 Task: Find connections with filter location Uruçuca with filter topic #Humanresourcewith filter profile language English with filter current company Crompton Greaves Consumer Electricals Limited with filter school Kongu Engineering College  with filter industry Conservation Programs with filter service category Product Marketing with filter keywords title UX Designer & UI Developer
Action: Mouse moved to (661, 127)
Screenshot: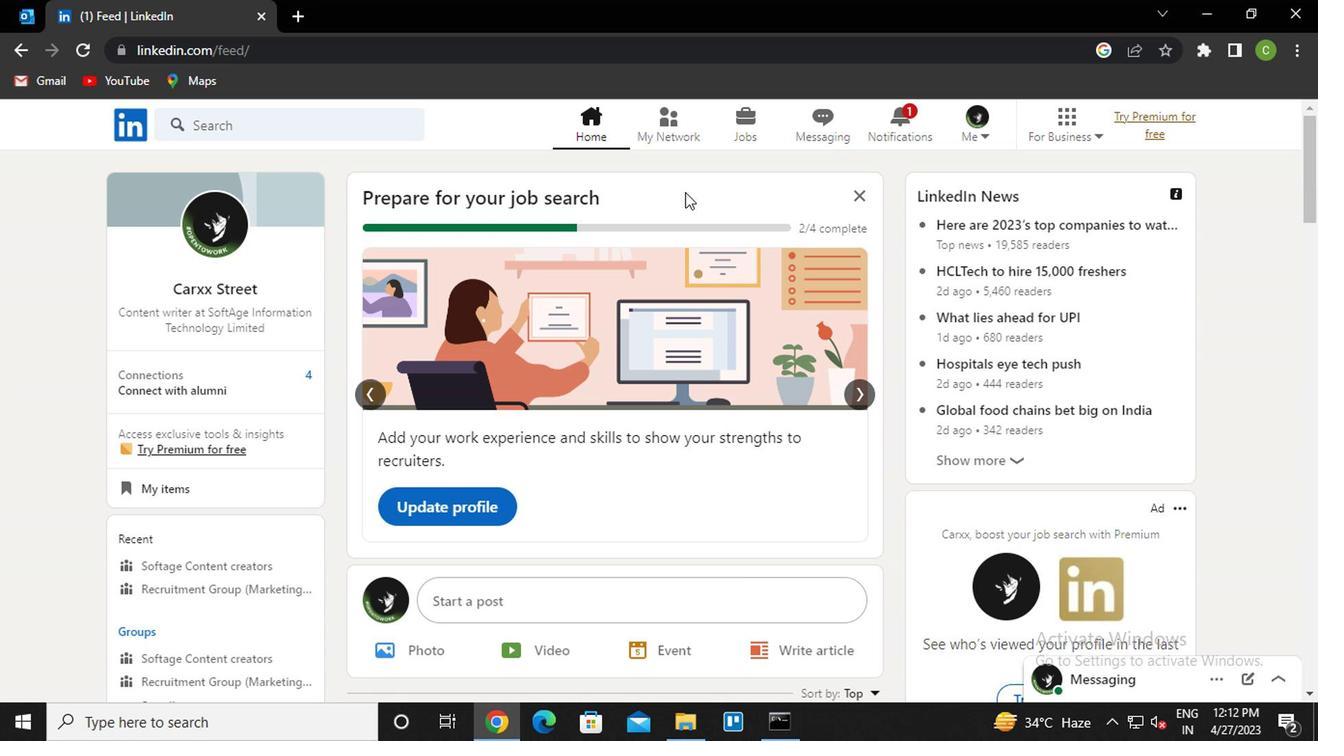 
Action: Mouse pressed left at (661, 127)
Screenshot: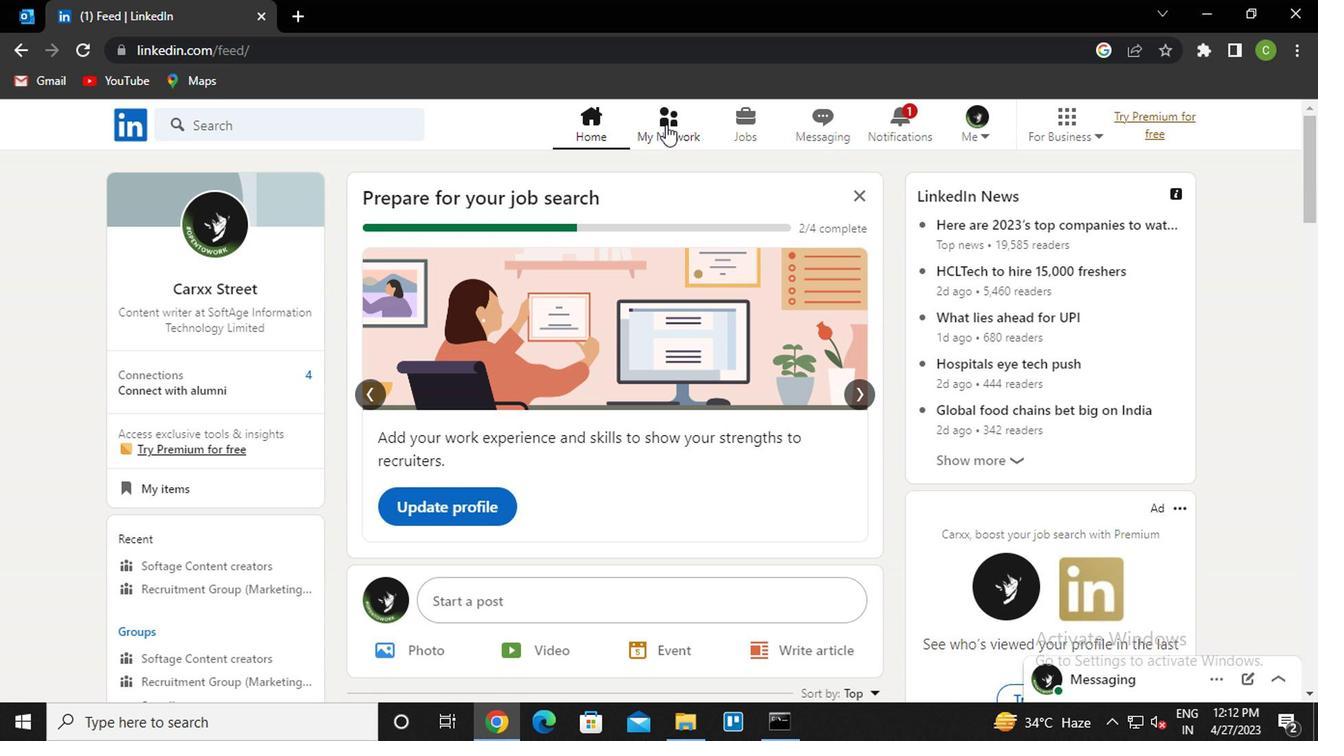
Action: Mouse moved to (341, 238)
Screenshot: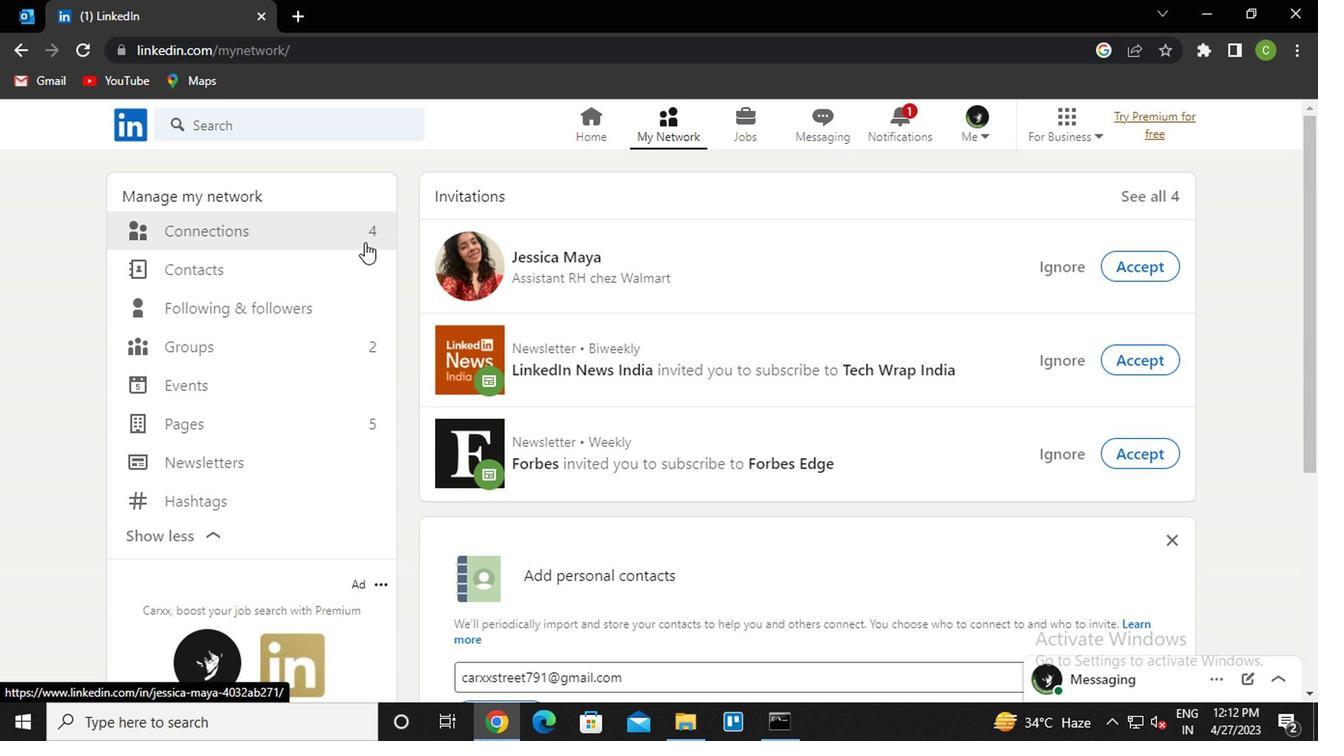 
Action: Mouse pressed left at (341, 238)
Screenshot: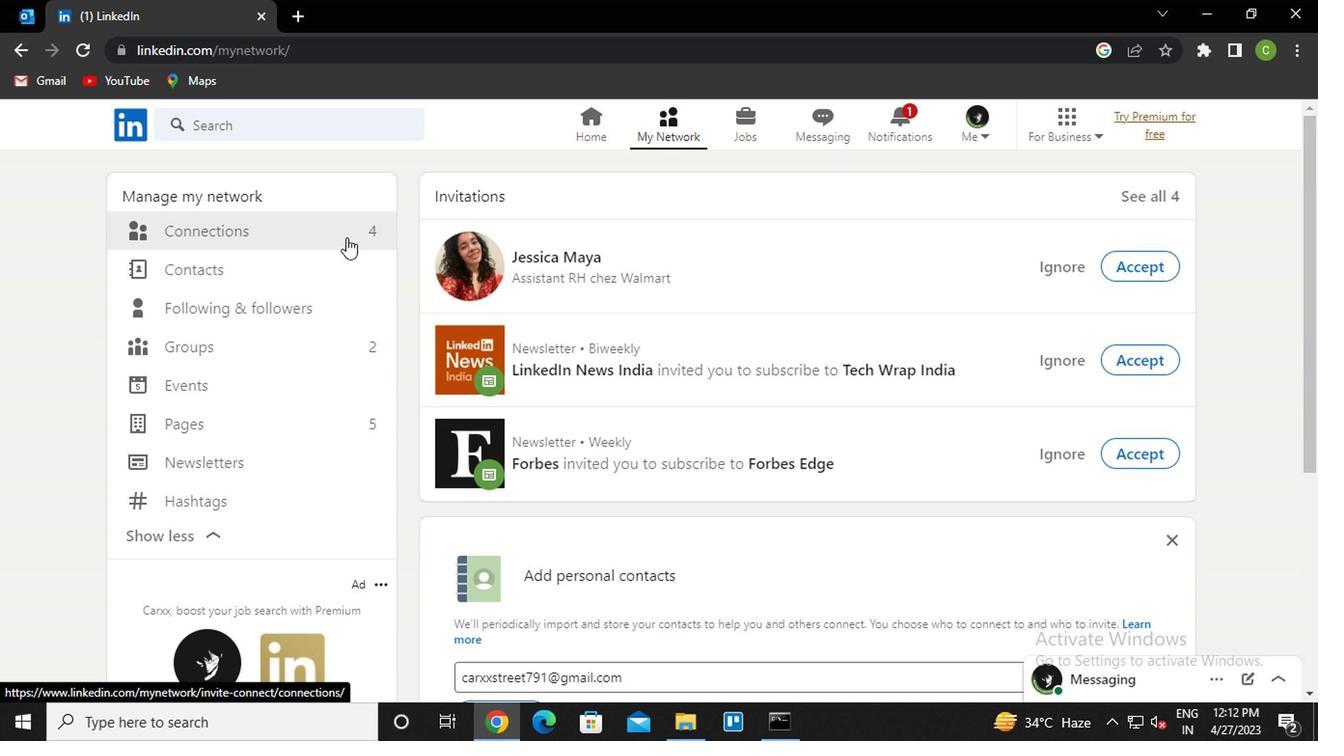 
Action: Mouse moved to (808, 219)
Screenshot: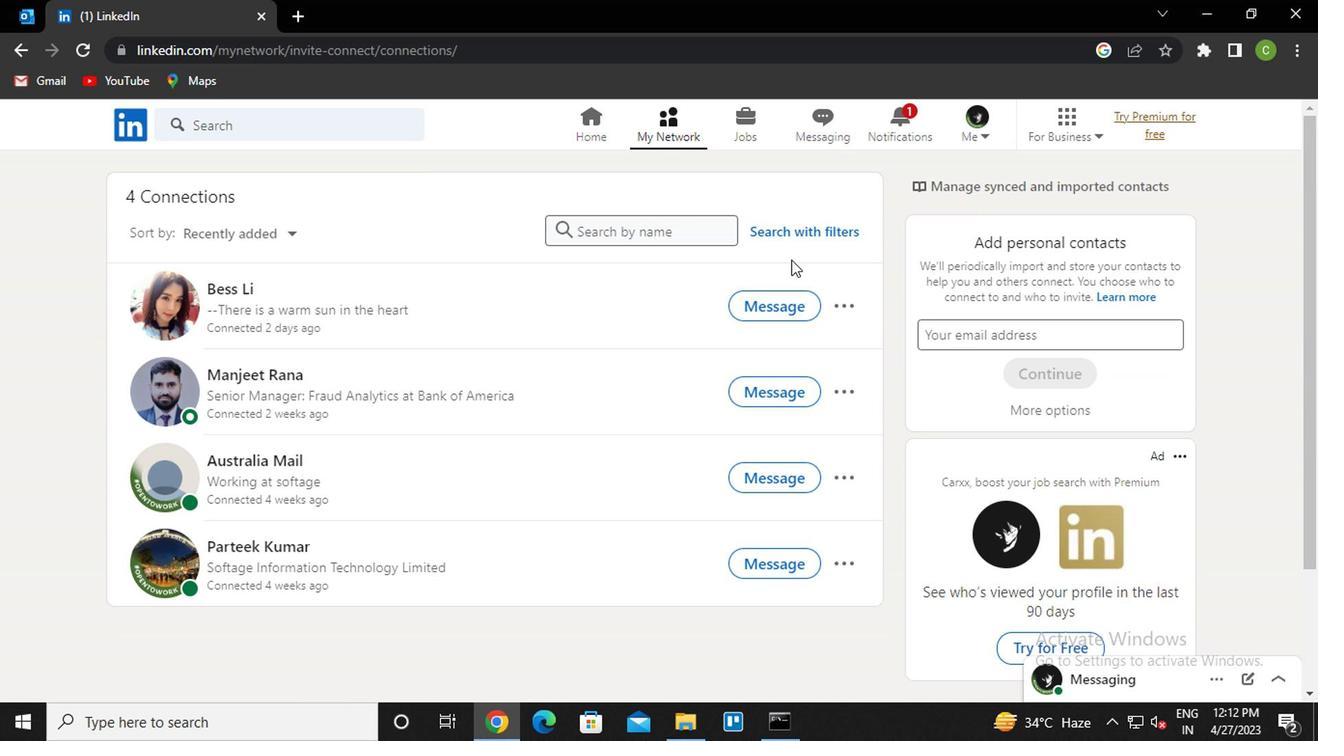 
Action: Mouse pressed left at (808, 219)
Screenshot: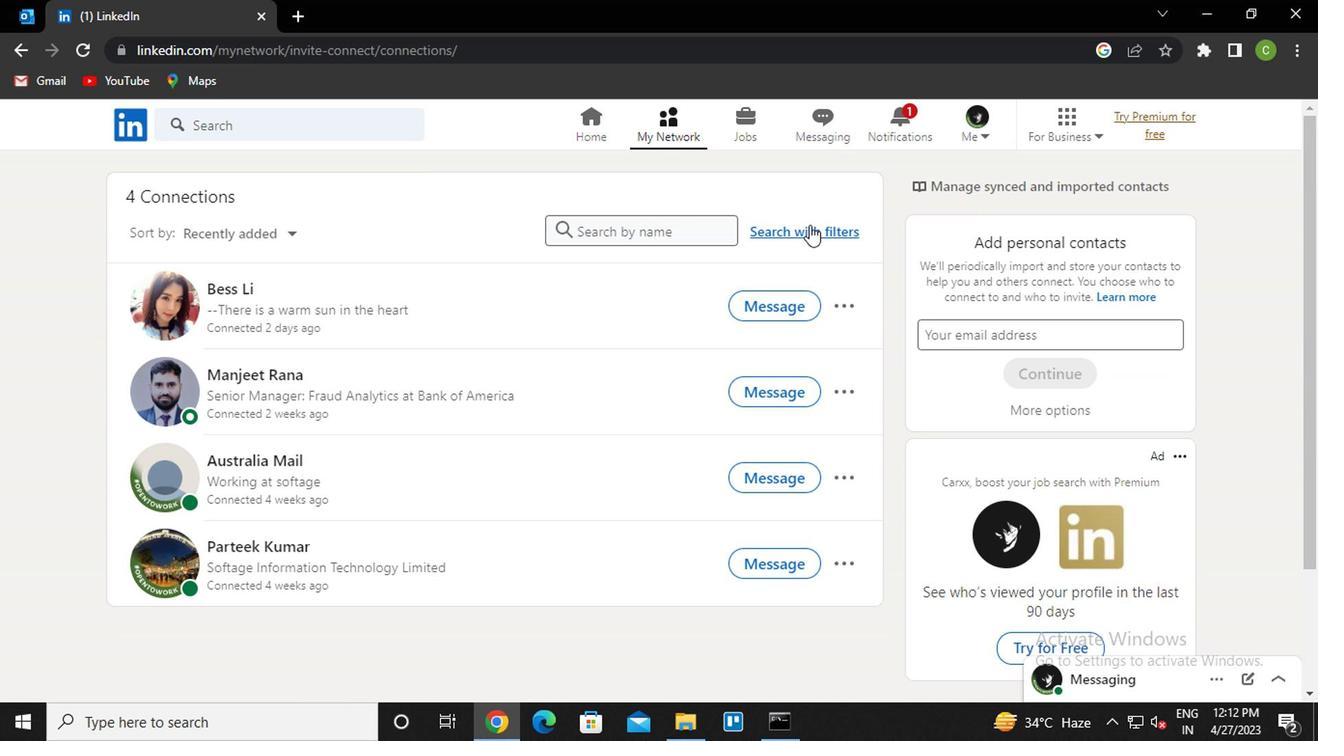 
Action: Mouse moved to (808, 230)
Screenshot: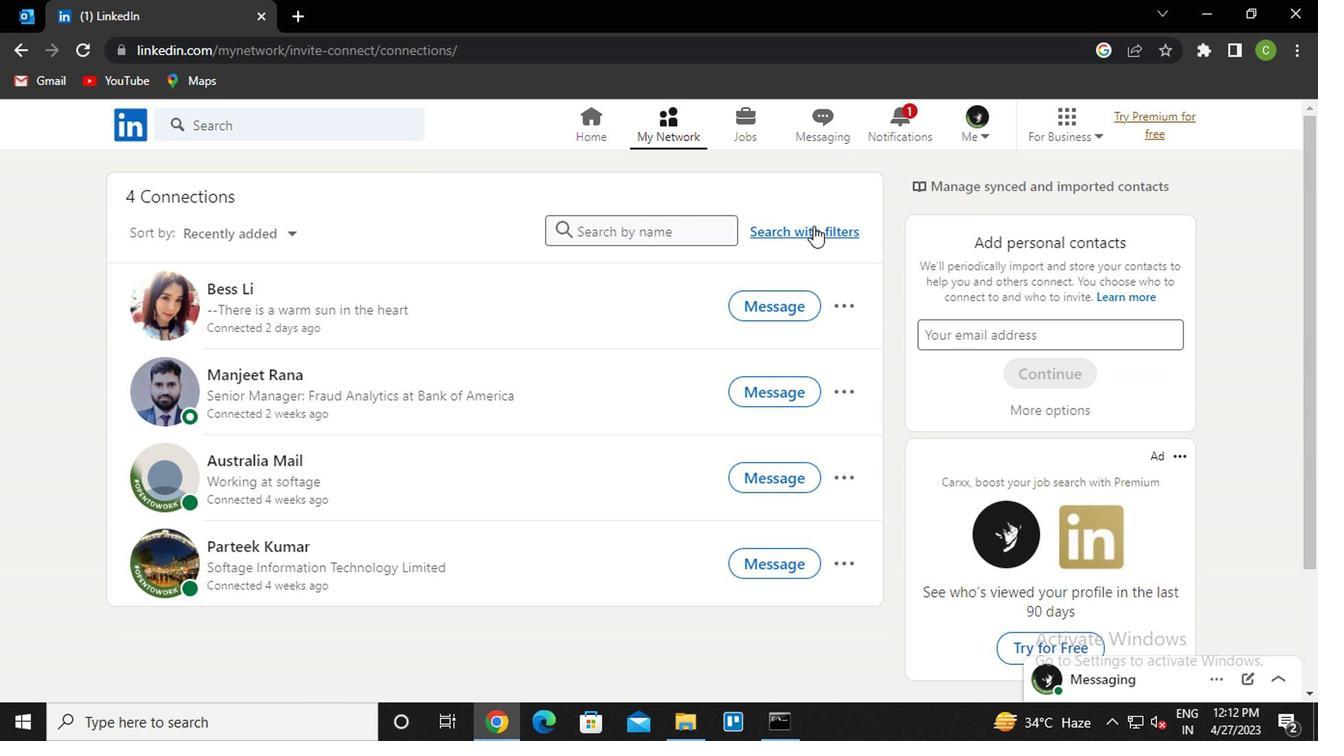 
Action: Mouse pressed left at (808, 230)
Screenshot: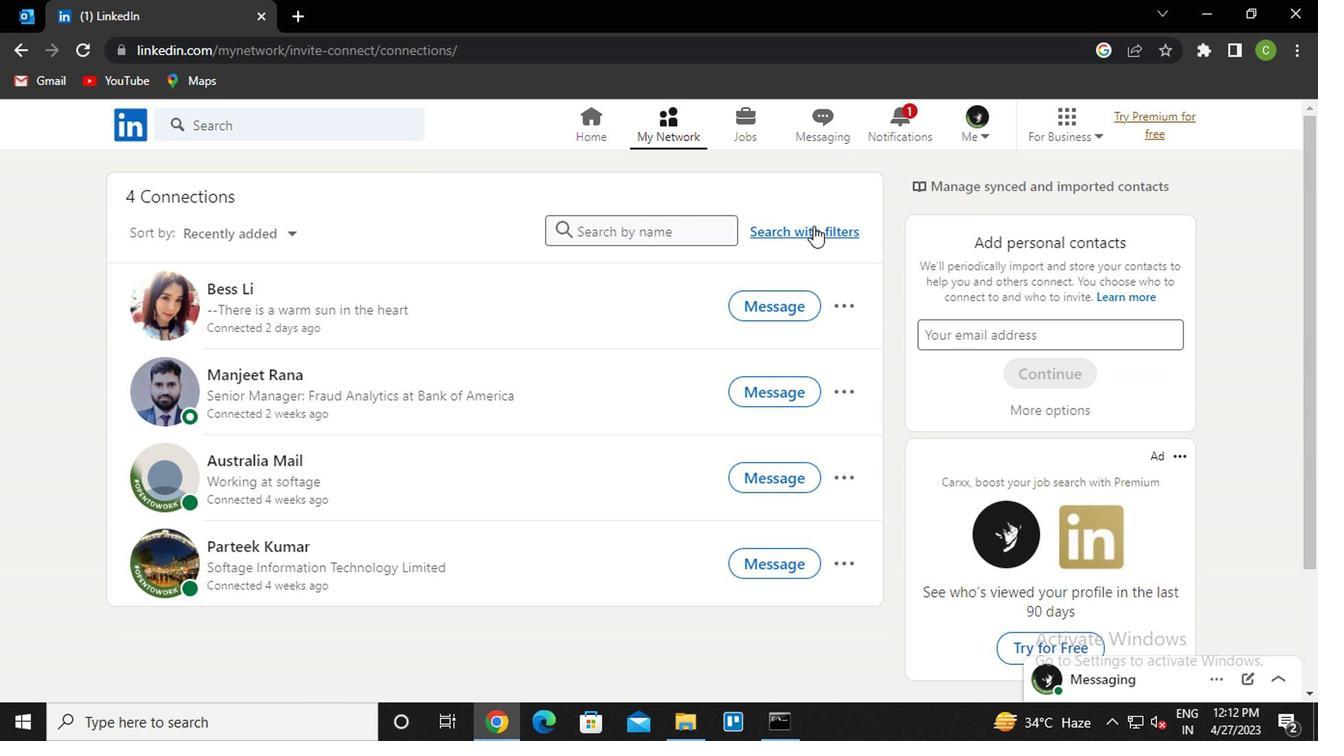 
Action: Mouse moved to (712, 186)
Screenshot: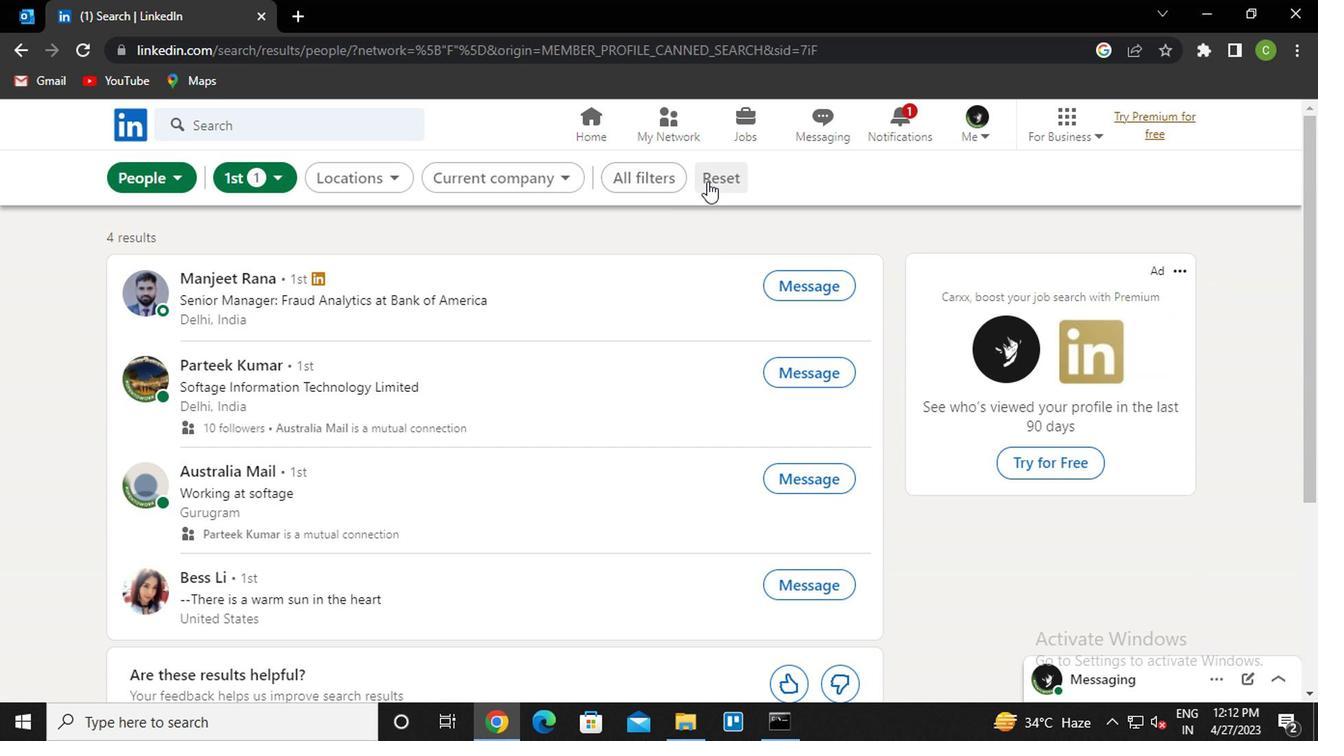 
Action: Mouse pressed left at (712, 186)
Screenshot: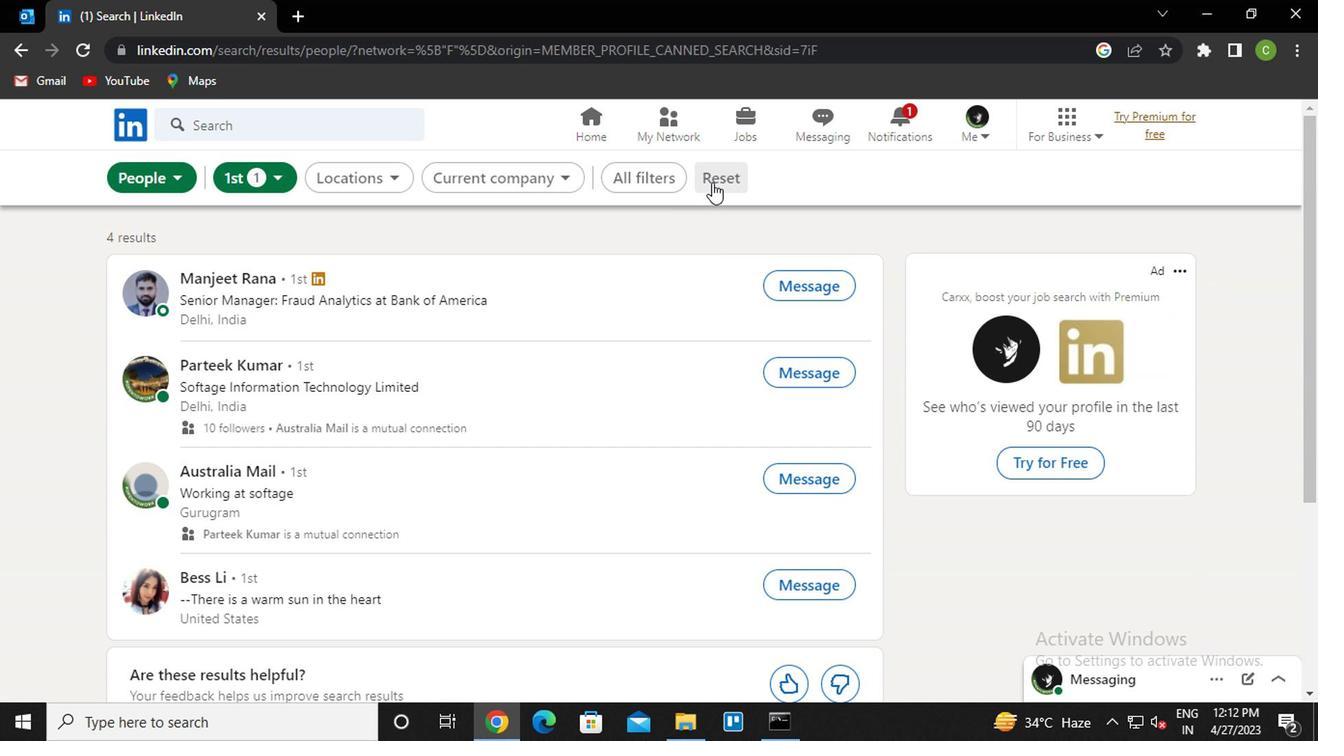 
Action: Mouse moved to (666, 177)
Screenshot: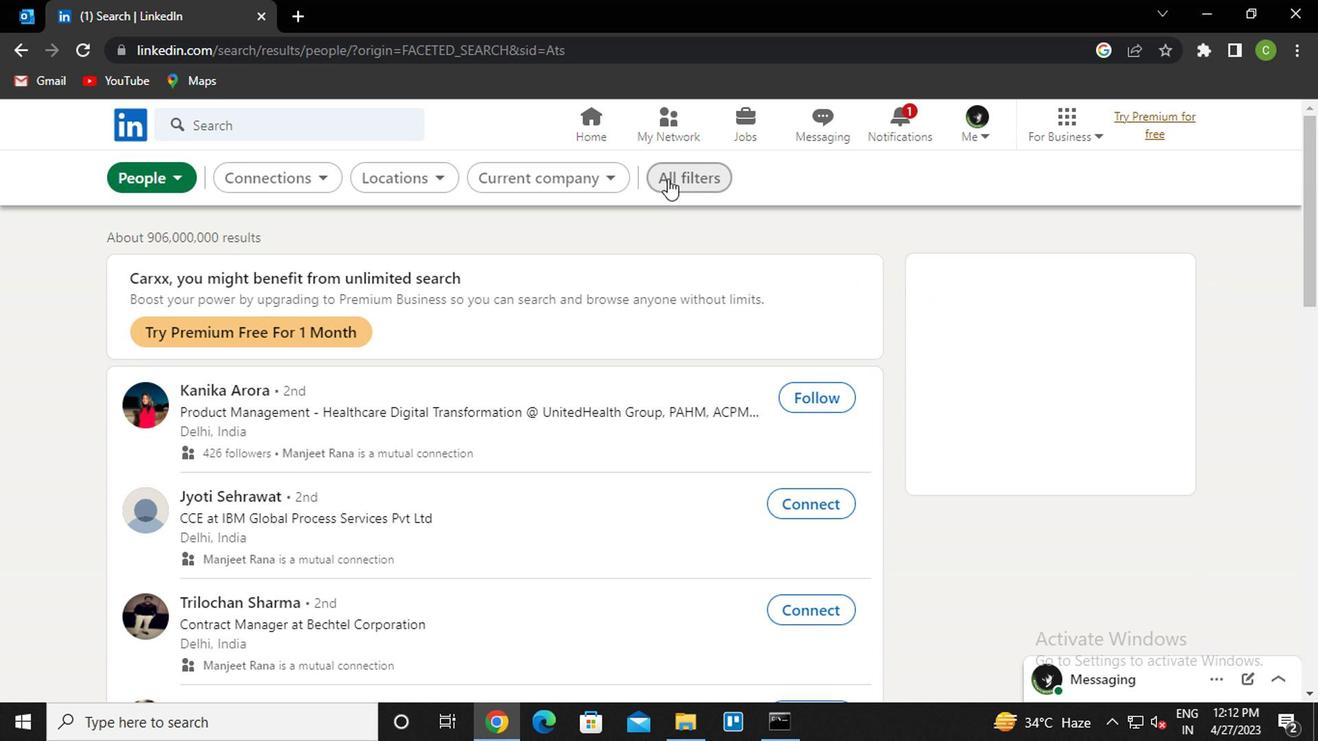 
Action: Mouse pressed left at (666, 177)
Screenshot: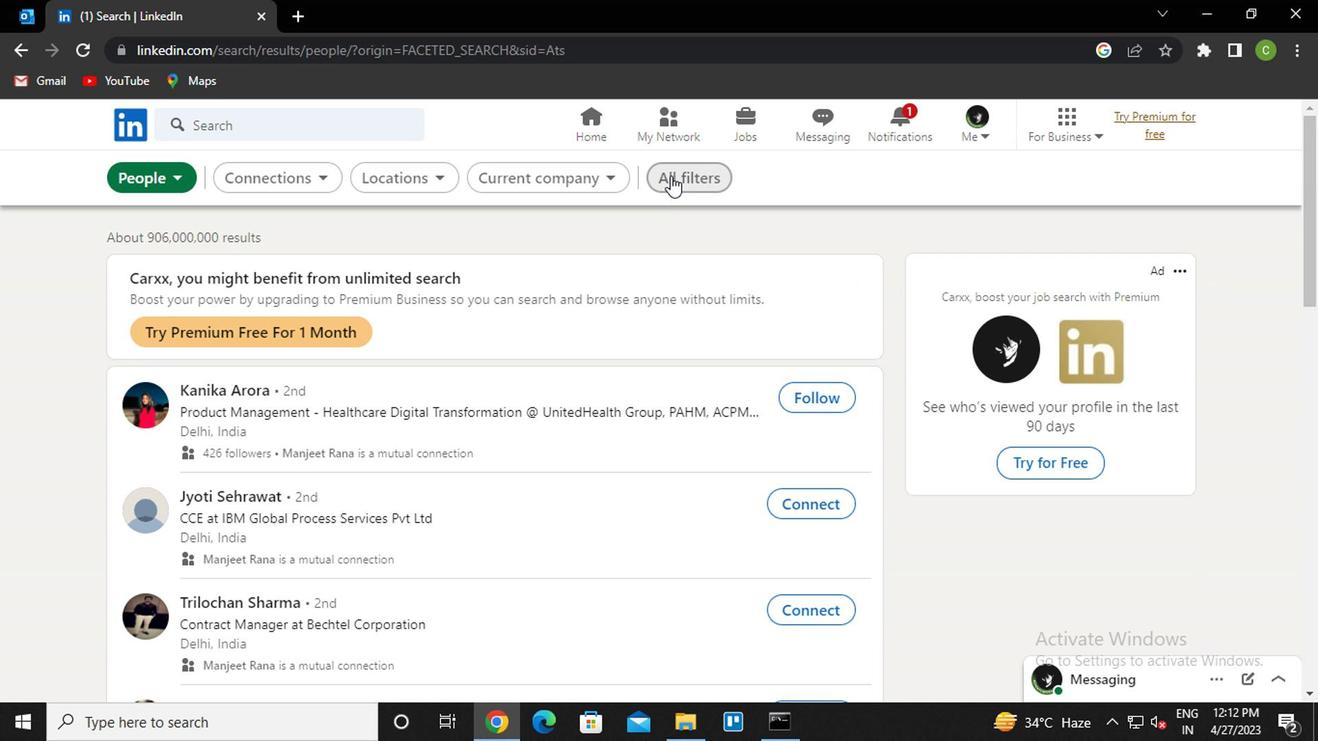 
Action: Mouse moved to (1121, 481)
Screenshot: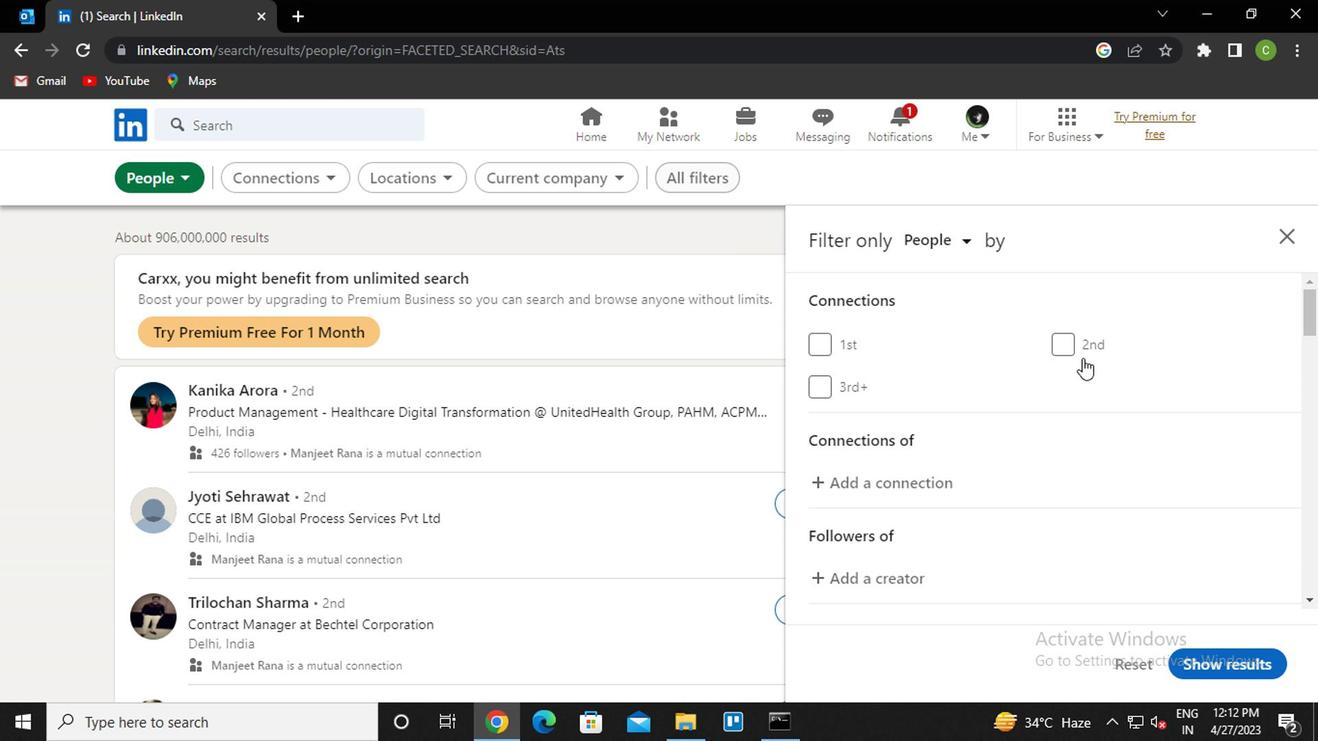 
Action: Mouse scrolled (1121, 480) with delta (0, 0)
Screenshot: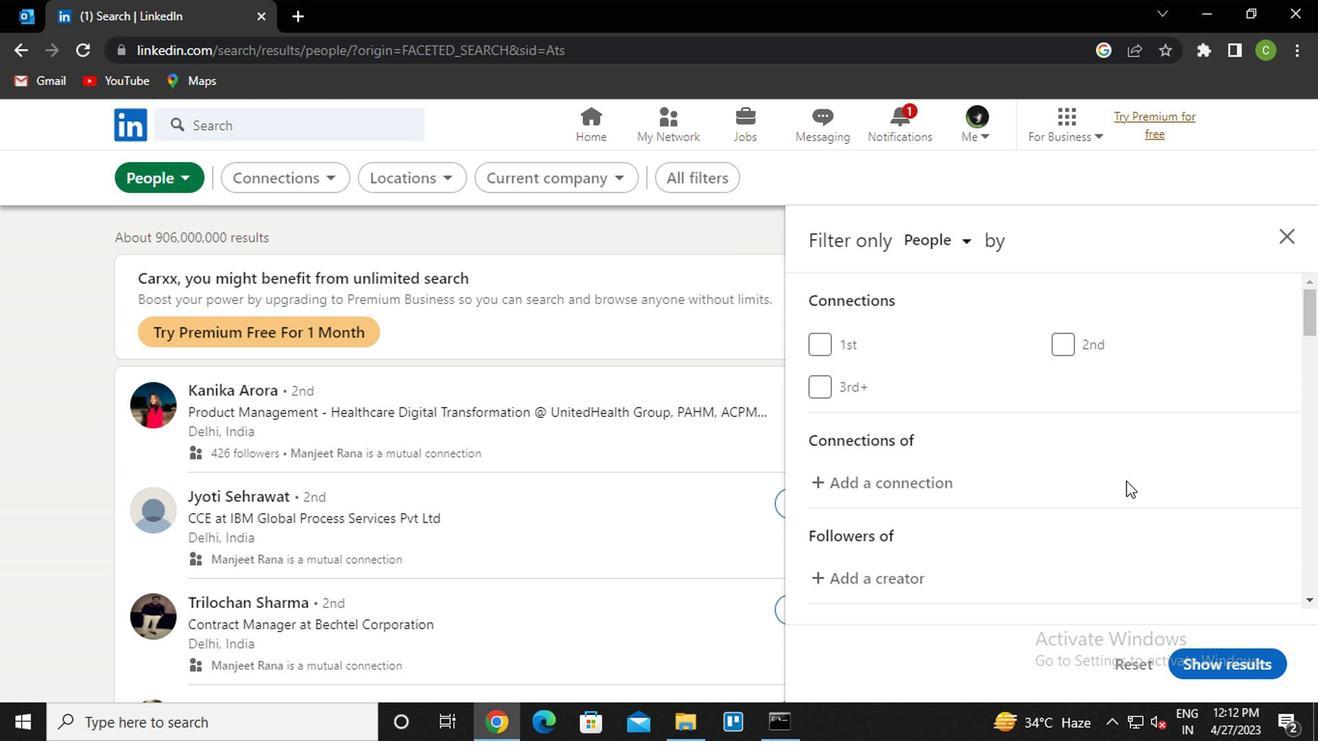 
Action: Mouse scrolled (1121, 480) with delta (0, 0)
Screenshot: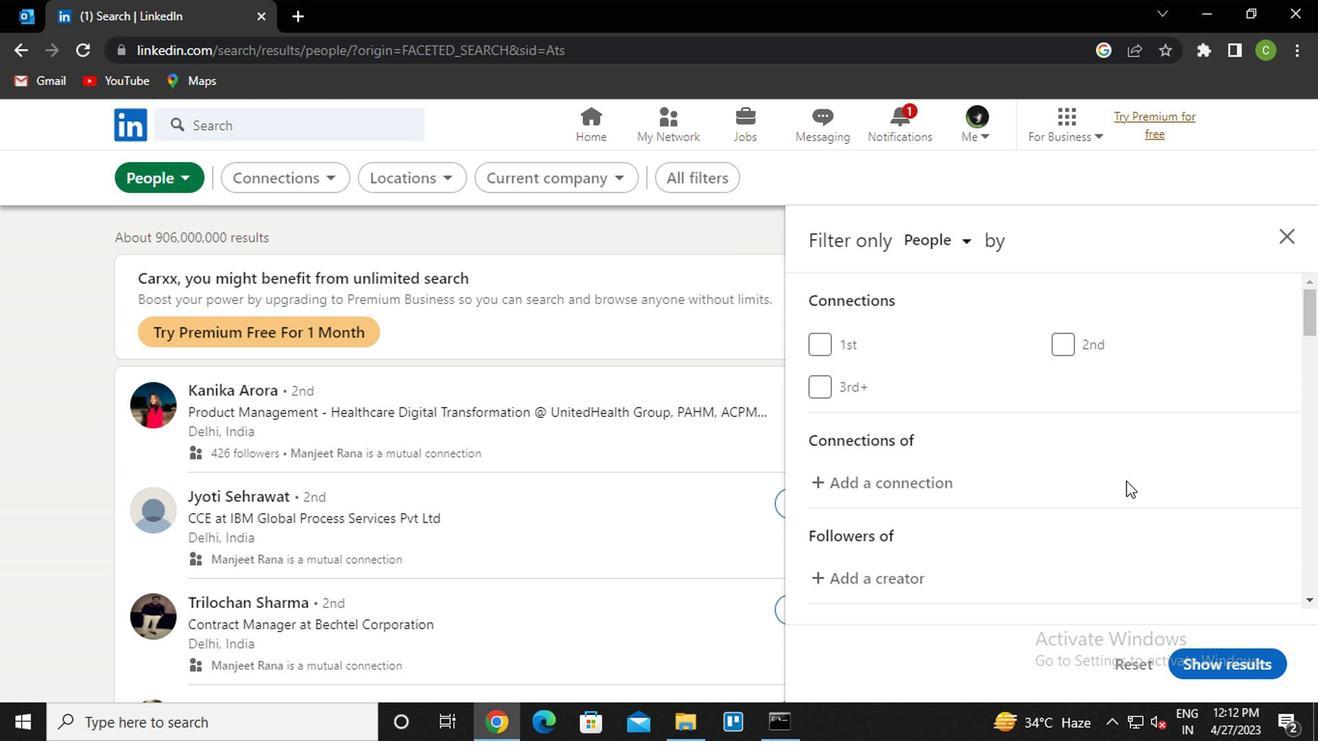 
Action: Mouse scrolled (1121, 480) with delta (0, 0)
Screenshot: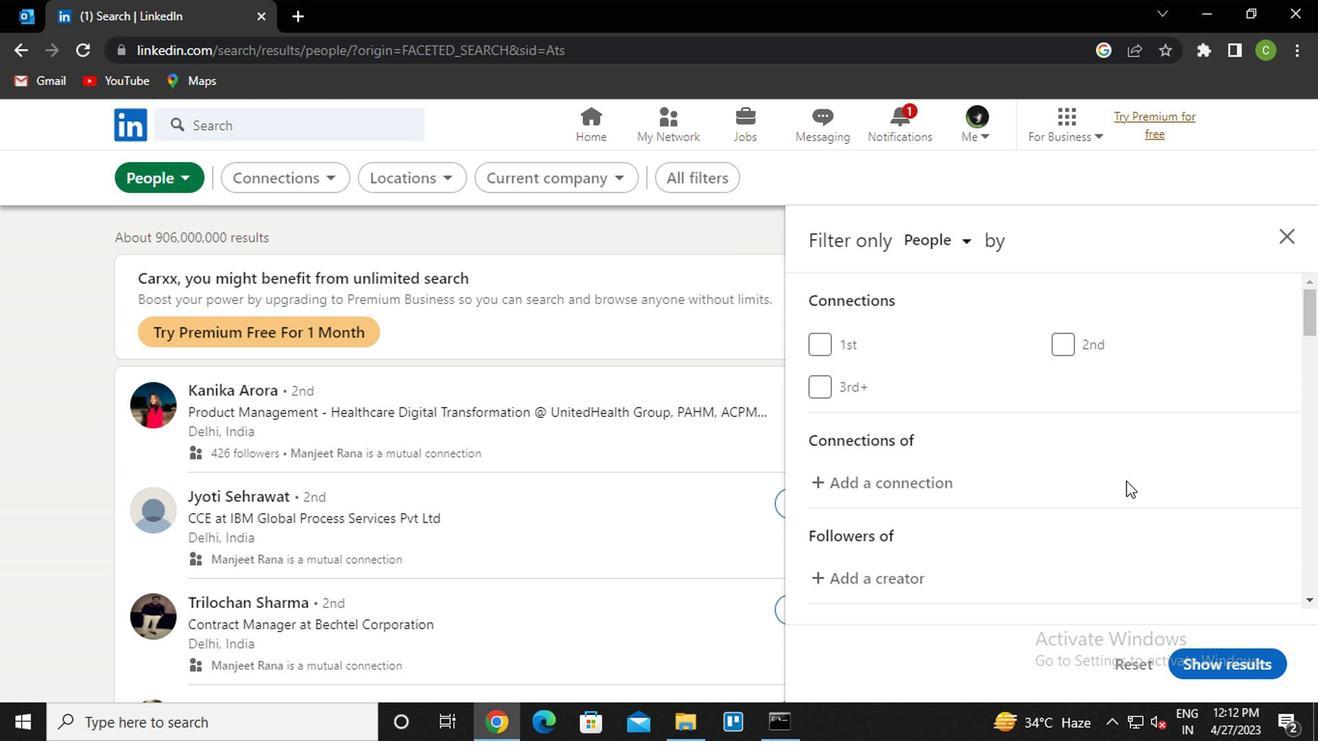 
Action: Mouse scrolled (1121, 480) with delta (0, 0)
Screenshot: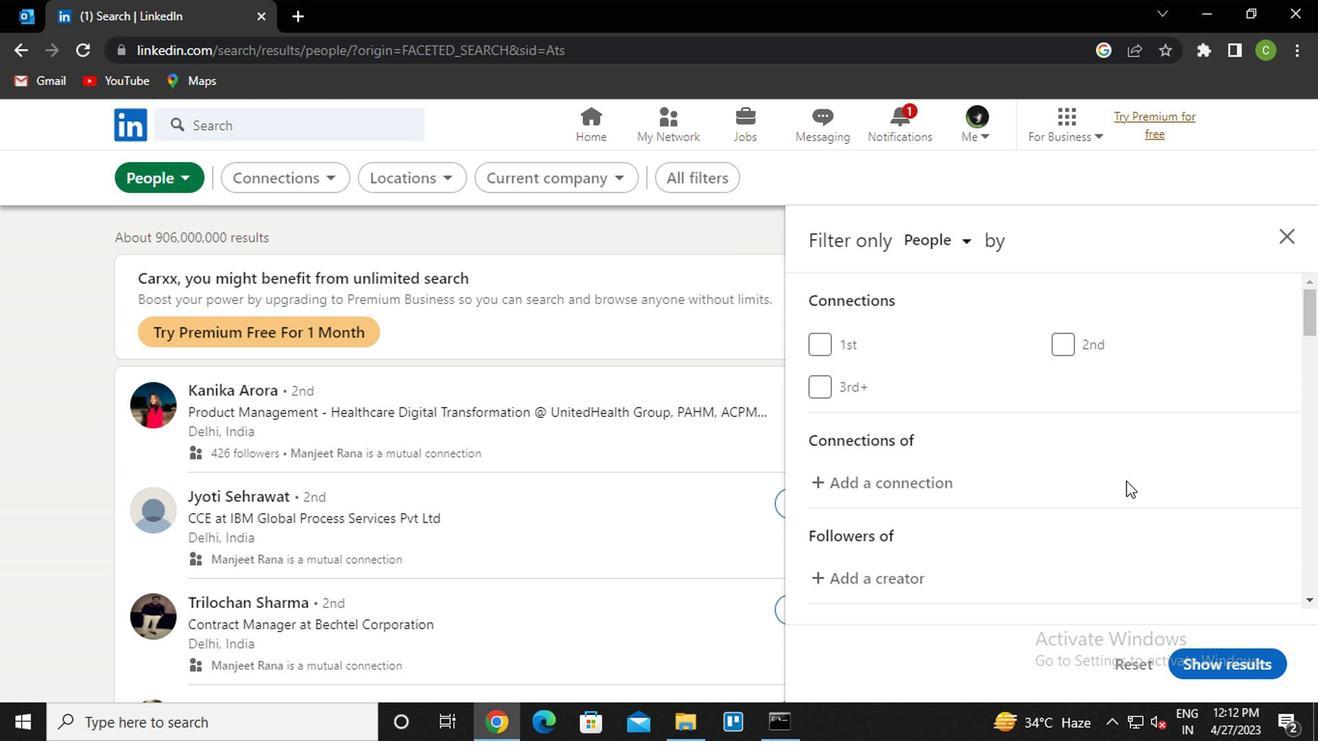 
Action: Mouse scrolled (1121, 480) with delta (0, 0)
Screenshot: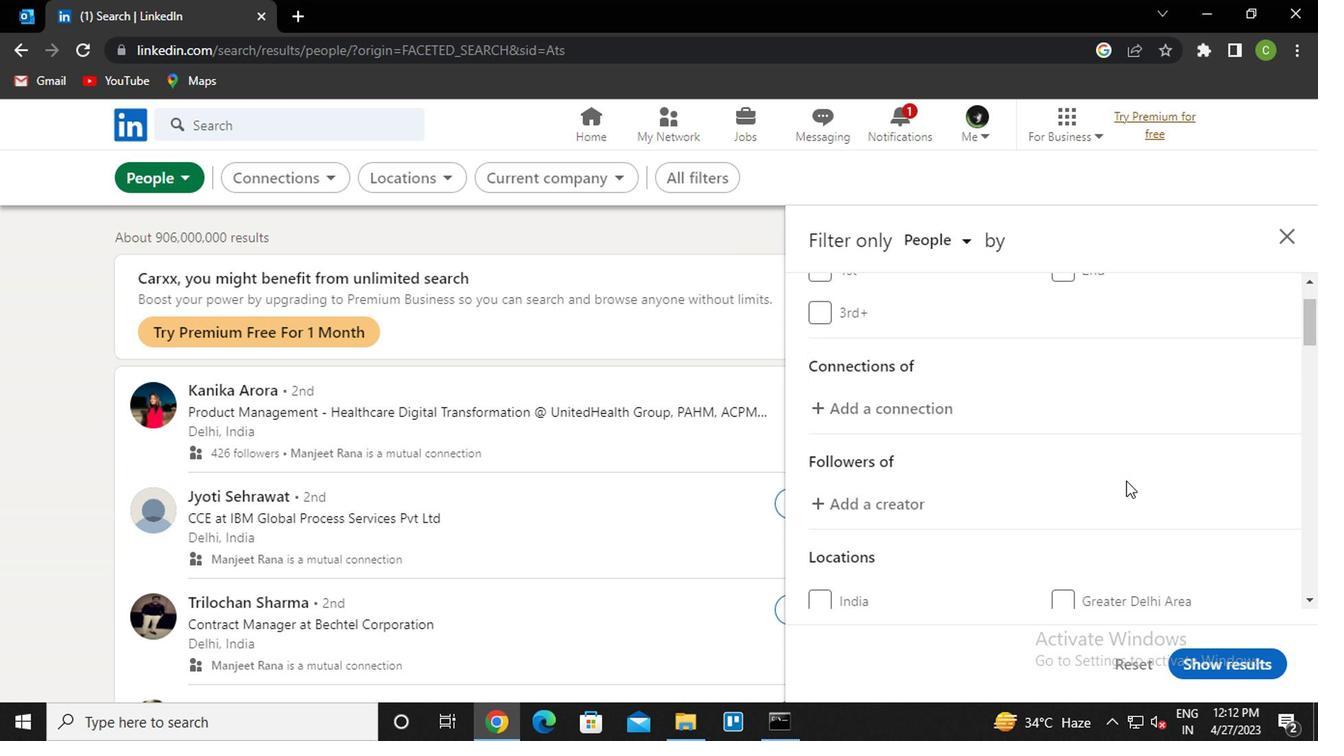 
Action: Mouse scrolled (1121, 482) with delta (0, 0)
Screenshot: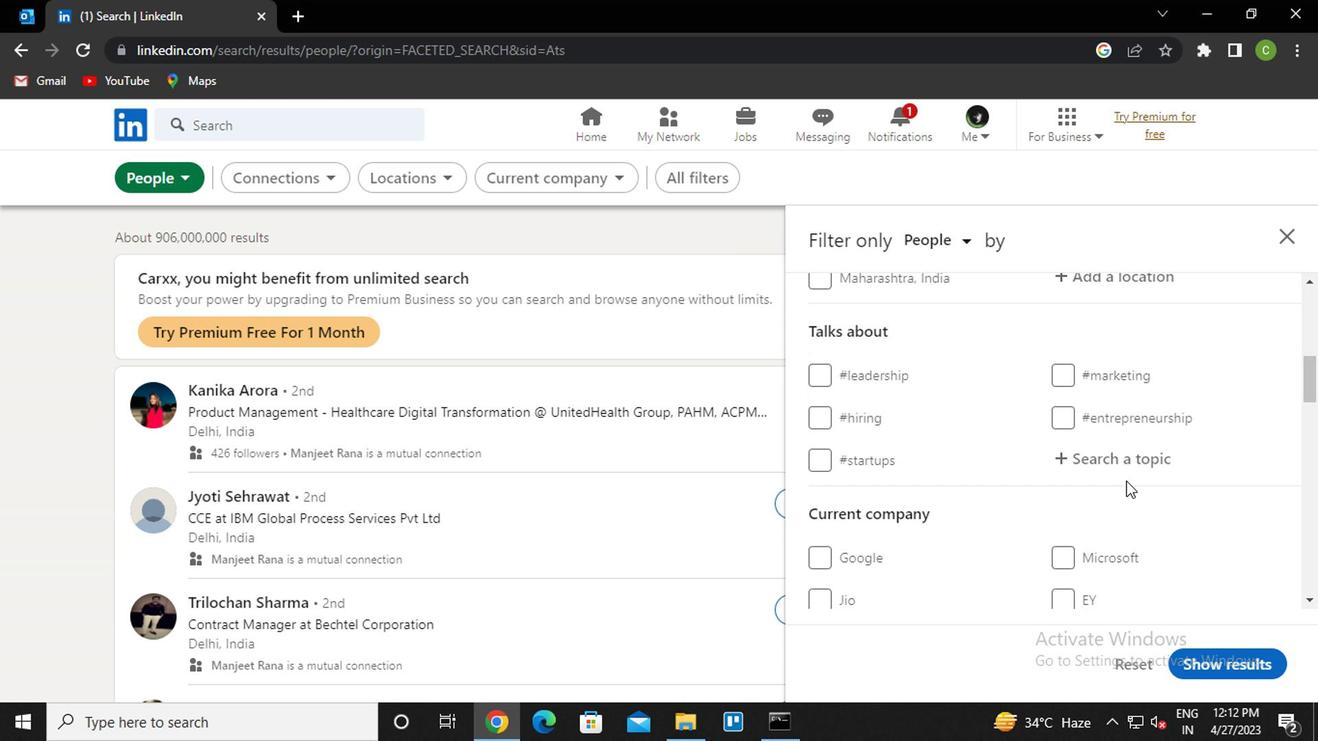 
Action: Mouse moved to (1106, 445)
Screenshot: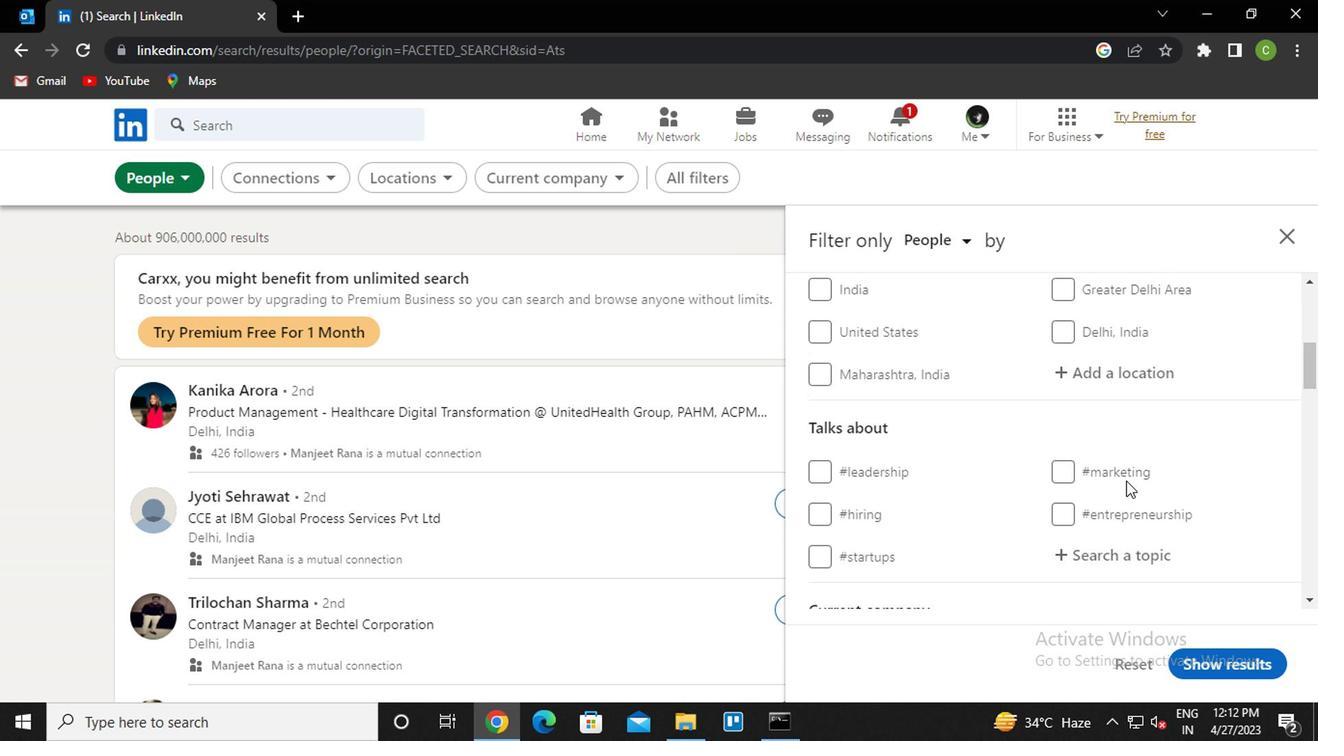 
Action: Mouse scrolled (1106, 447) with delta (0, 1)
Screenshot: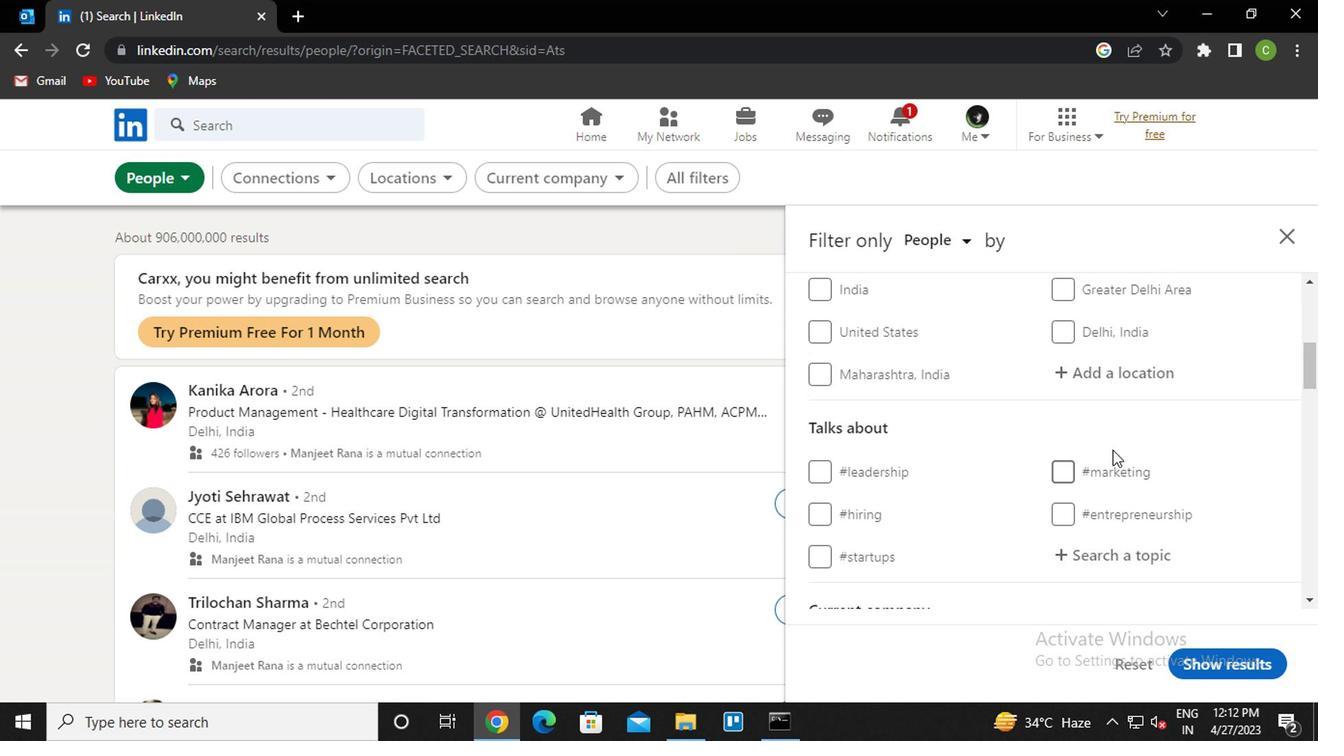 
Action: Mouse moved to (1112, 471)
Screenshot: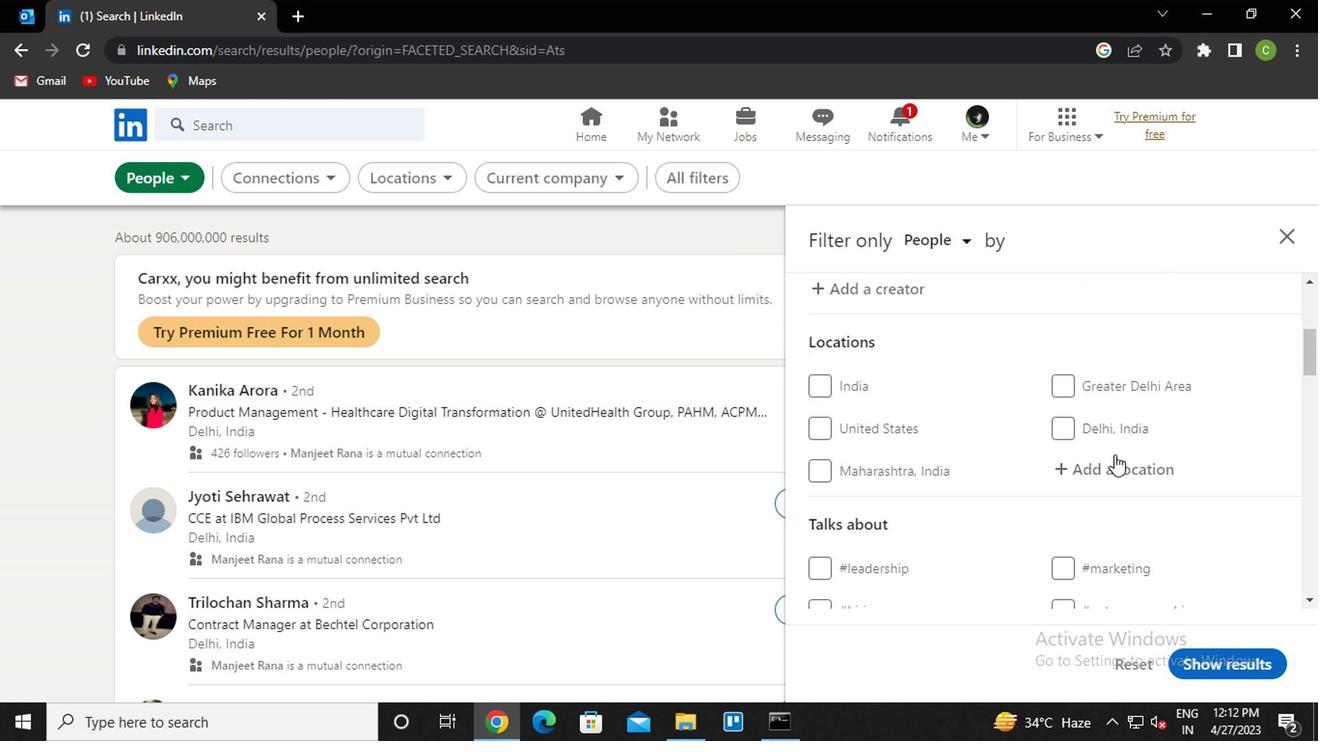 
Action: Mouse pressed left at (1112, 471)
Screenshot: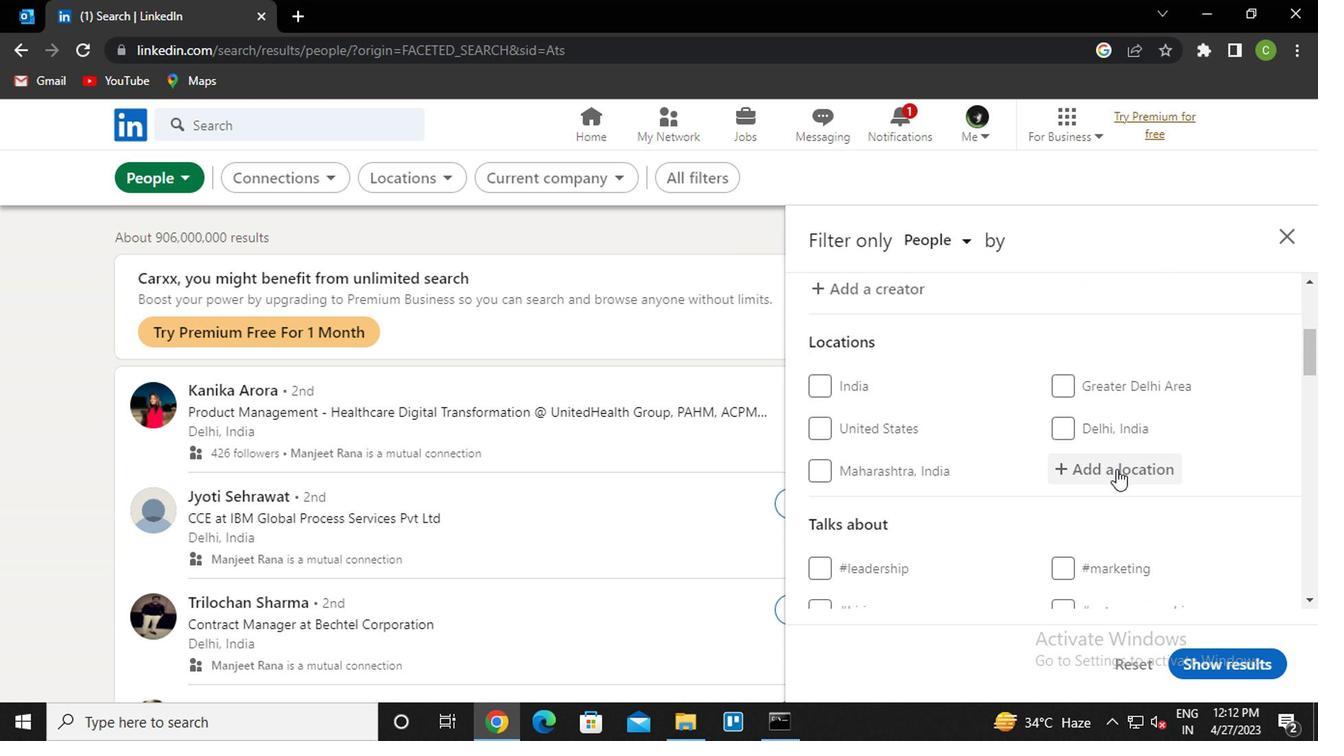 
Action: Key pressed <Key.caps_lock>u<Key.caps_lock>rucu<Key.down><Key.down><Key.down><Key.enter>
Screenshot: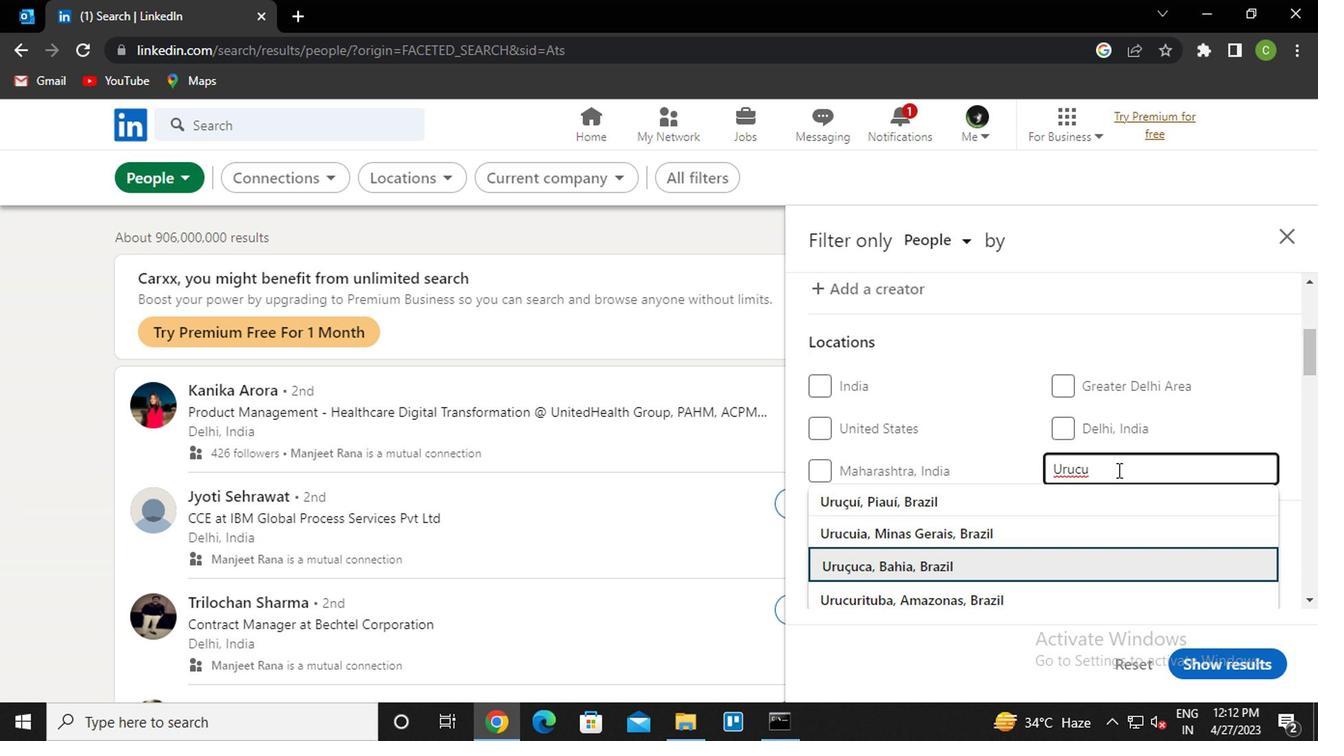 
Action: Mouse scrolled (1112, 469) with delta (0, -1)
Screenshot: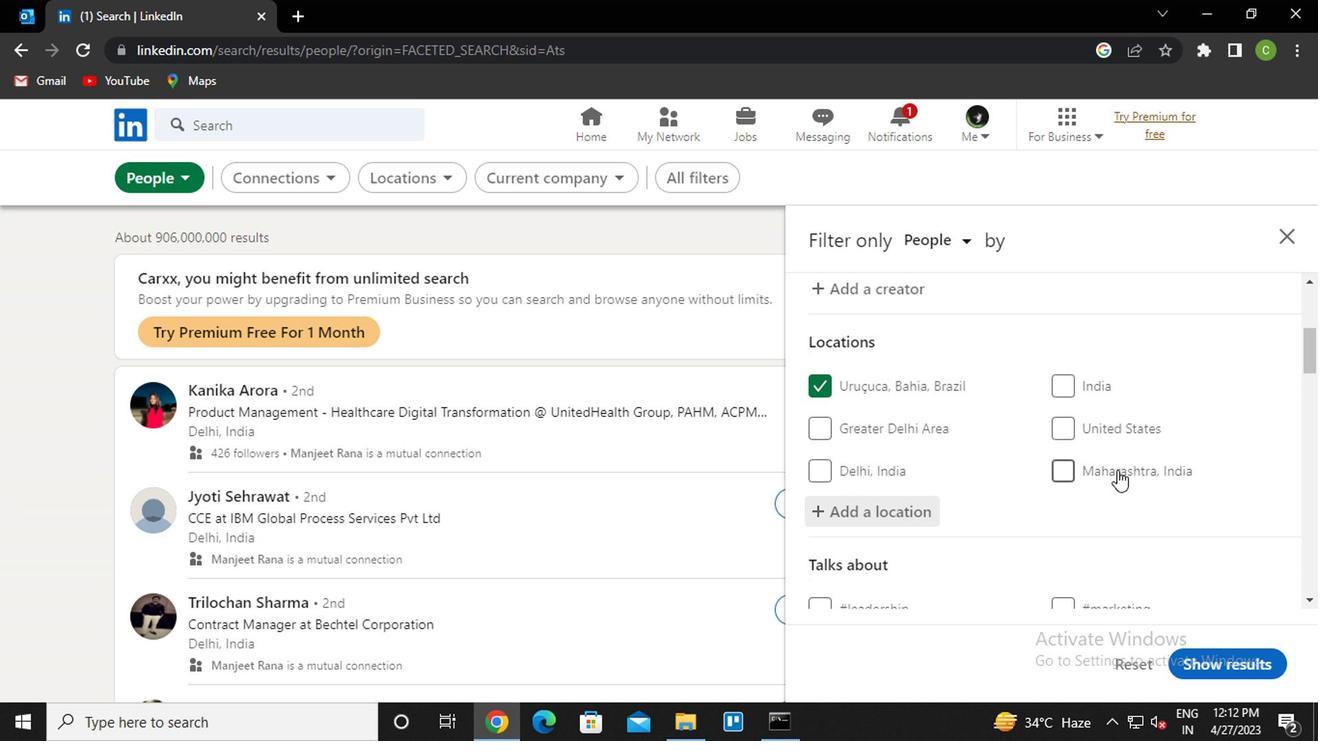 
Action: Mouse scrolled (1112, 469) with delta (0, -1)
Screenshot: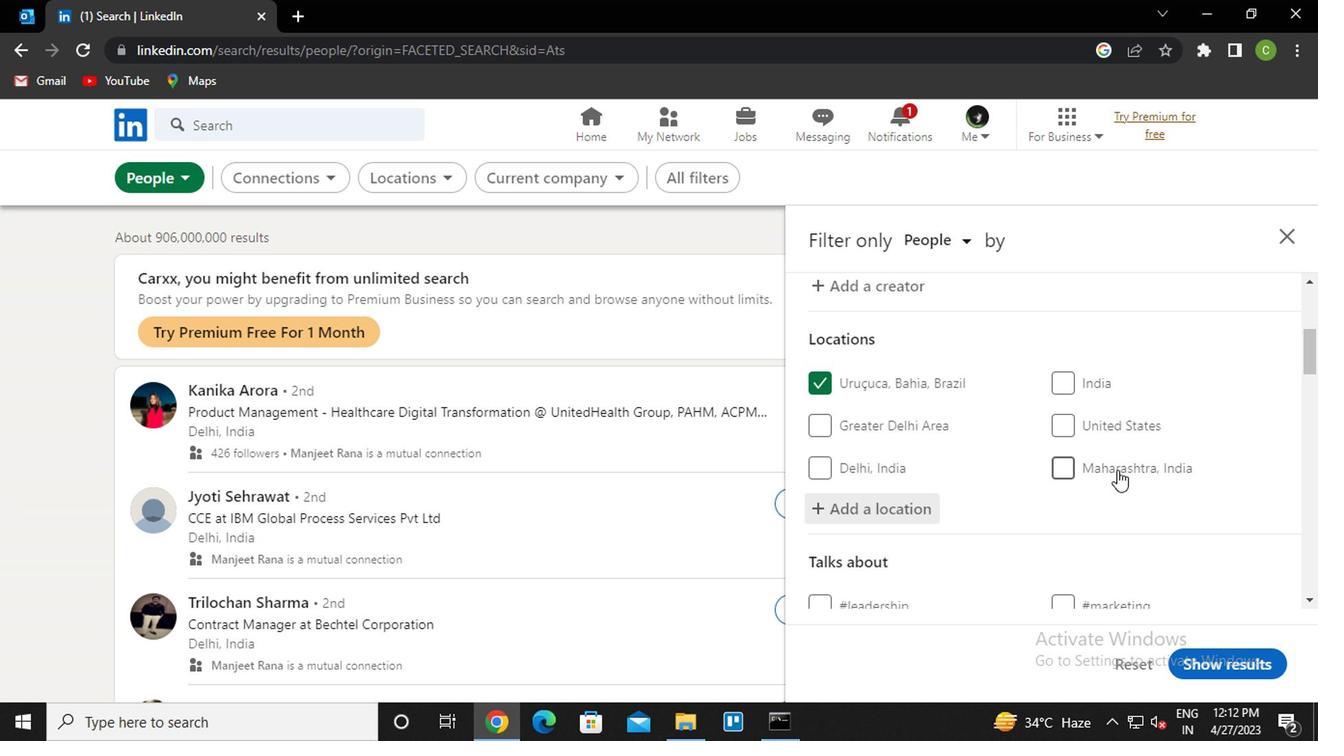
Action: Mouse moved to (1109, 493)
Screenshot: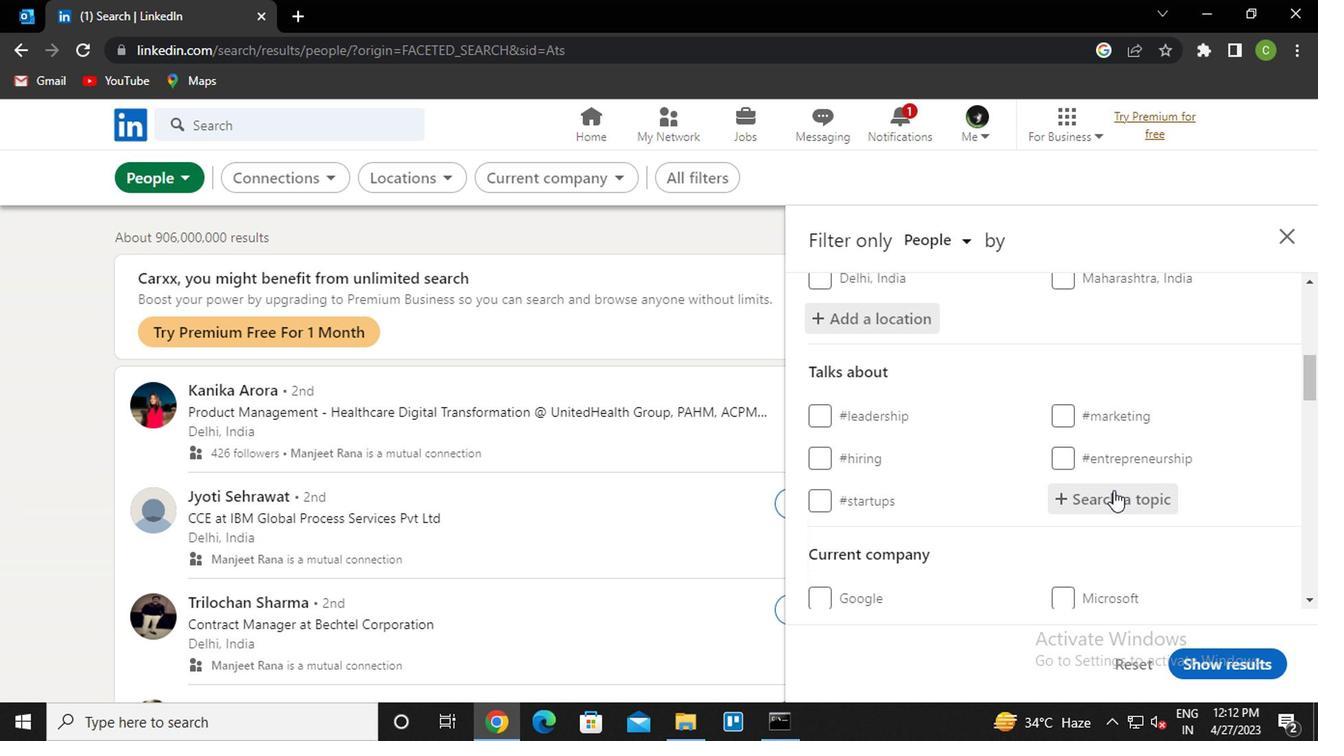 
Action: Mouse pressed left at (1109, 493)
Screenshot: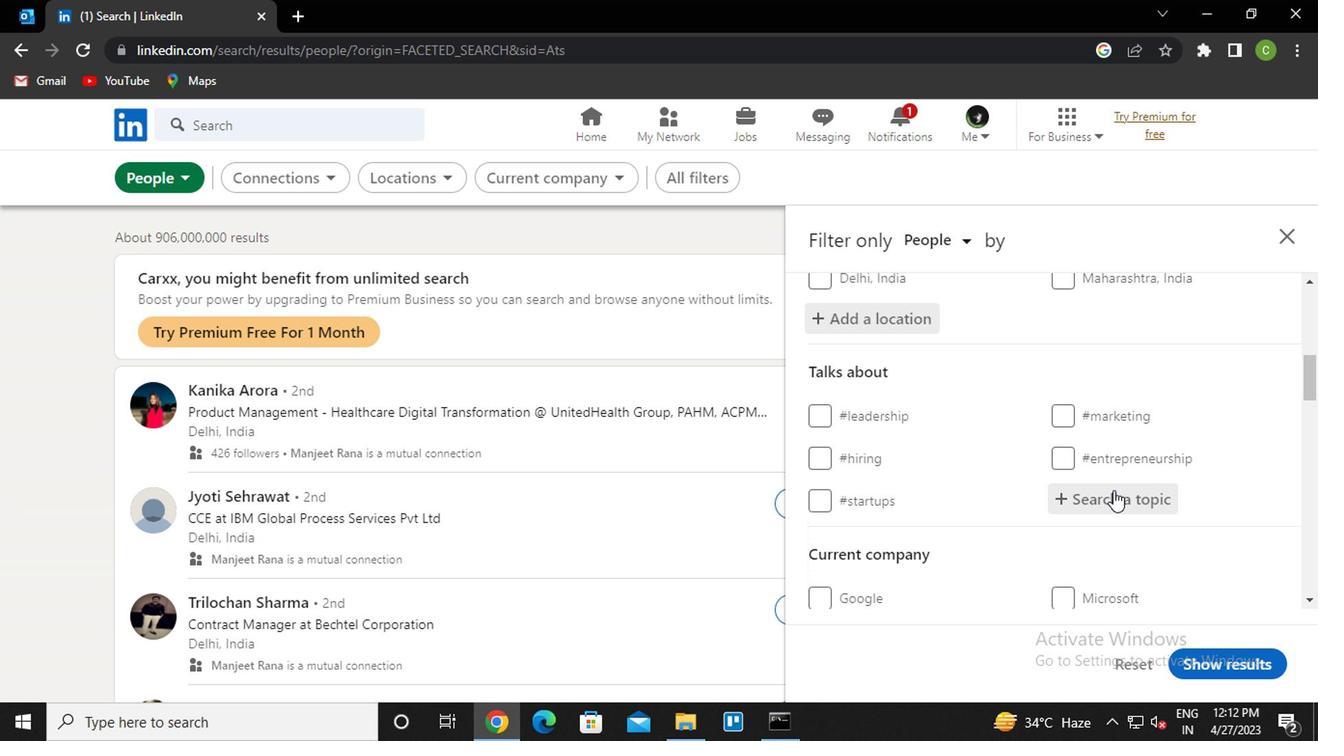 
Action: Key pressed <Key.caps_lock>h<Key.caps_lock>umar<Key.backspace>nre<Key.down><Key.down><Key.enter>
Screenshot: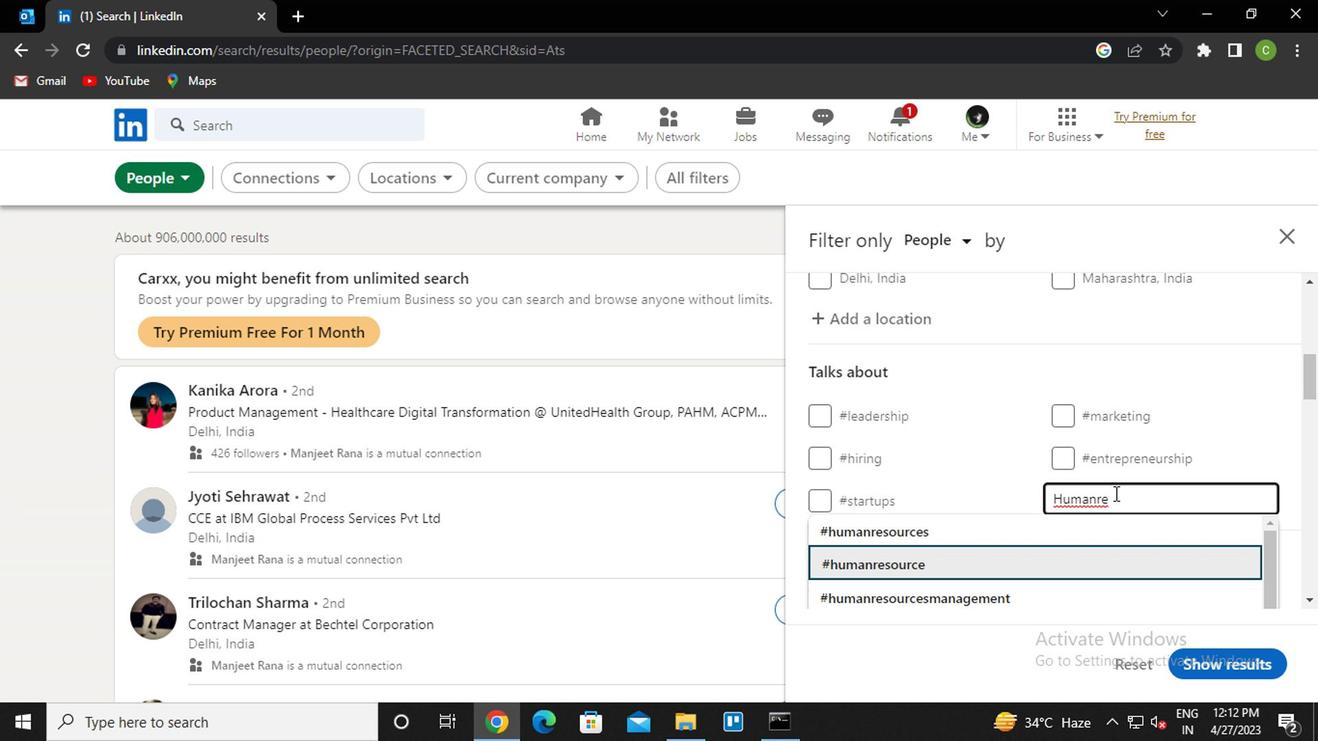 
Action: Mouse scrolled (1109, 493) with delta (0, 0)
Screenshot: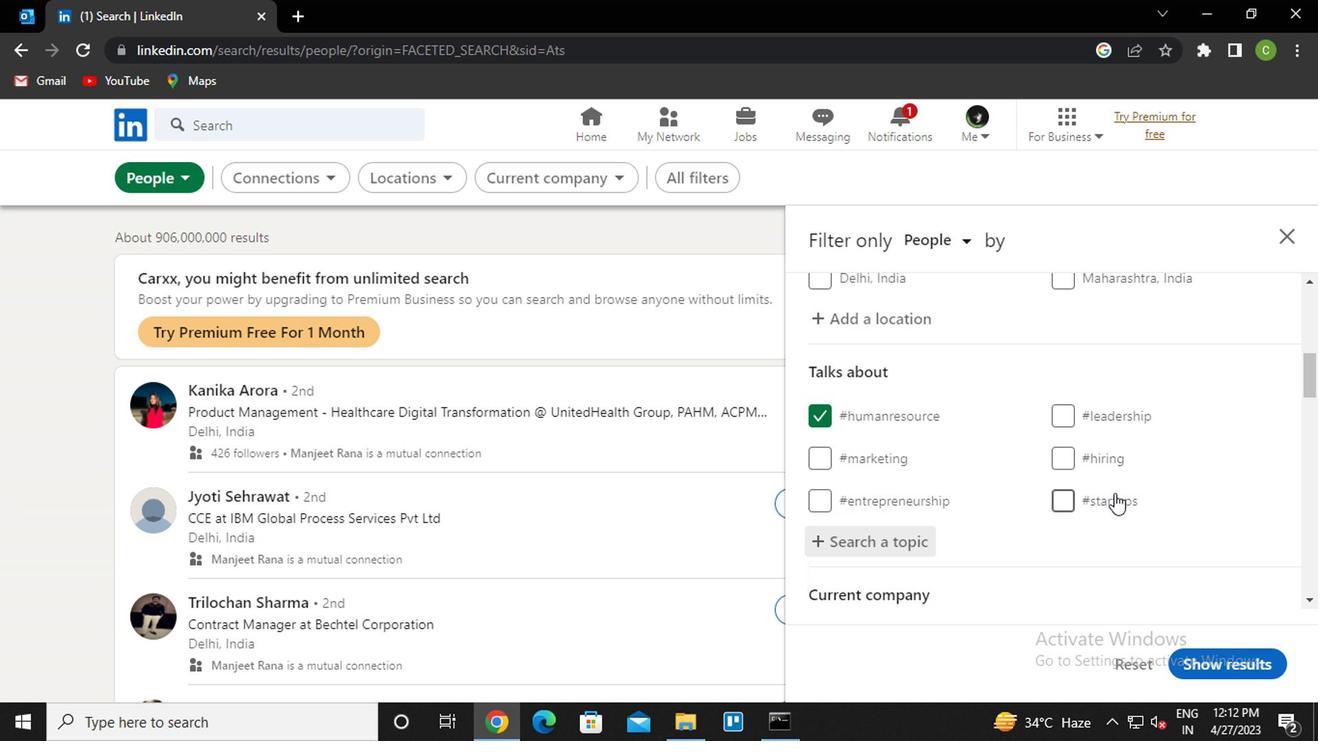 
Action: Mouse scrolled (1109, 493) with delta (0, 0)
Screenshot: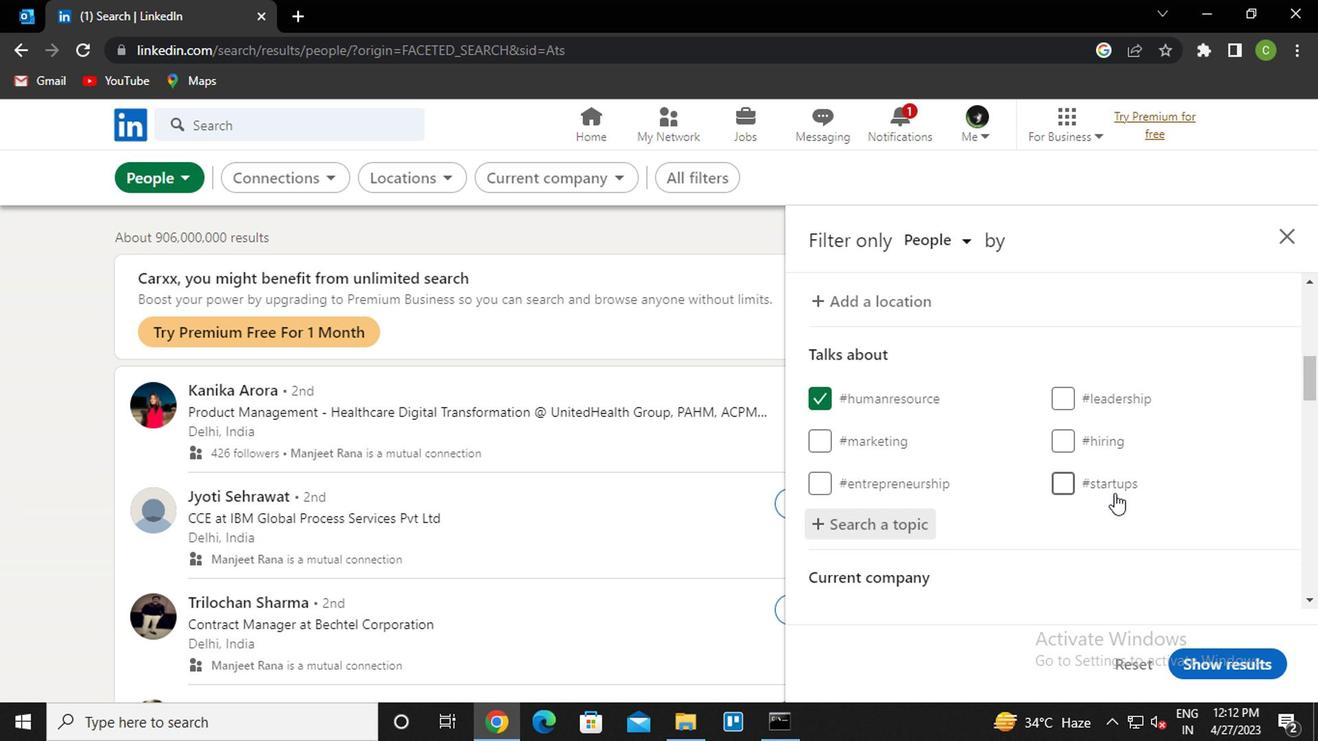 
Action: Mouse scrolled (1109, 493) with delta (0, 0)
Screenshot: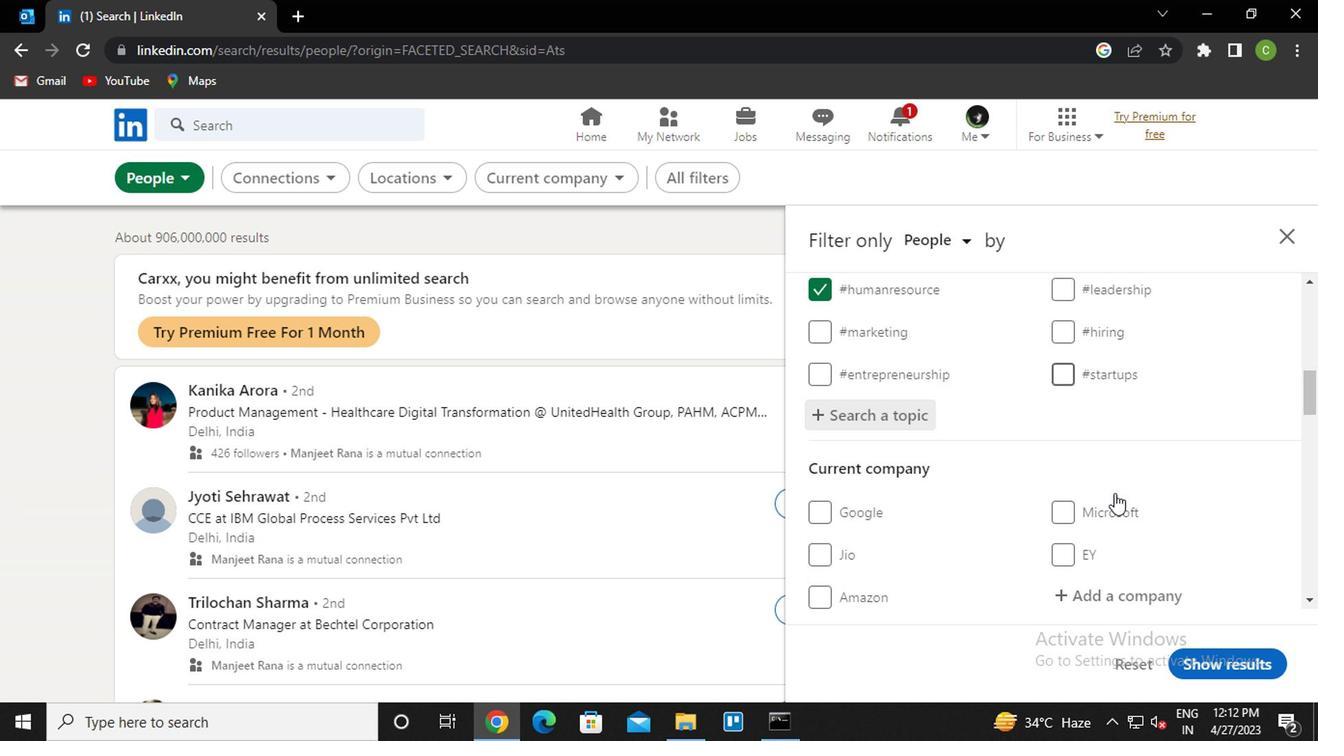 
Action: Mouse moved to (1109, 440)
Screenshot: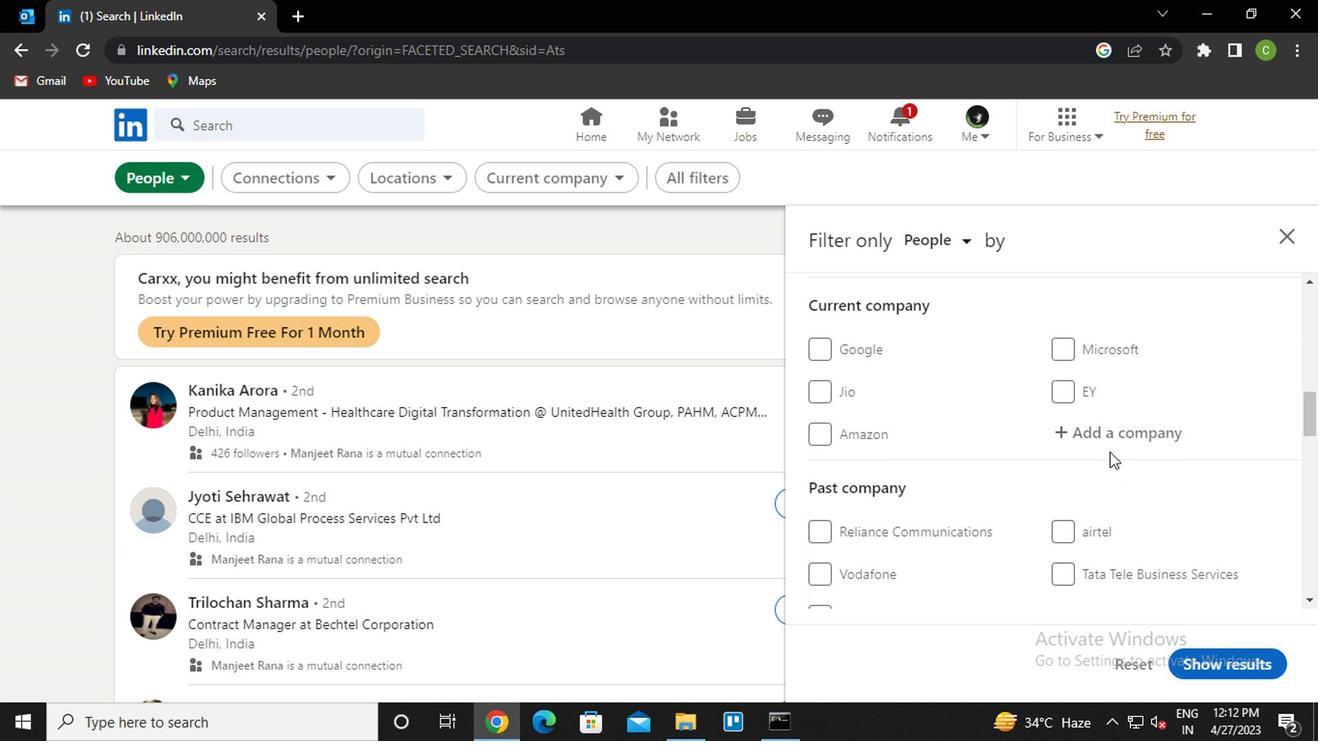 
Action: Mouse scrolled (1109, 440) with delta (0, 0)
Screenshot: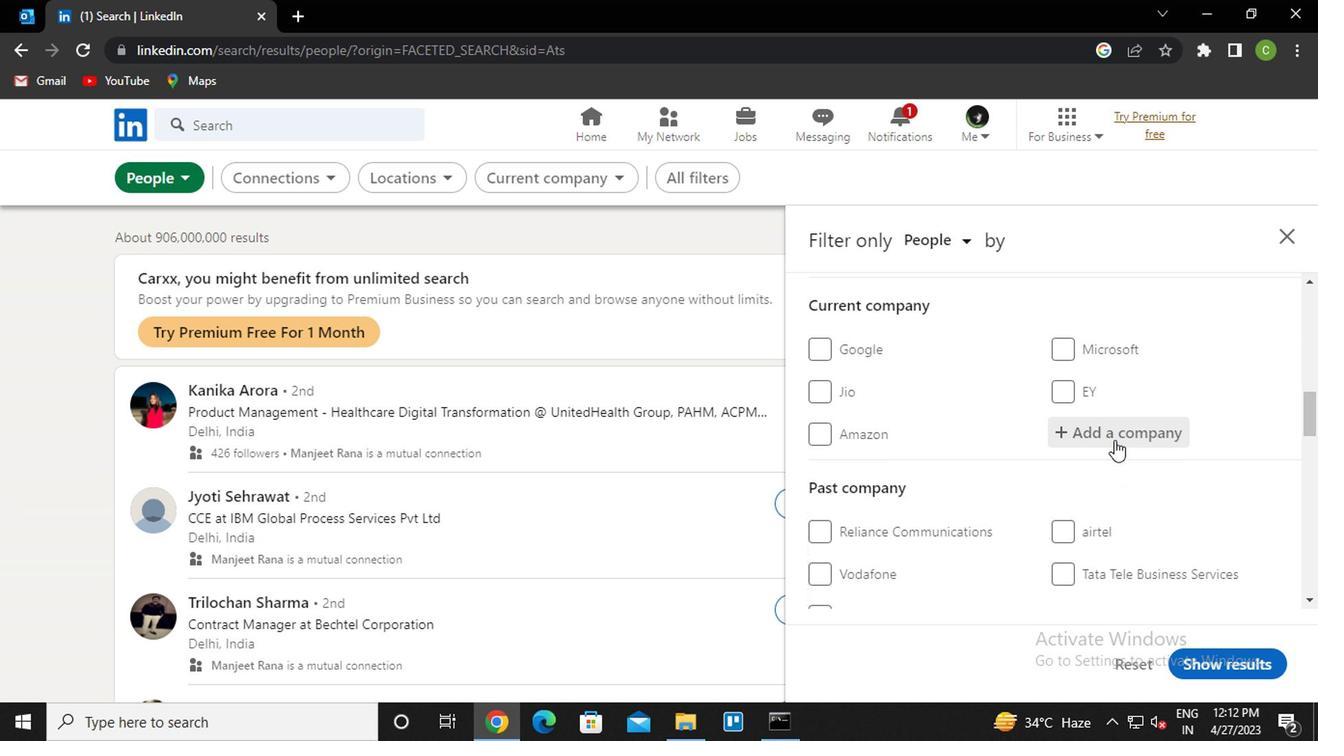 
Action: Mouse scrolled (1109, 440) with delta (0, 0)
Screenshot: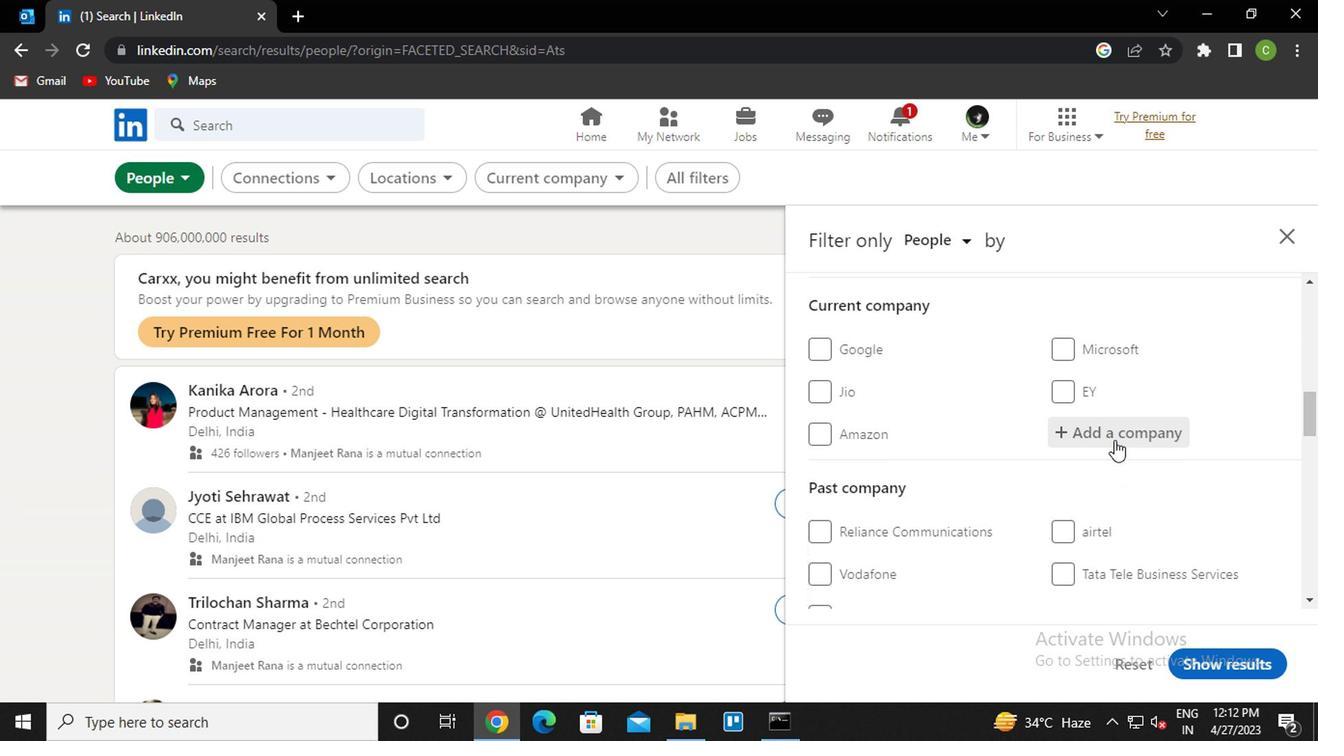 
Action: Mouse scrolled (1109, 440) with delta (0, 0)
Screenshot: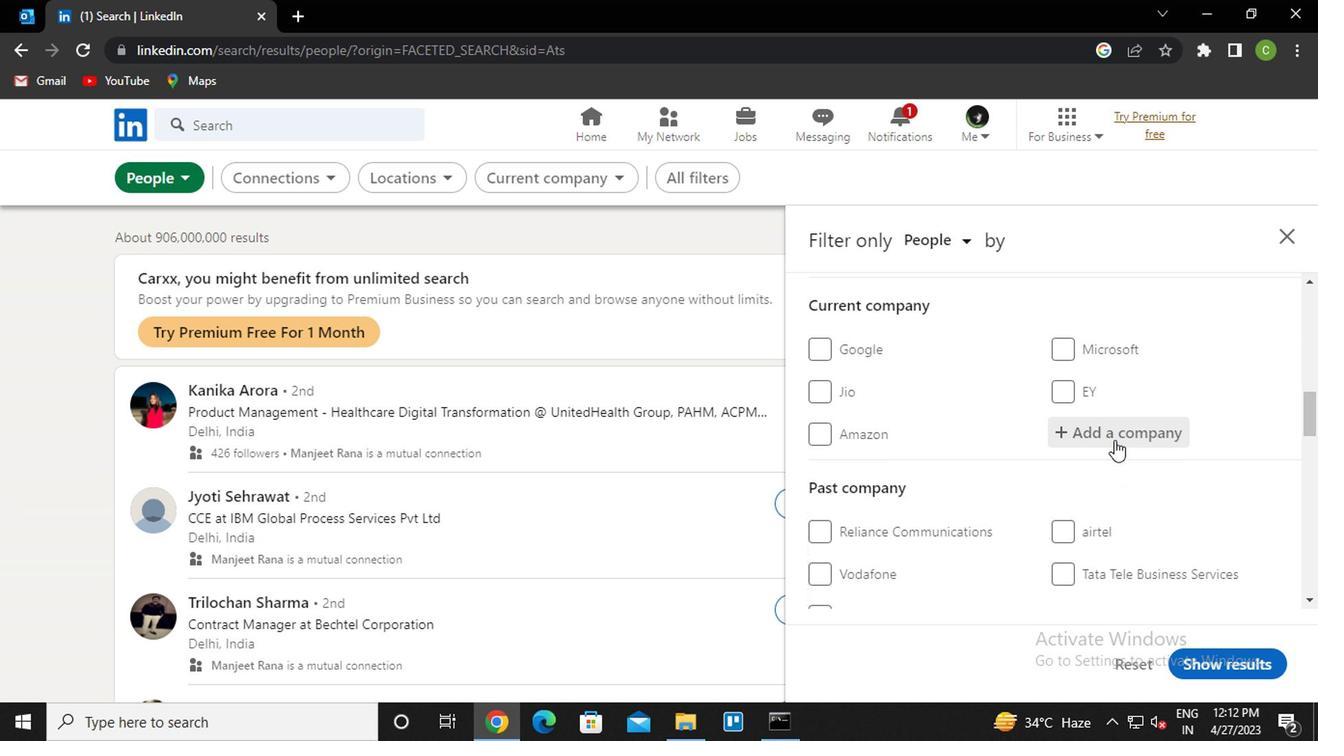 
Action: Mouse scrolled (1109, 440) with delta (0, 0)
Screenshot: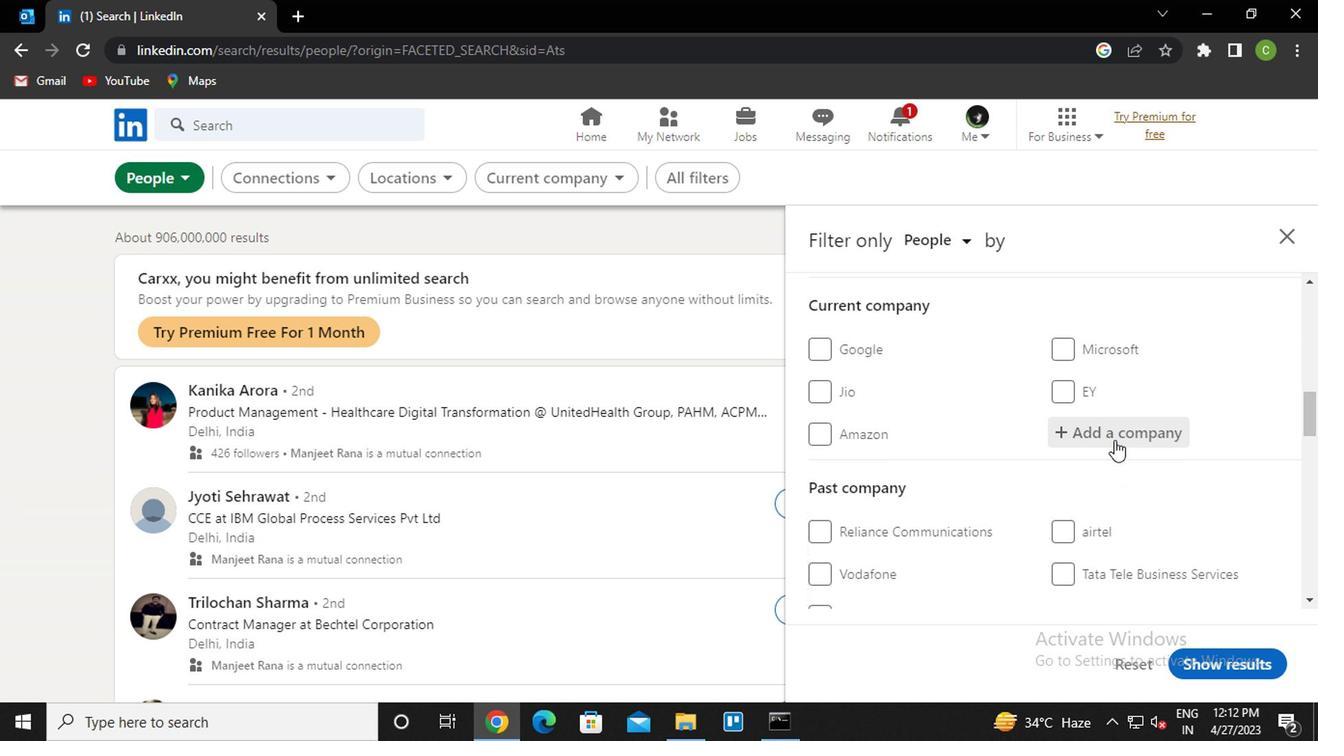 
Action: Mouse scrolled (1109, 440) with delta (0, 0)
Screenshot: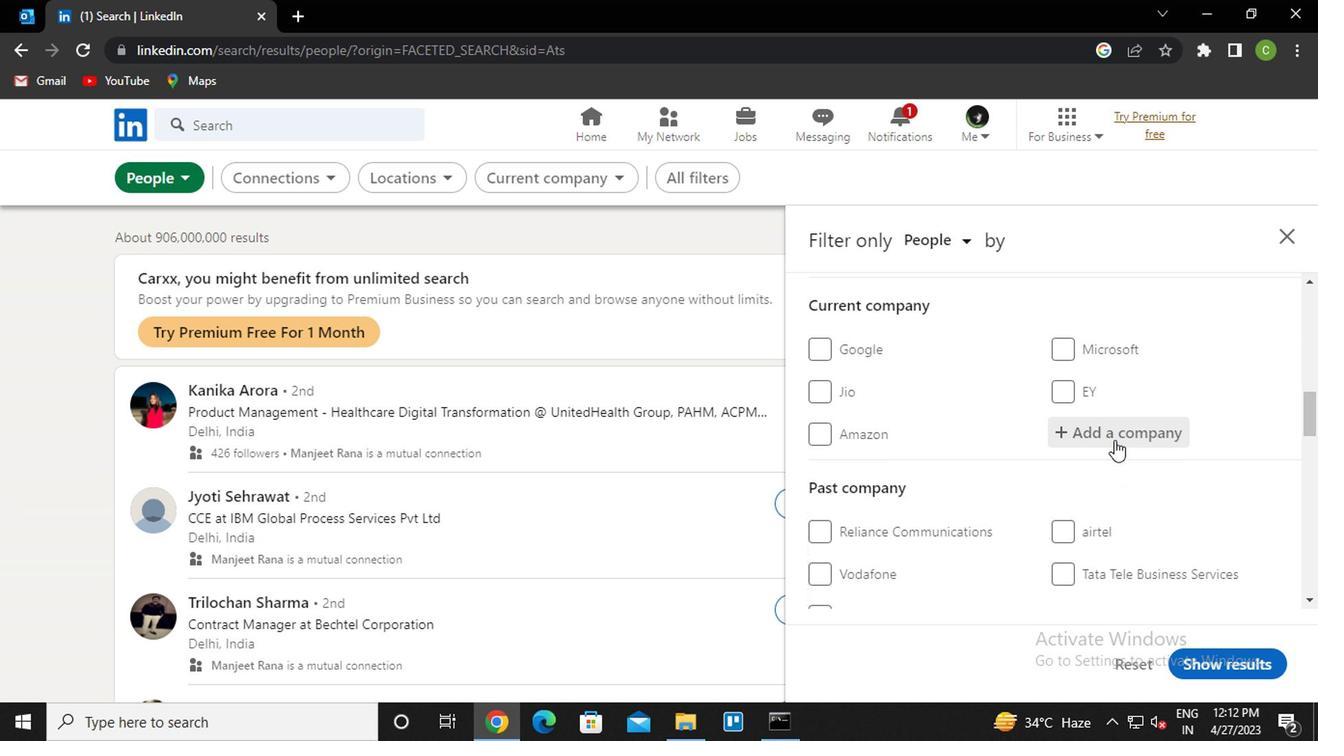 
Action: Mouse scrolled (1109, 440) with delta (0, 0)
Screenshot: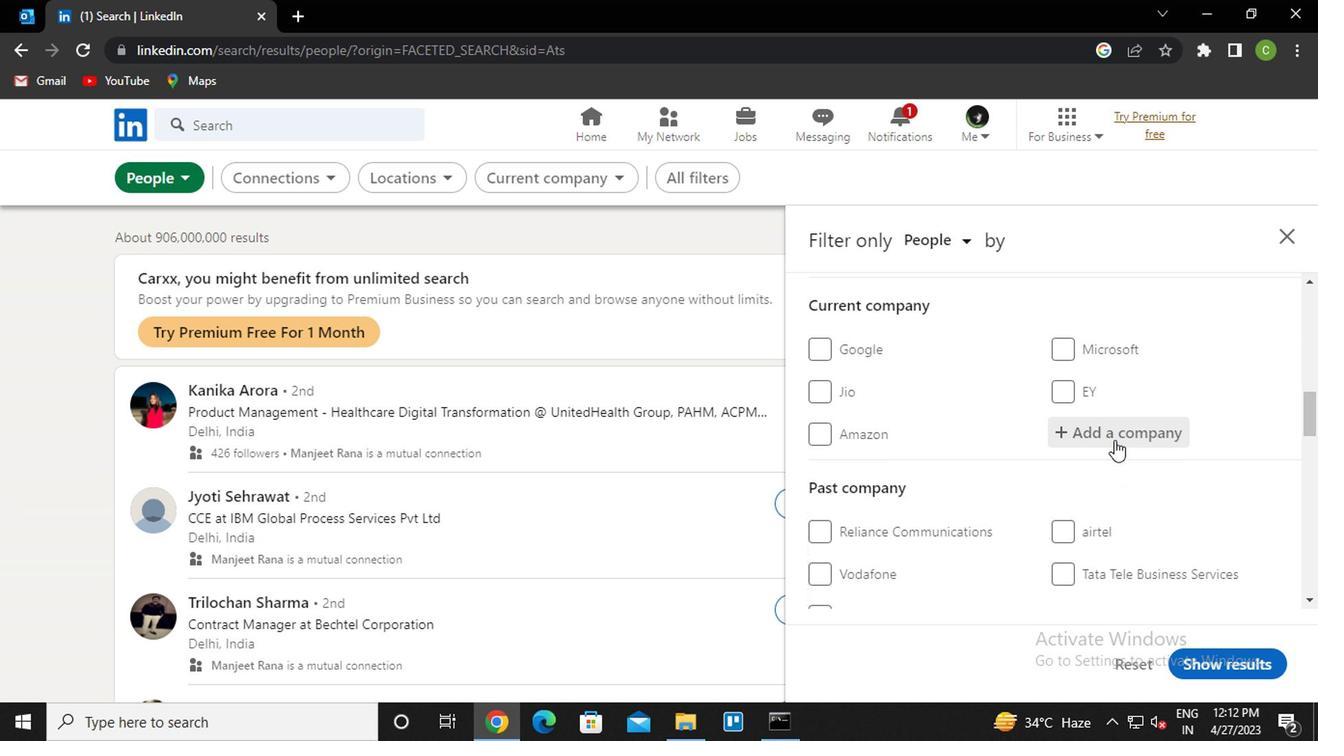 
Action: Mouse moved to (1039, 485)
Screenshot: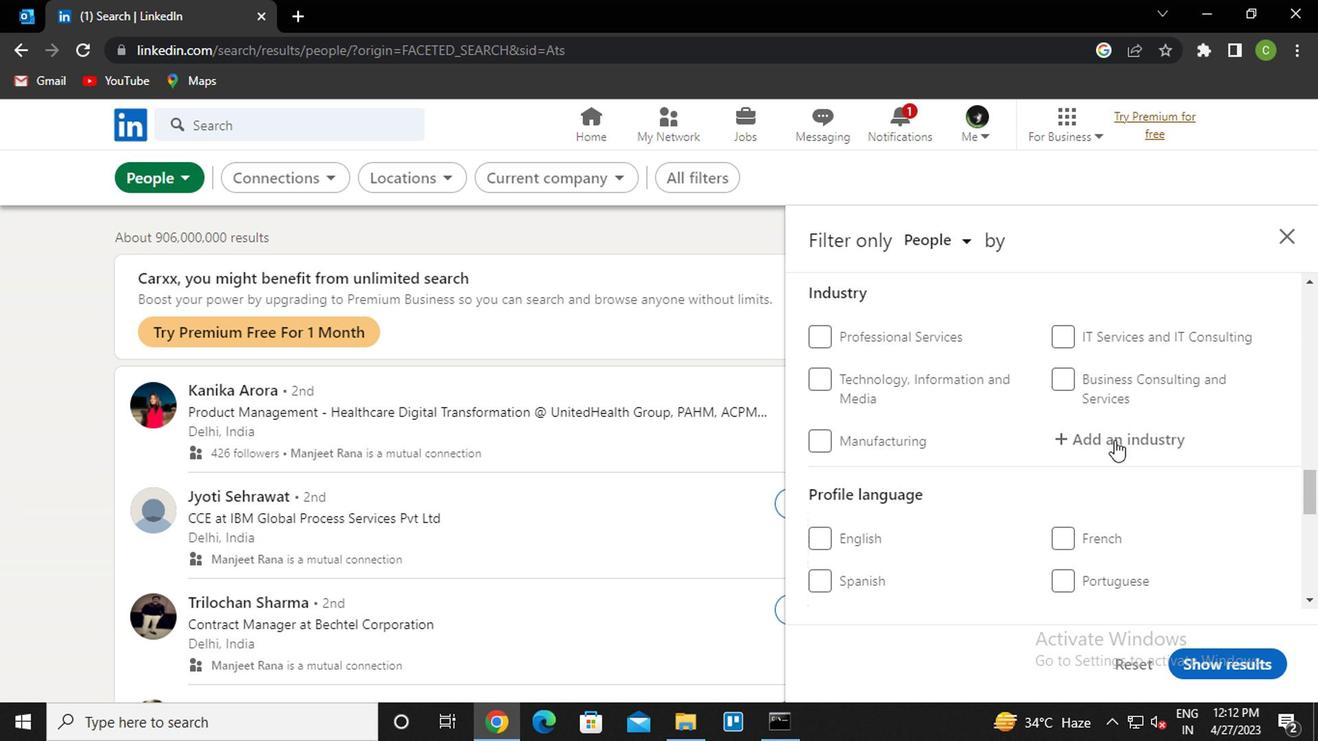 
Action: Mouse scrolled (1039, 484) with delta (0, -1)
Screenshot: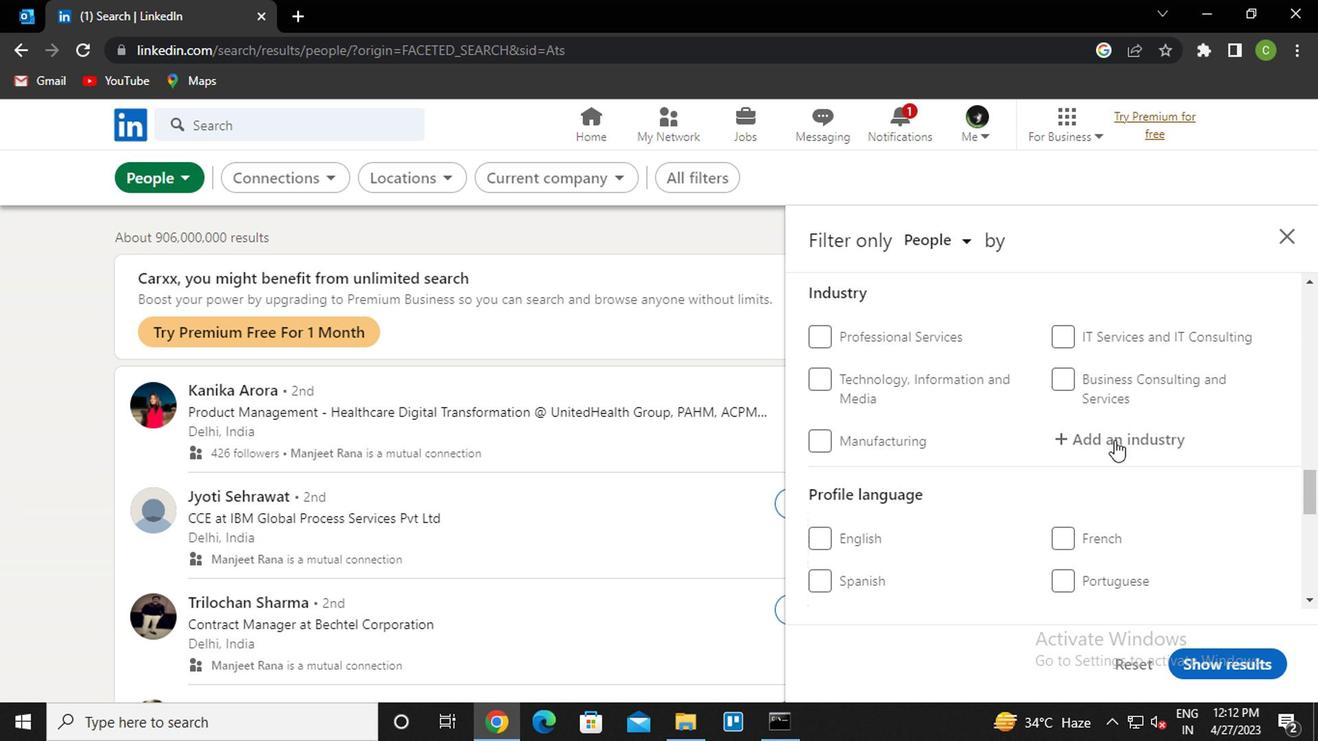
Action: Mouse moved to (1030, 485)
Screenshot: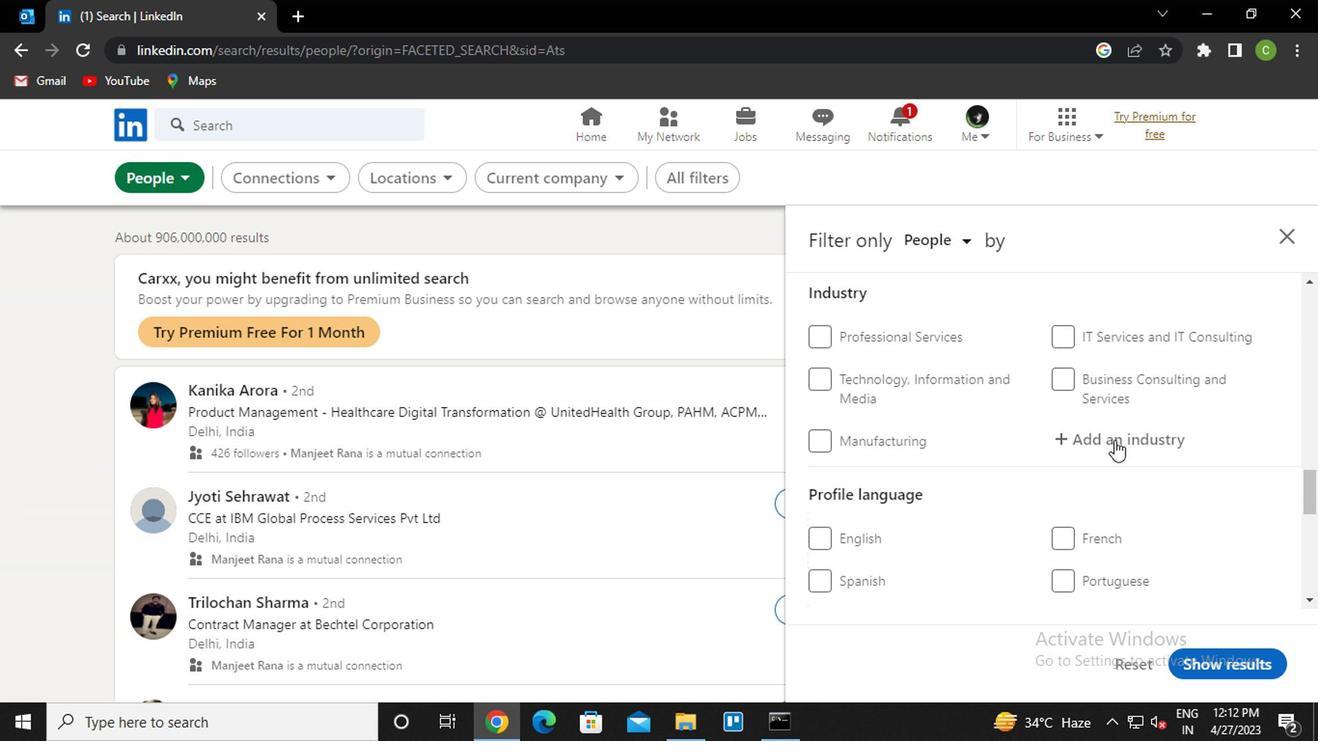 
Action: Mouse scrolled (1030, 484) with delta (0, -1)
Screenshot: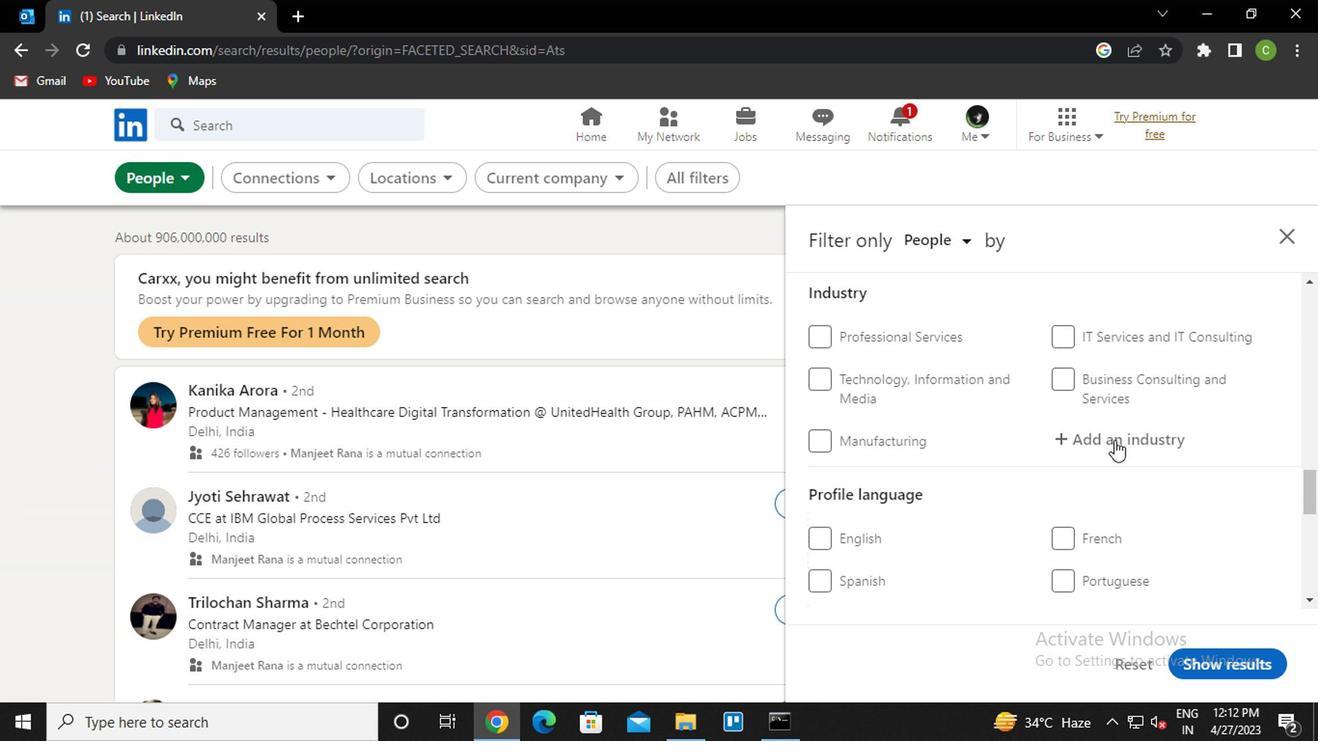 
Action: Mouse moved to (1026, 485)
Screenshot: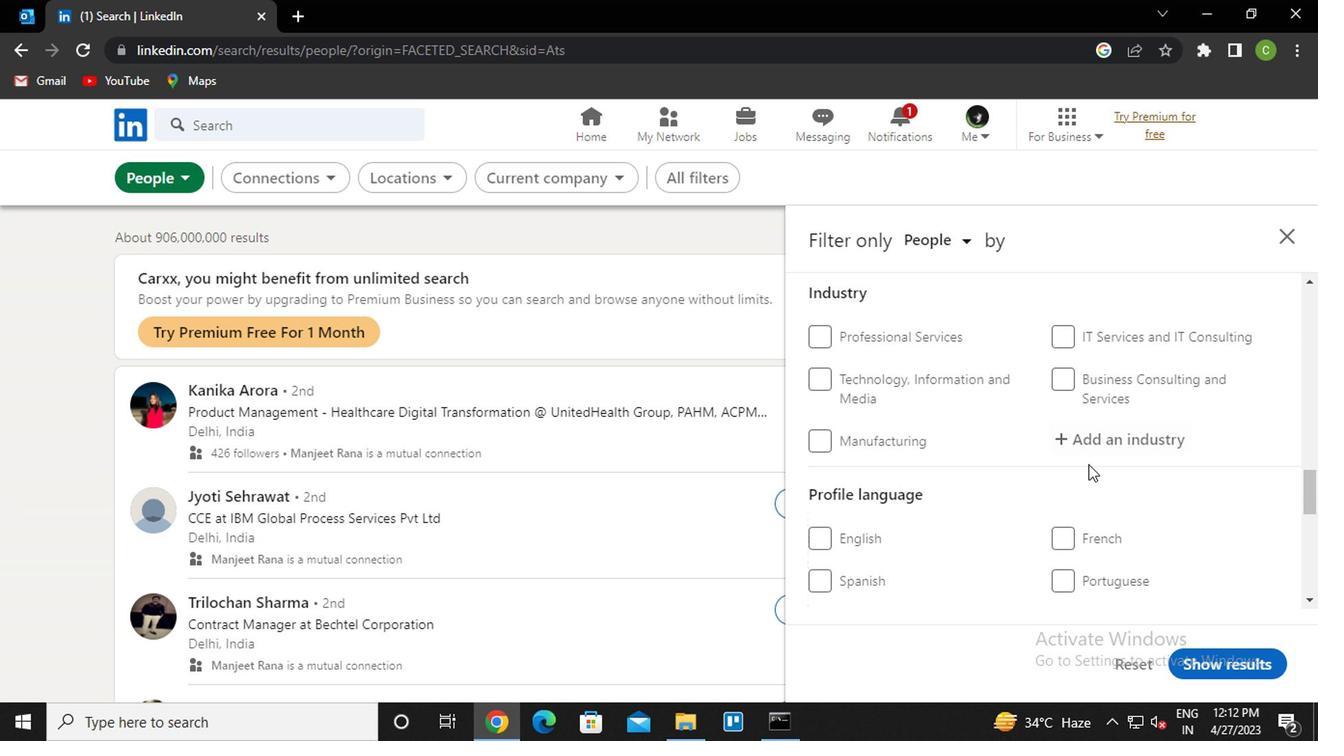 
Action: Mouse scrolled (1026, 484) with delta (0, -1)
Screenshot: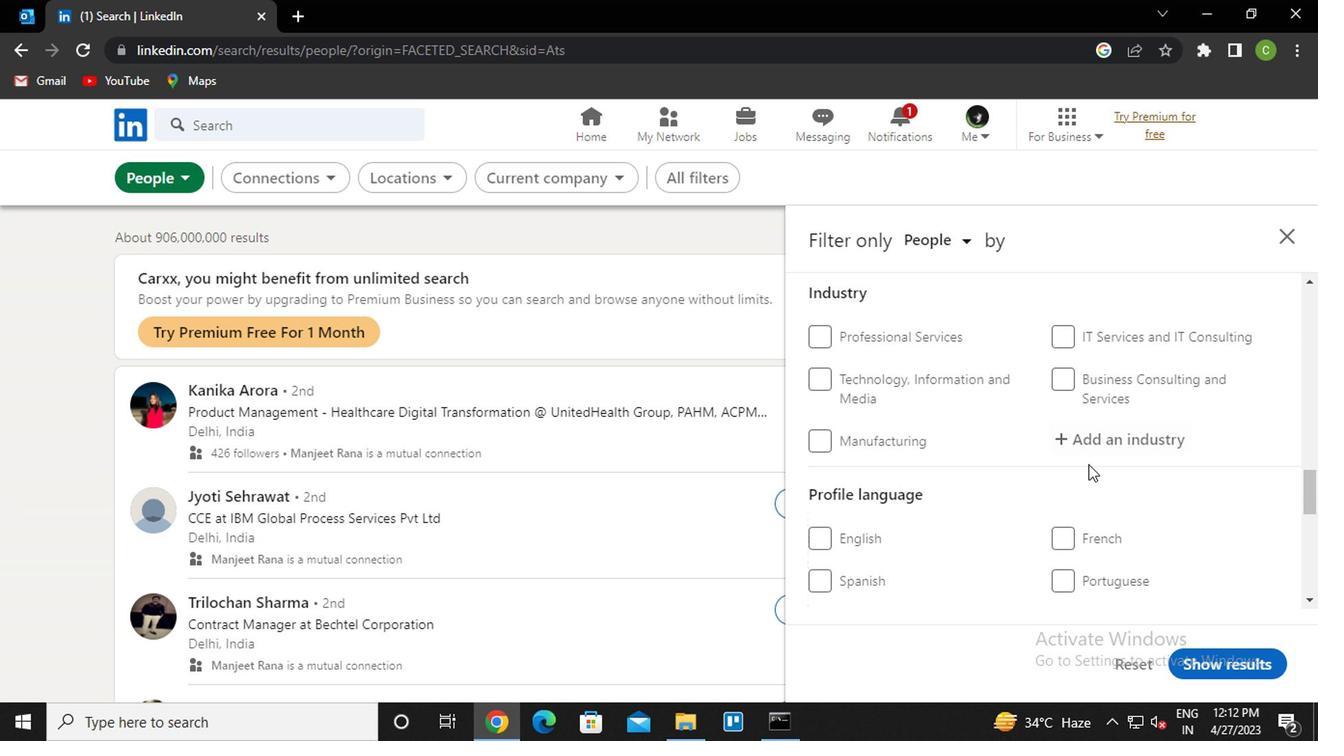 
Action: Mouse moved to (1021, 485)
Screenshot: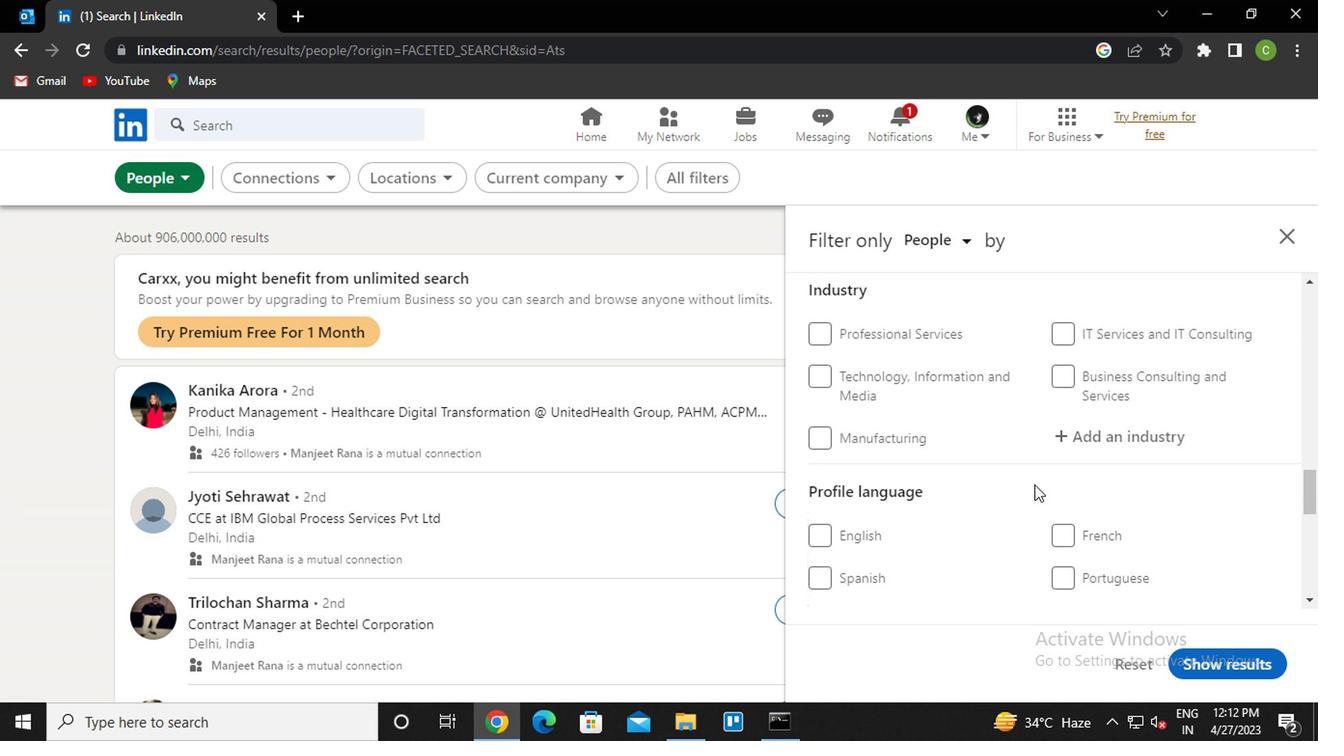 
Action: Mouse scrolled (1021, 484) with delta (0, -1)
Screenshot: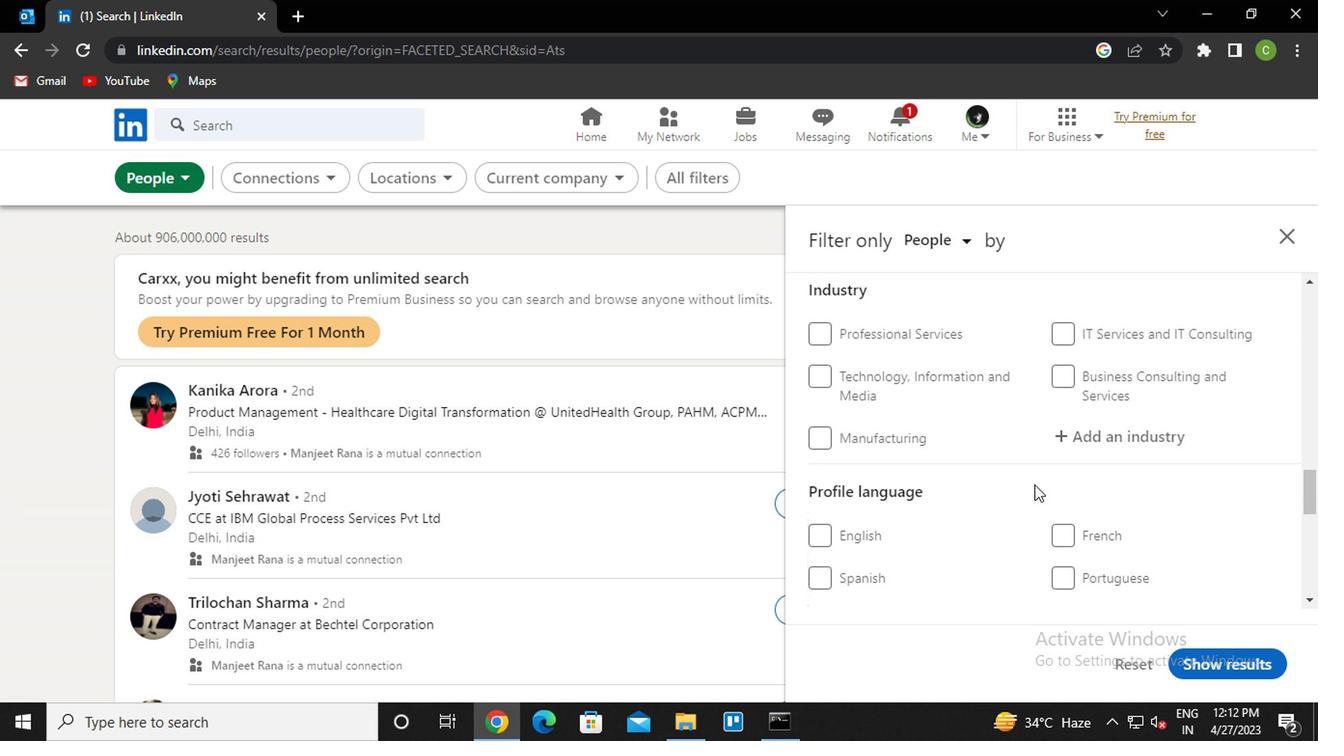 
Action: Mouse moved to (984, 475)
Screenshot: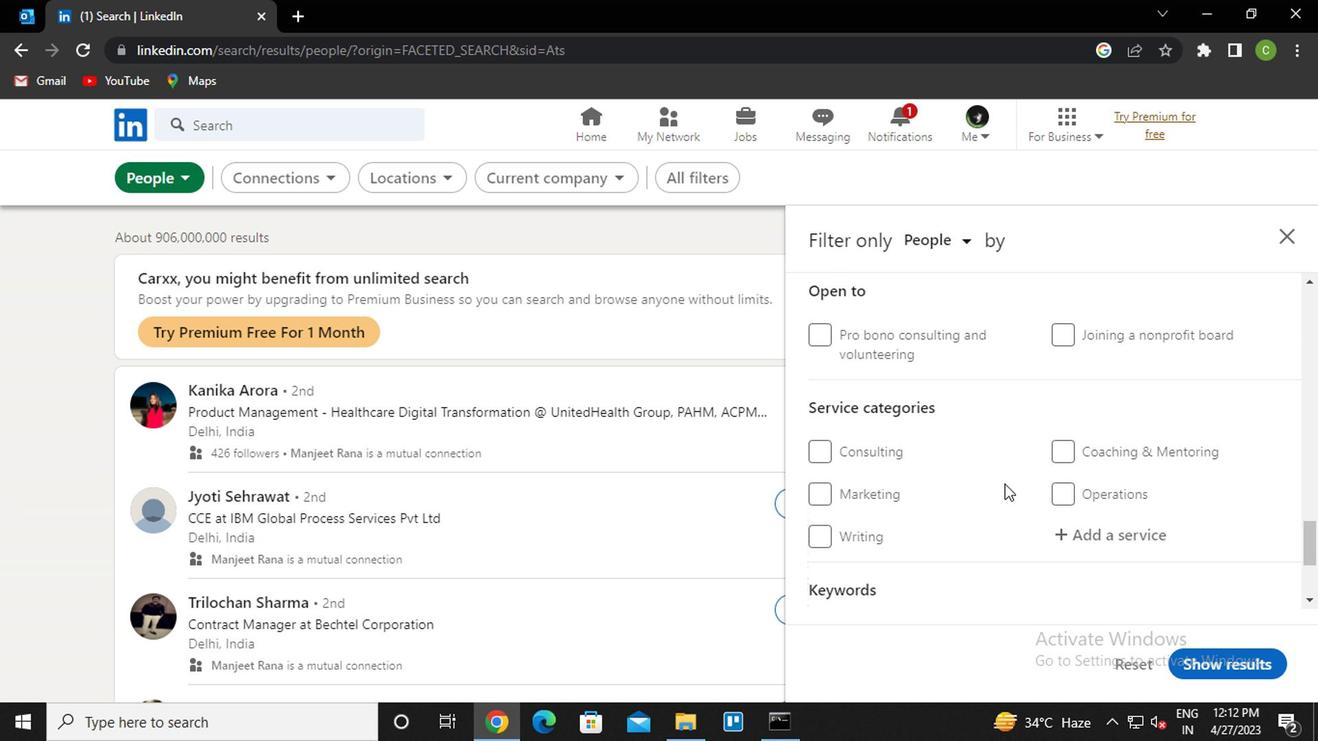 
Action: Mouse scrolled (984, 476) with delta (0, 0)
Screenshot: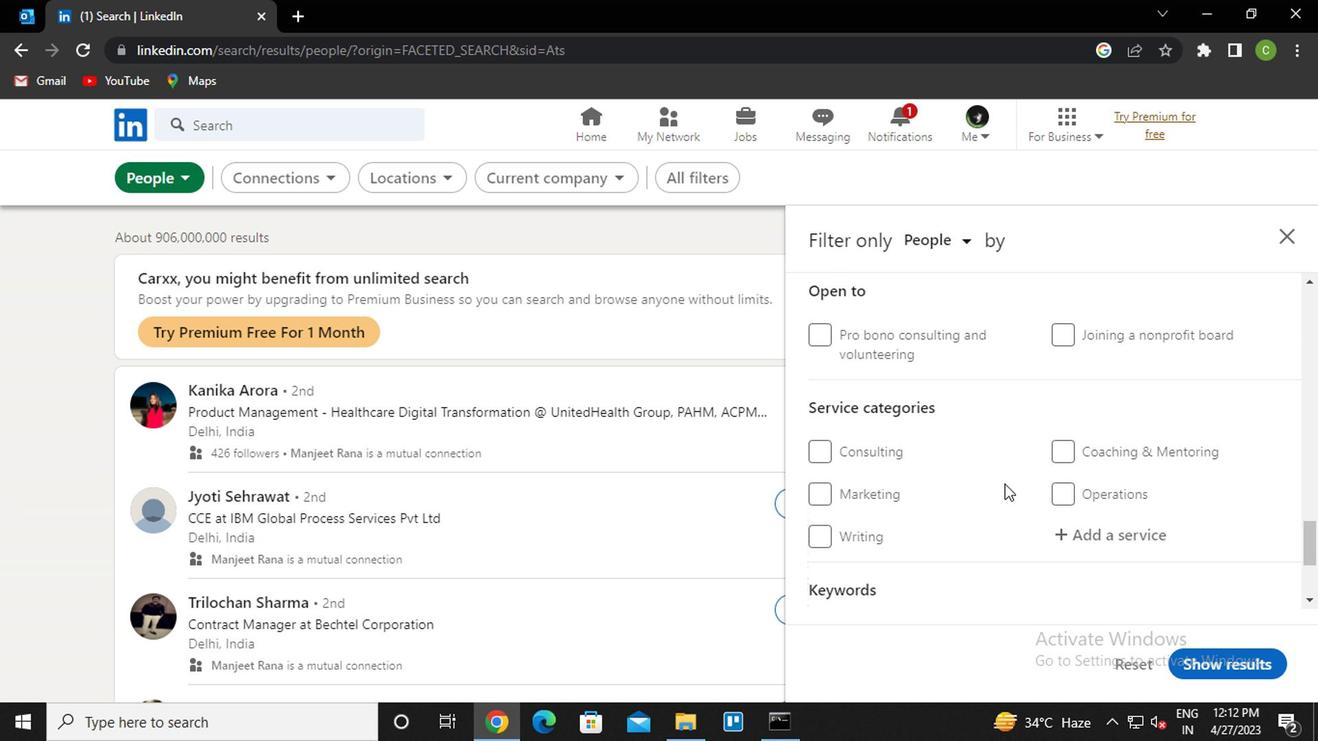 
Action: Mouse moved to (984, 475)
Screenshot: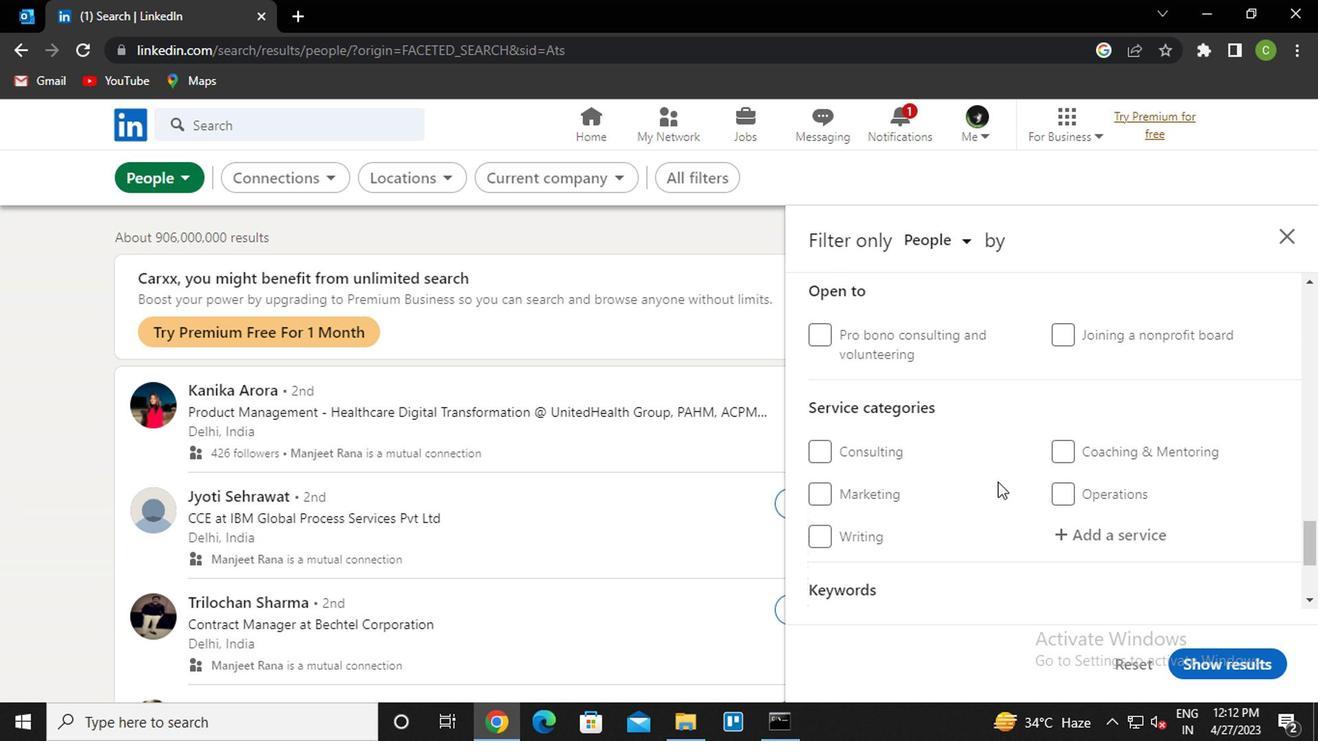 
Action: Mouse scrolled (984, 476) with delta (0, 0)
Screenshot: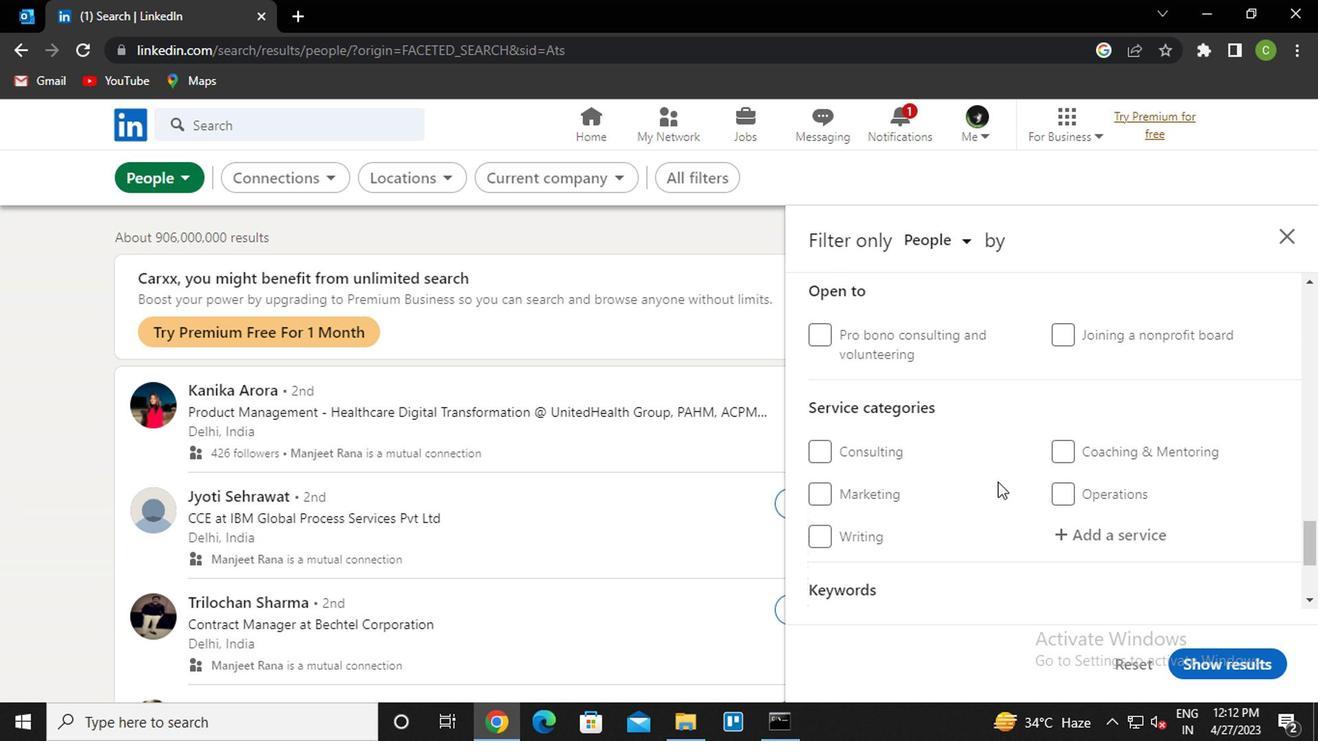 
Action: Mouse moved to (984, 473)
Screenshot: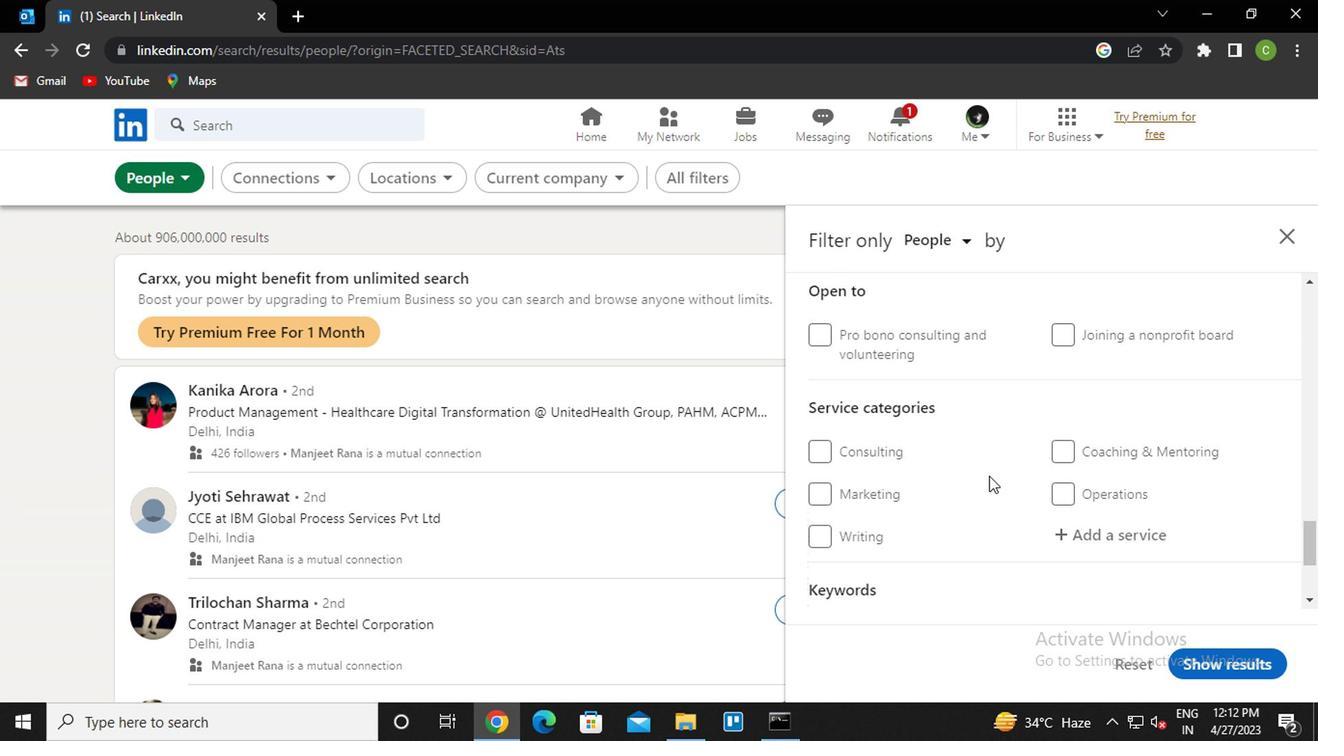 
Action: Mouse scrolled (984, 474) with delta (0, 0)
Screenshot: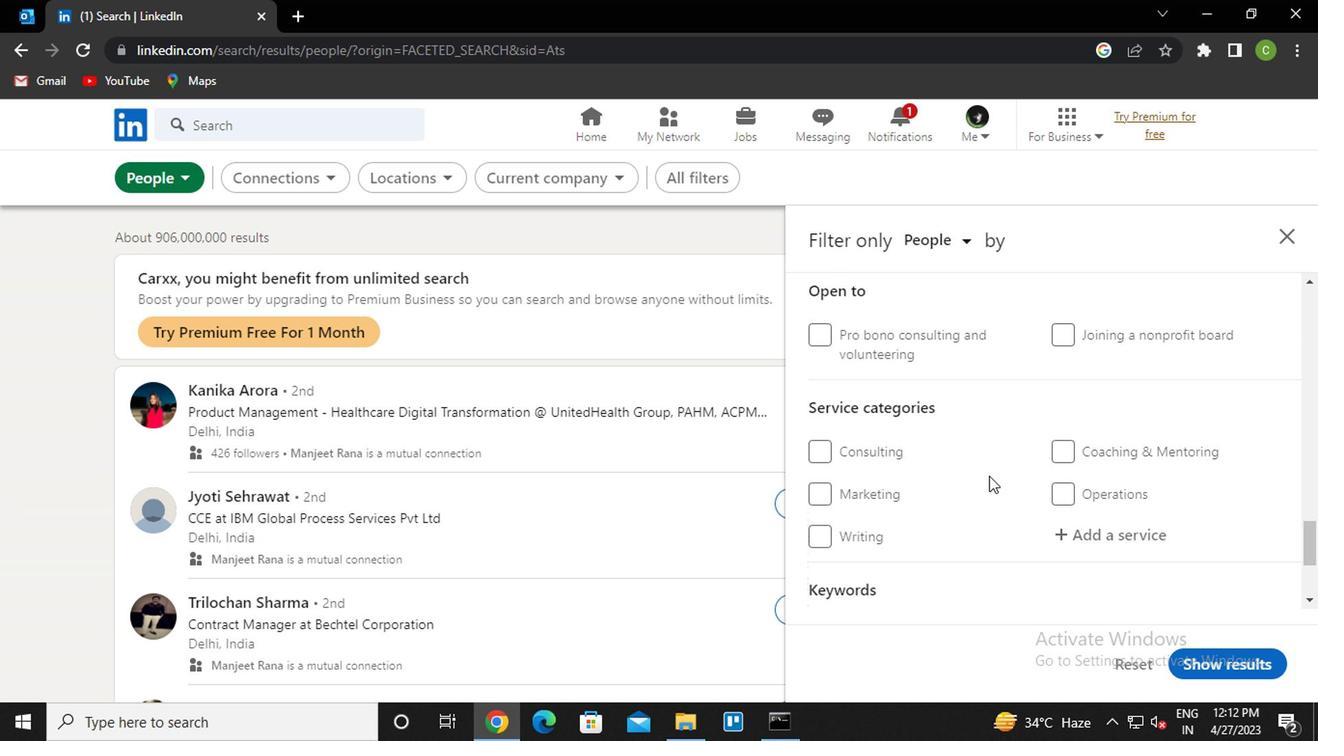 
Action: Mouse moved to (808, 438)
Screenshot: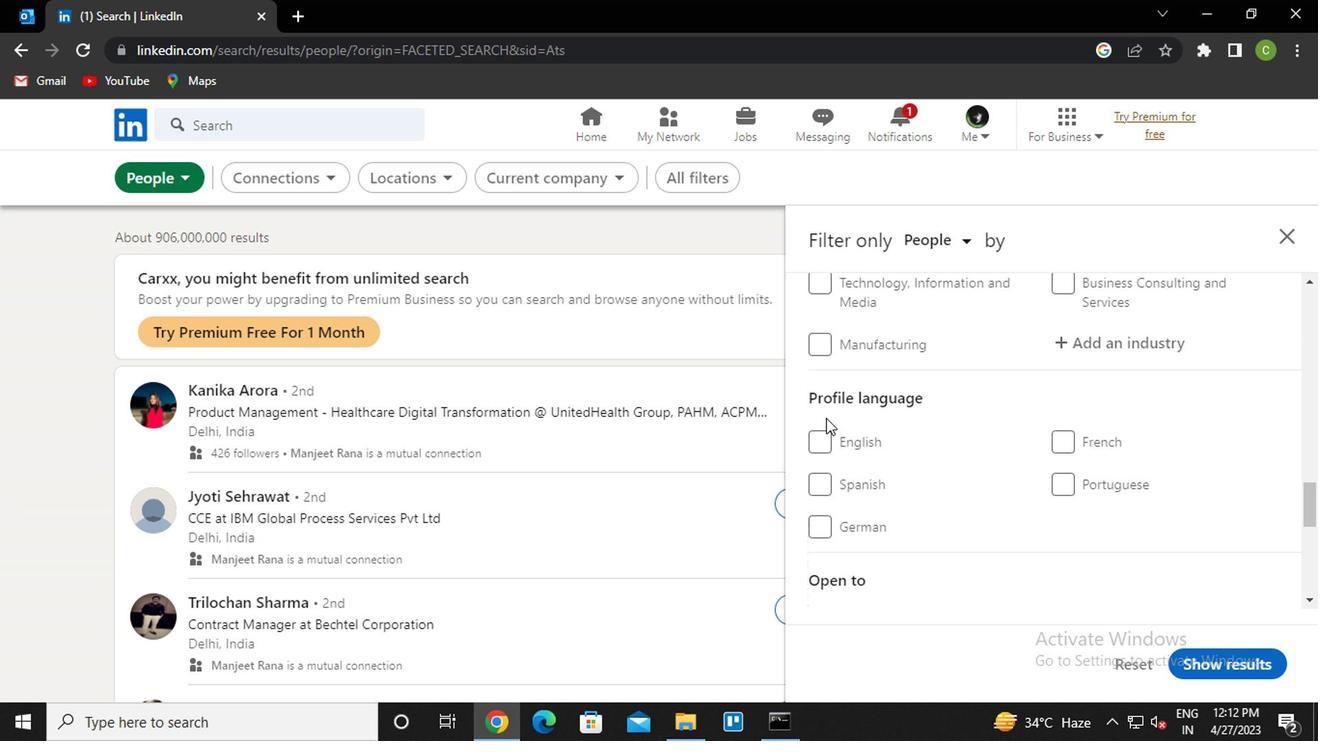 
Action: Mouse pressed left at (808, 438)
Screenshot: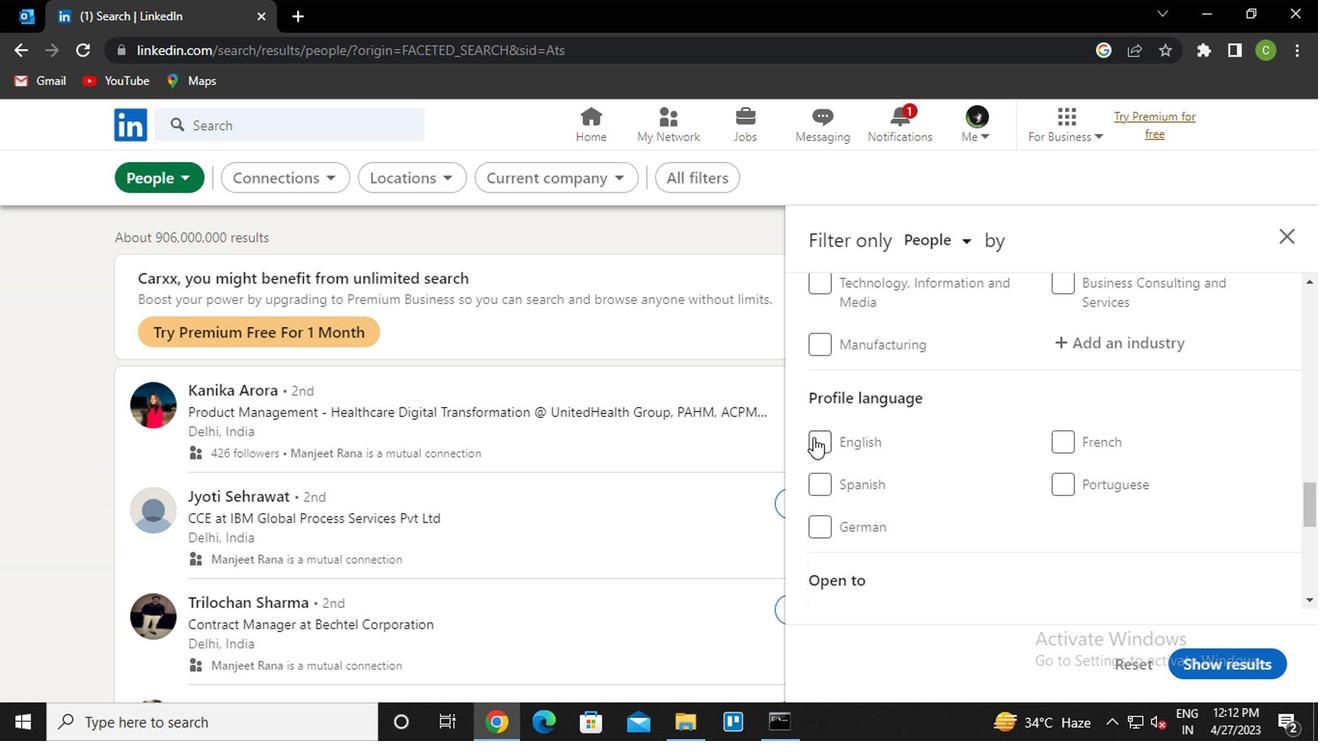 
Action: Mouse moved to (973, 507)
Screenshot: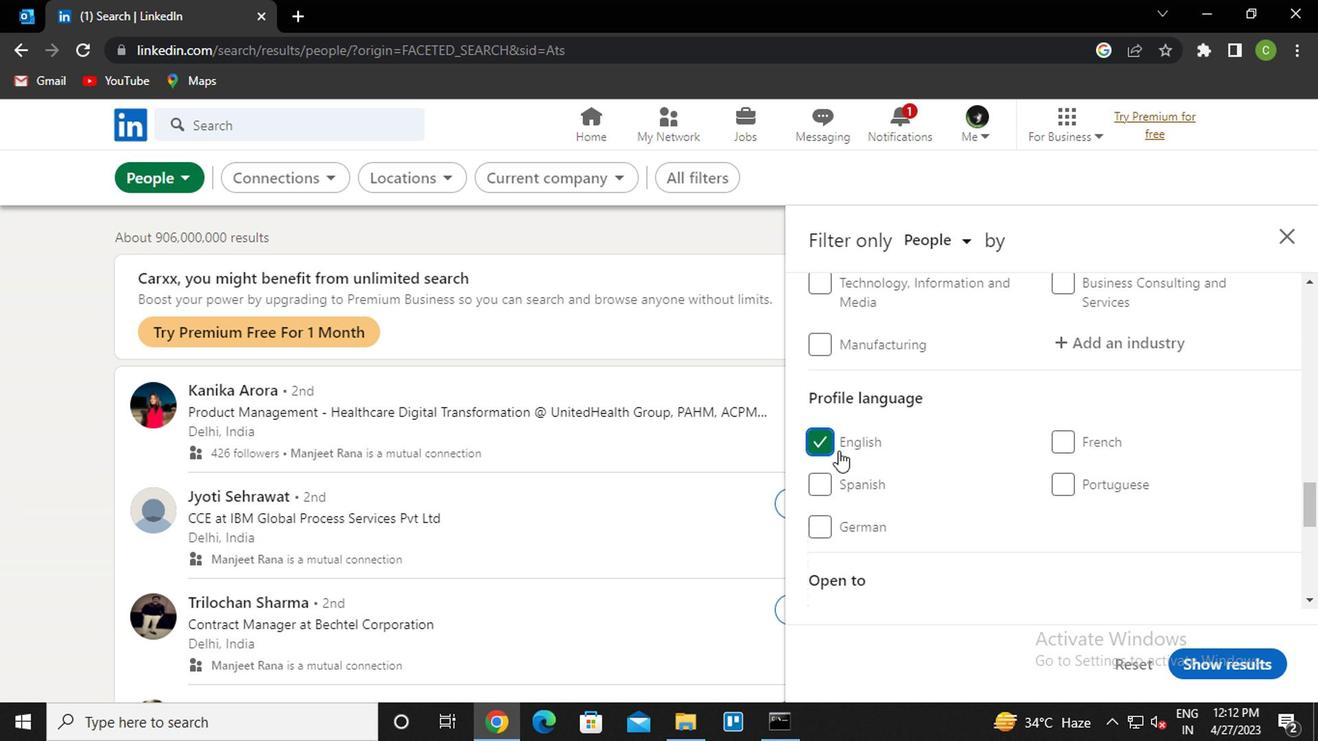 
Action: Mouse scrolled (973, 508) with delta (0, 0)
Screenshot: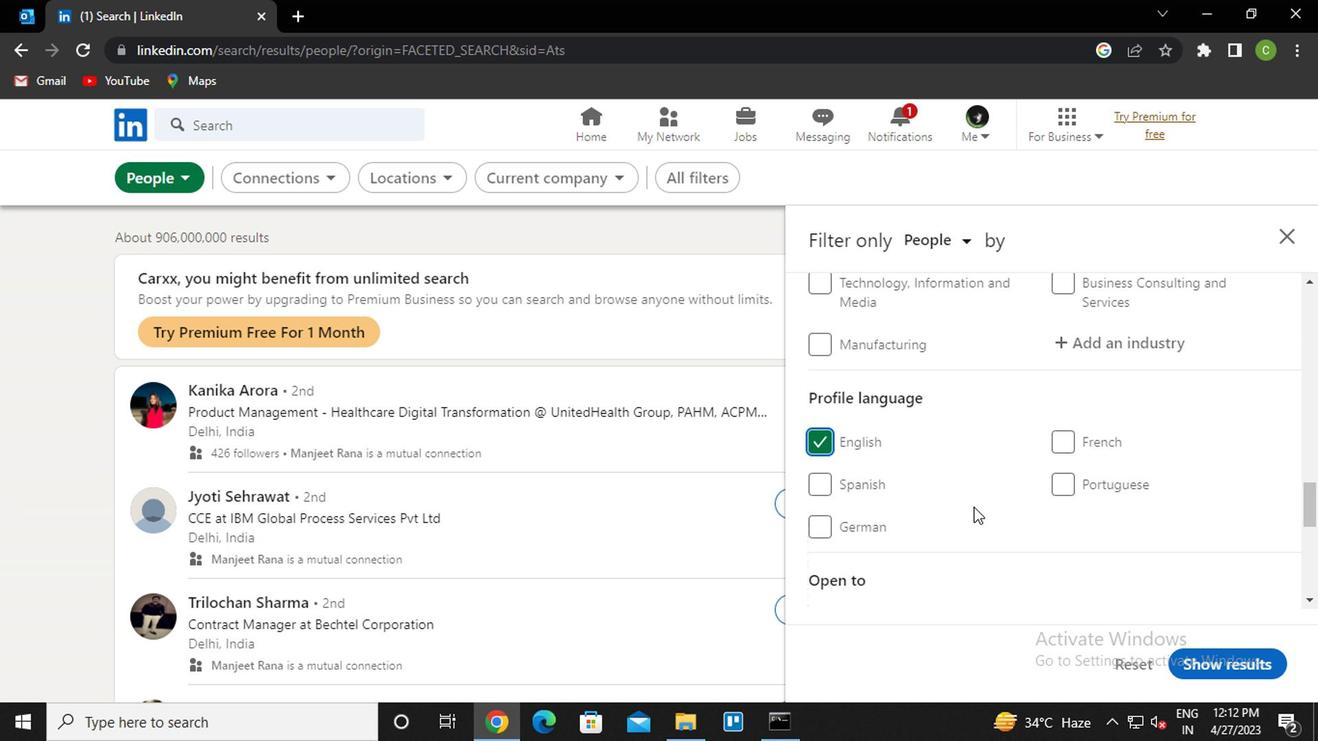 
Action: Mouse scrolled (973, 508) with delta (0, 0)
Screenshot: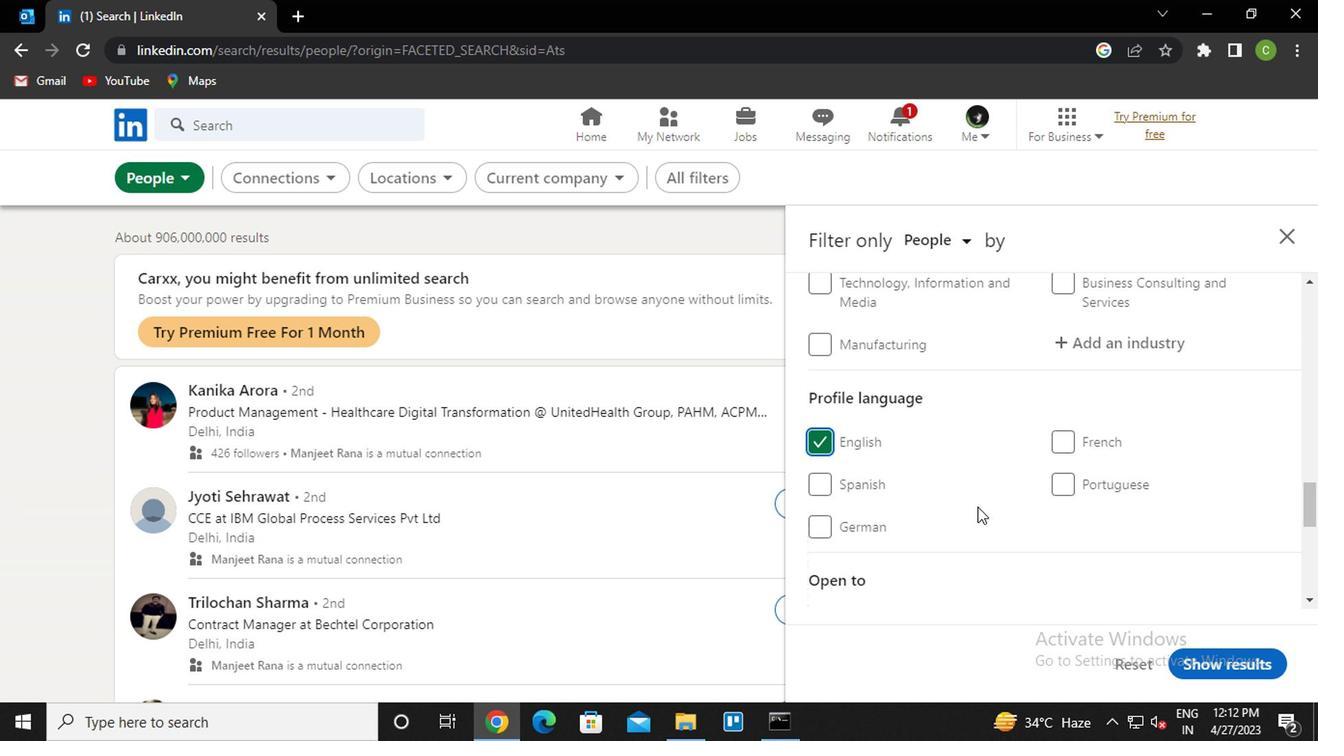 
Action: Mouse scrolled (973, 508) with delta (0, 0)
Screenshot: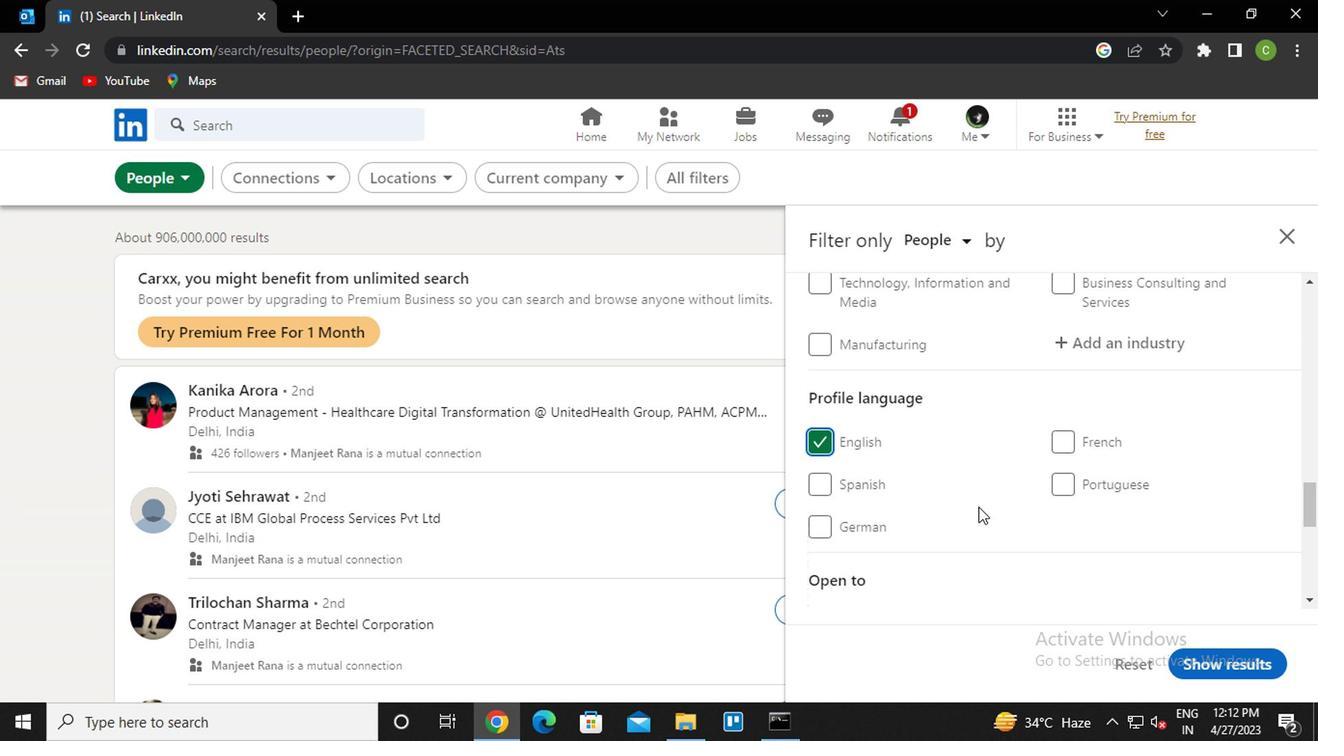 
Action: Mouse scrolled (973, 508) with delta (0, 0)
Screenshot: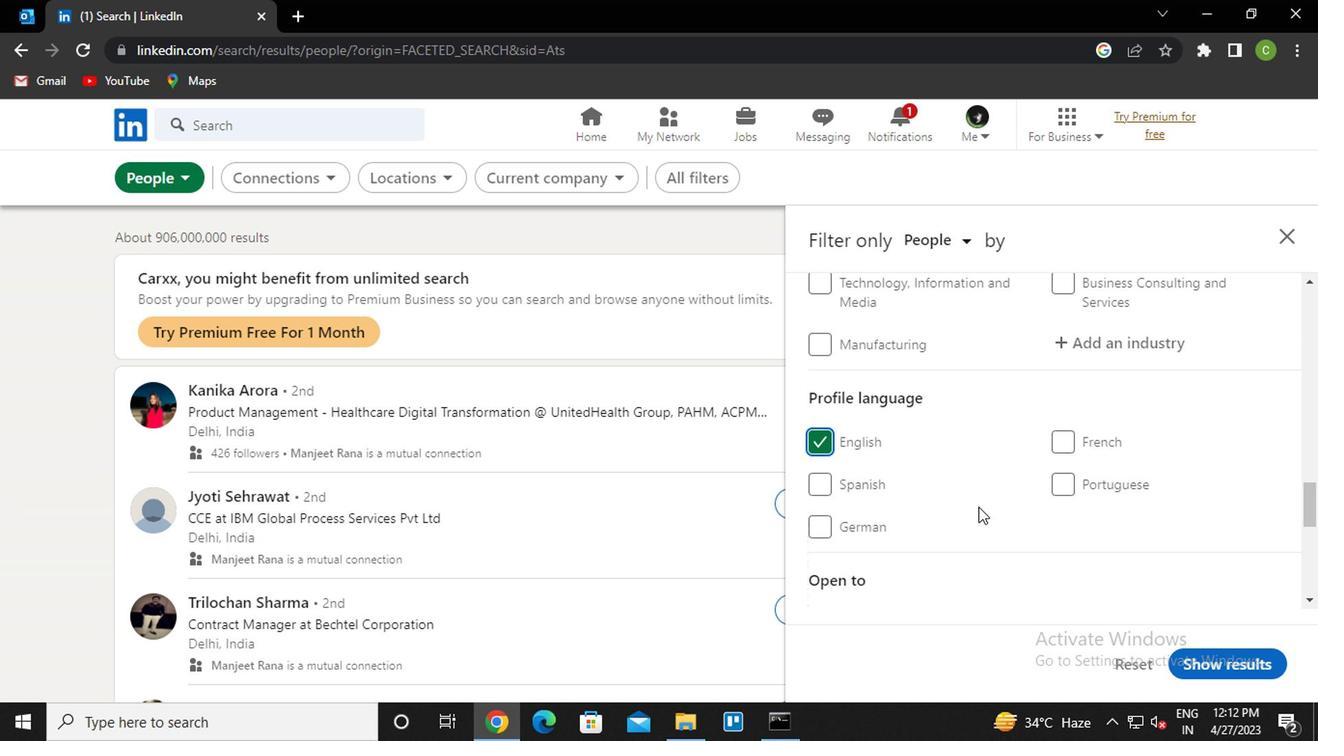 
Action: Mouse scrolled (973, 508) with delta (0, 0)
Screenshot: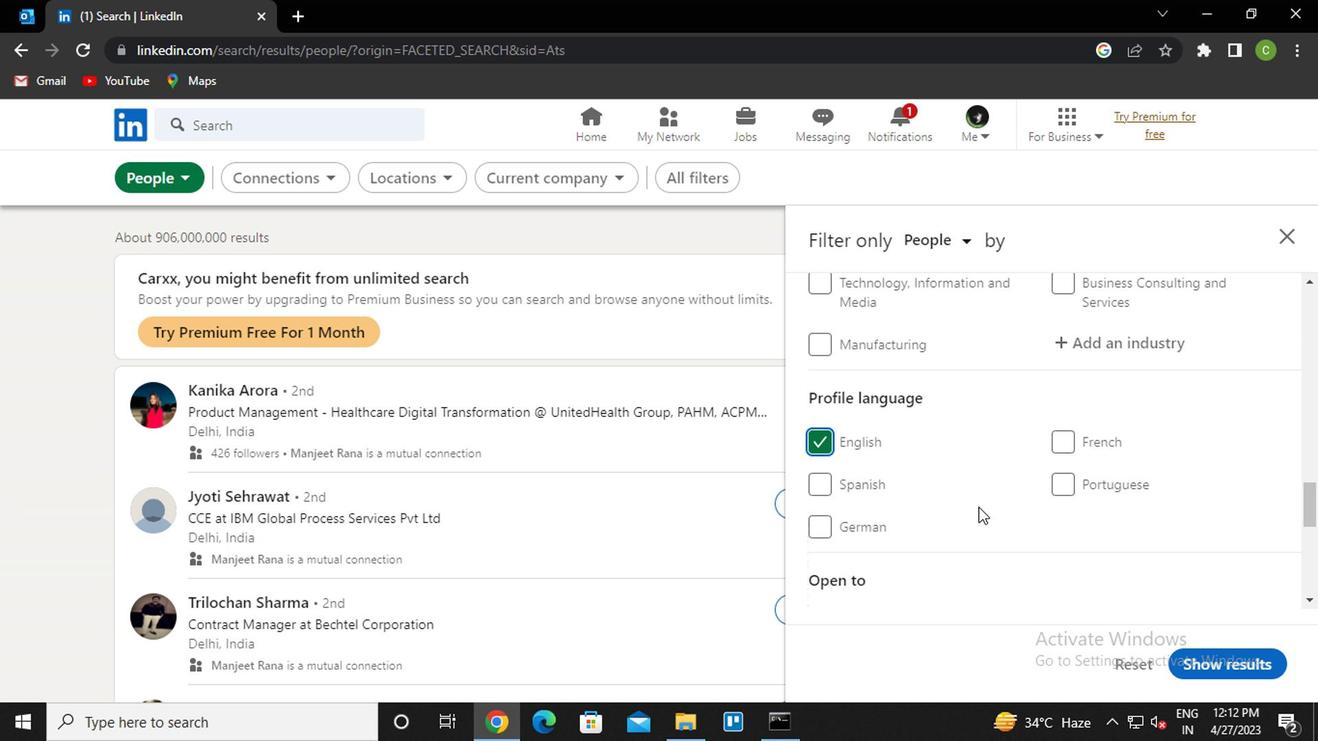 
Action: Mouse scrolled (973, 508) with delta (0, 0)
Screenshot: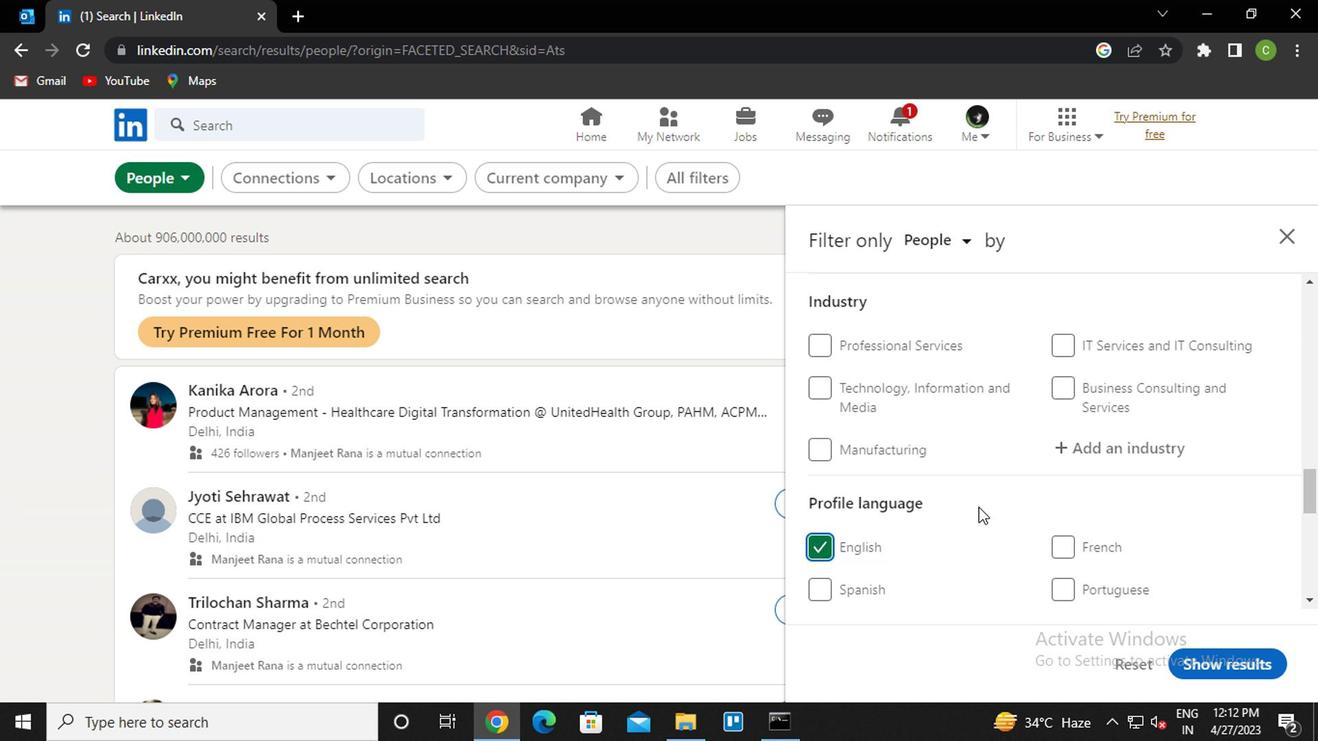 
Action: Mouse scrolled (973, 508) with delta (0, 0)
Screenshot: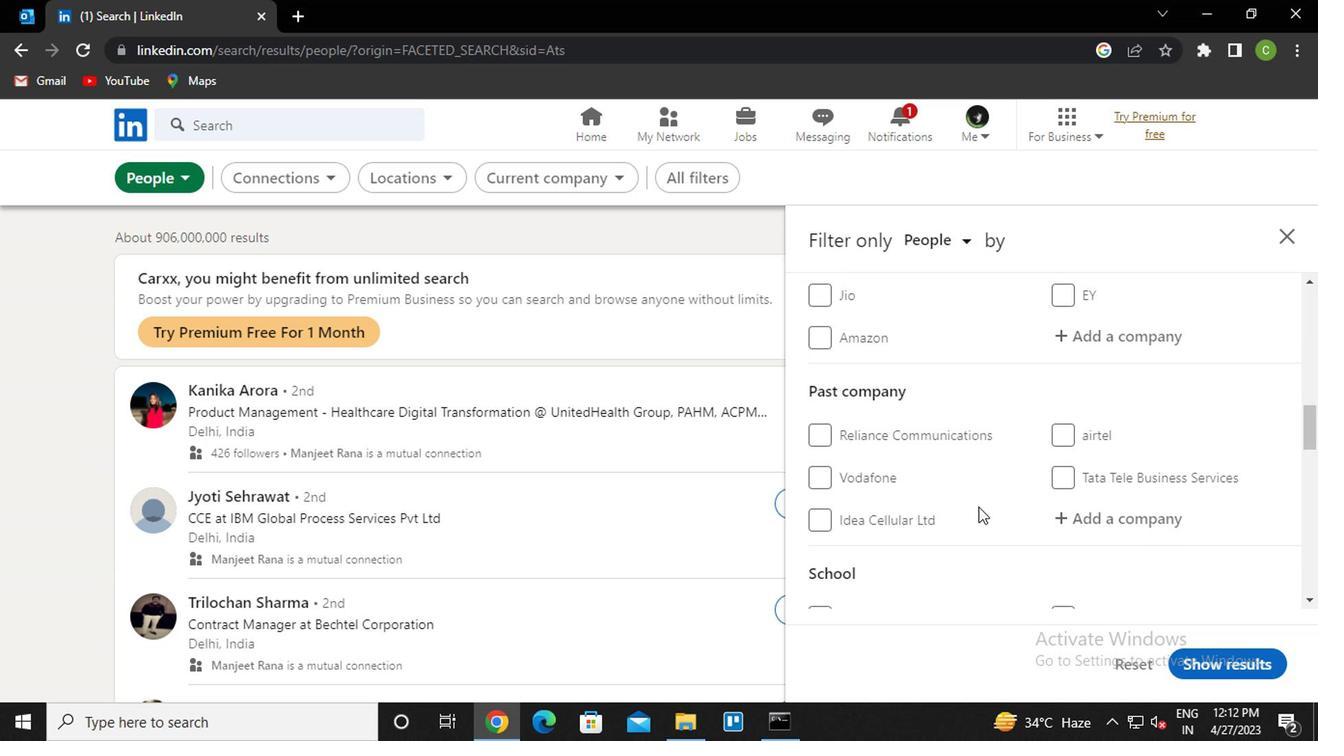 
Action: Mouse scrolled (973, 508) with delta (0, 0)
Screenshot: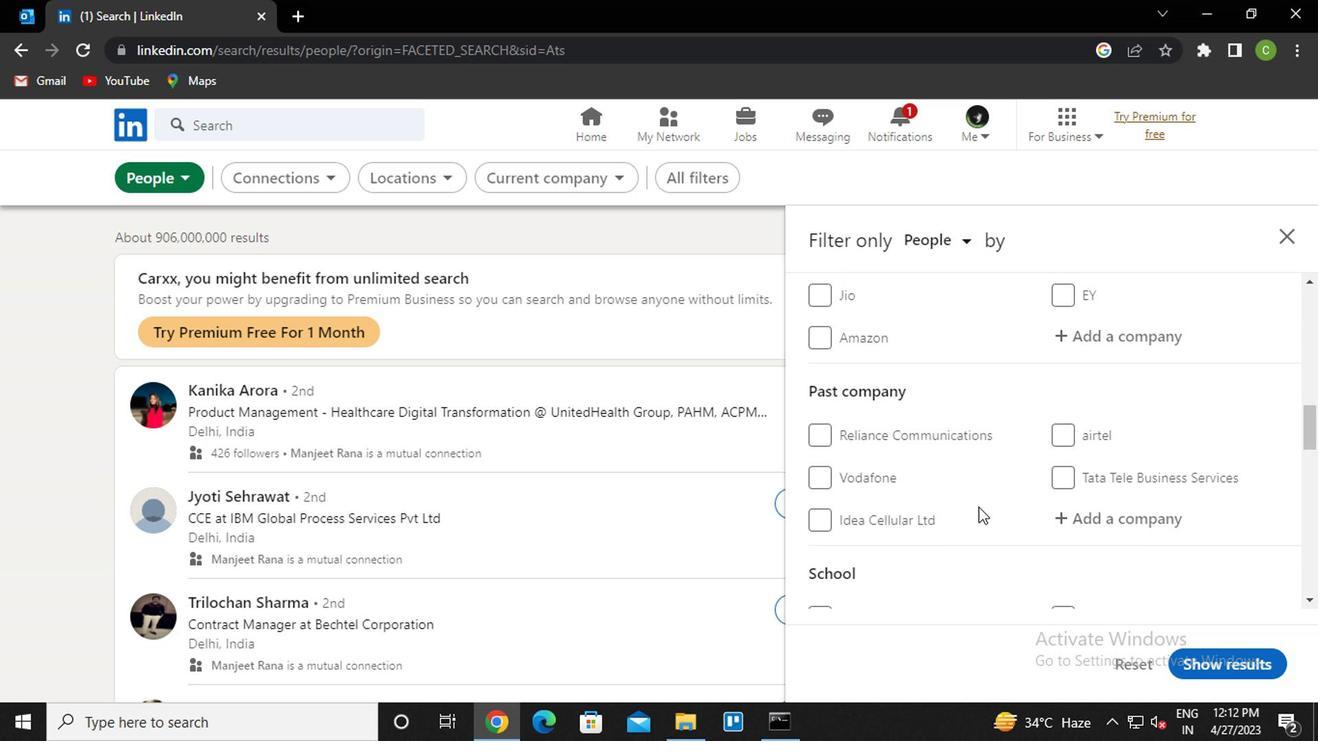 
Action: Mouse moved to (975, 507)
Screenshot: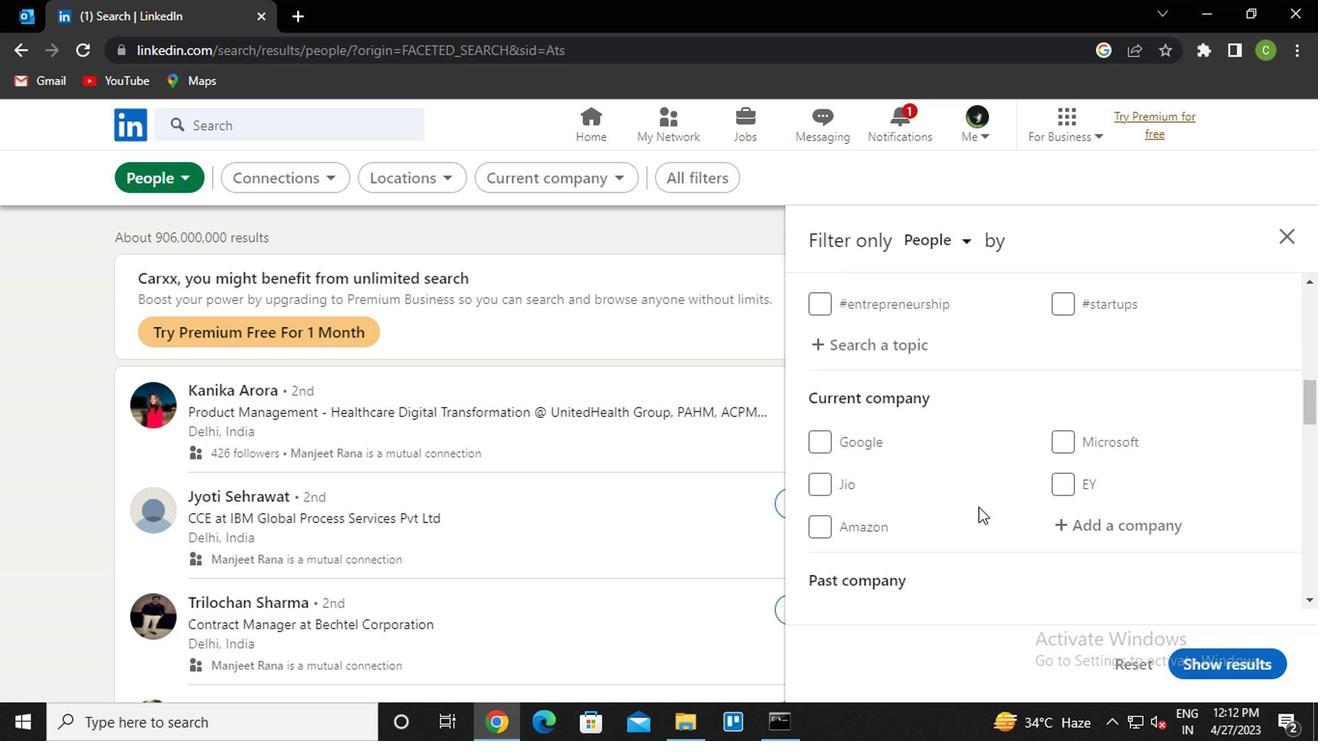 
Action: Mouse scrolled (975, 508) with delta (0, 0)
Screenshot: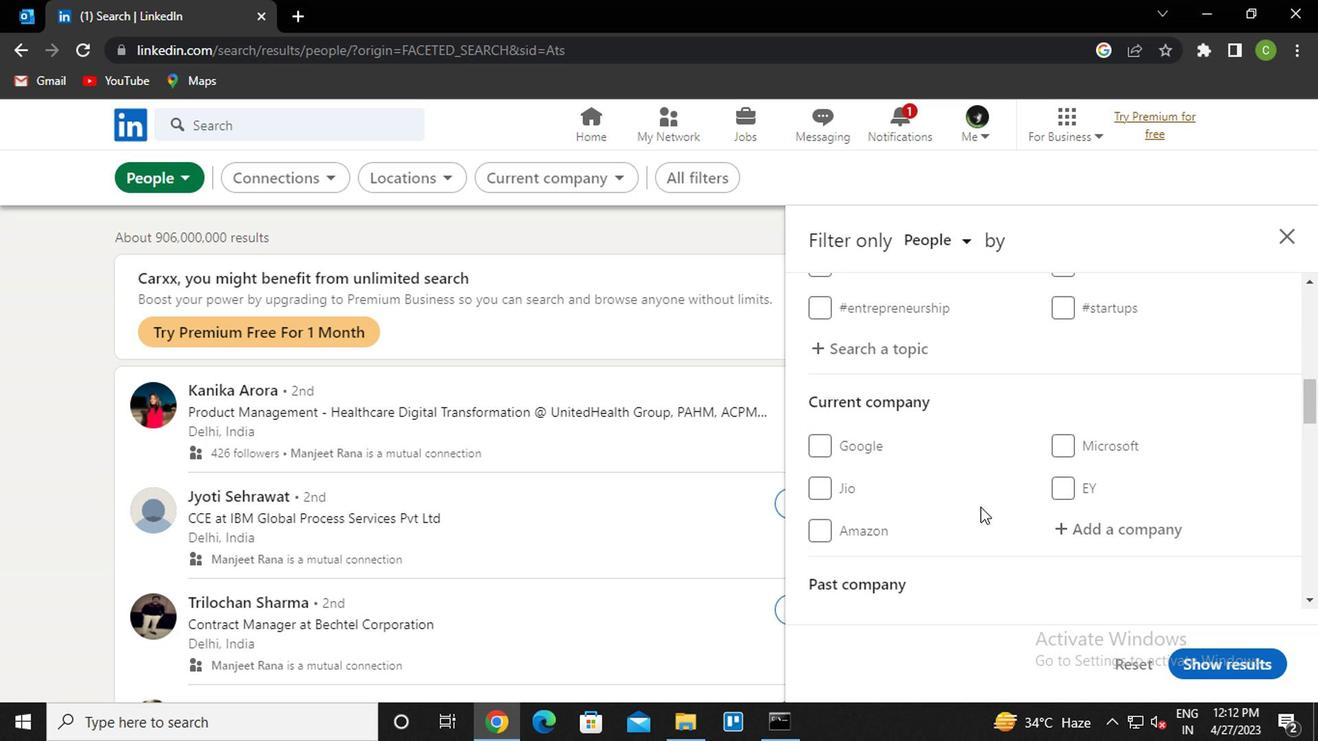 
Action: Mouse moved to (985, 501)
Screenshot: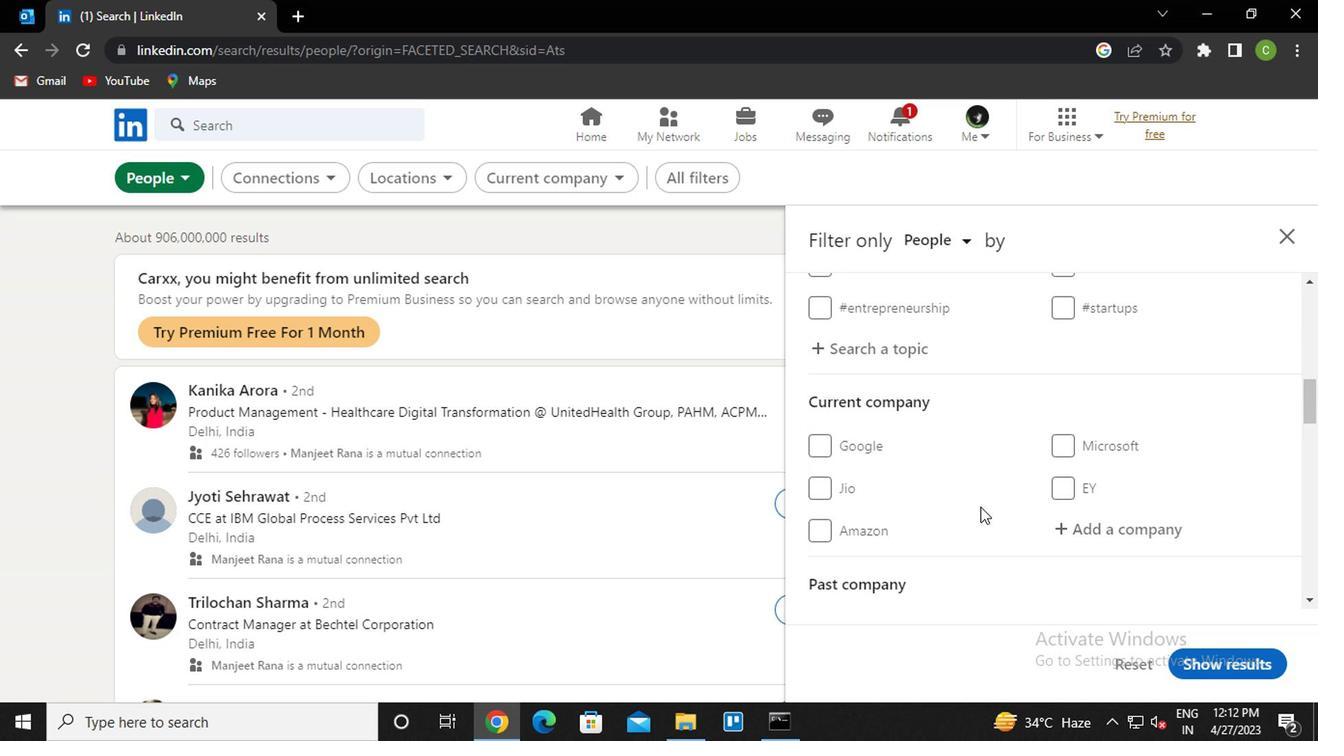 
Action: Mouse scrolled (985, 502) with delta (0, 1)
Screenshot: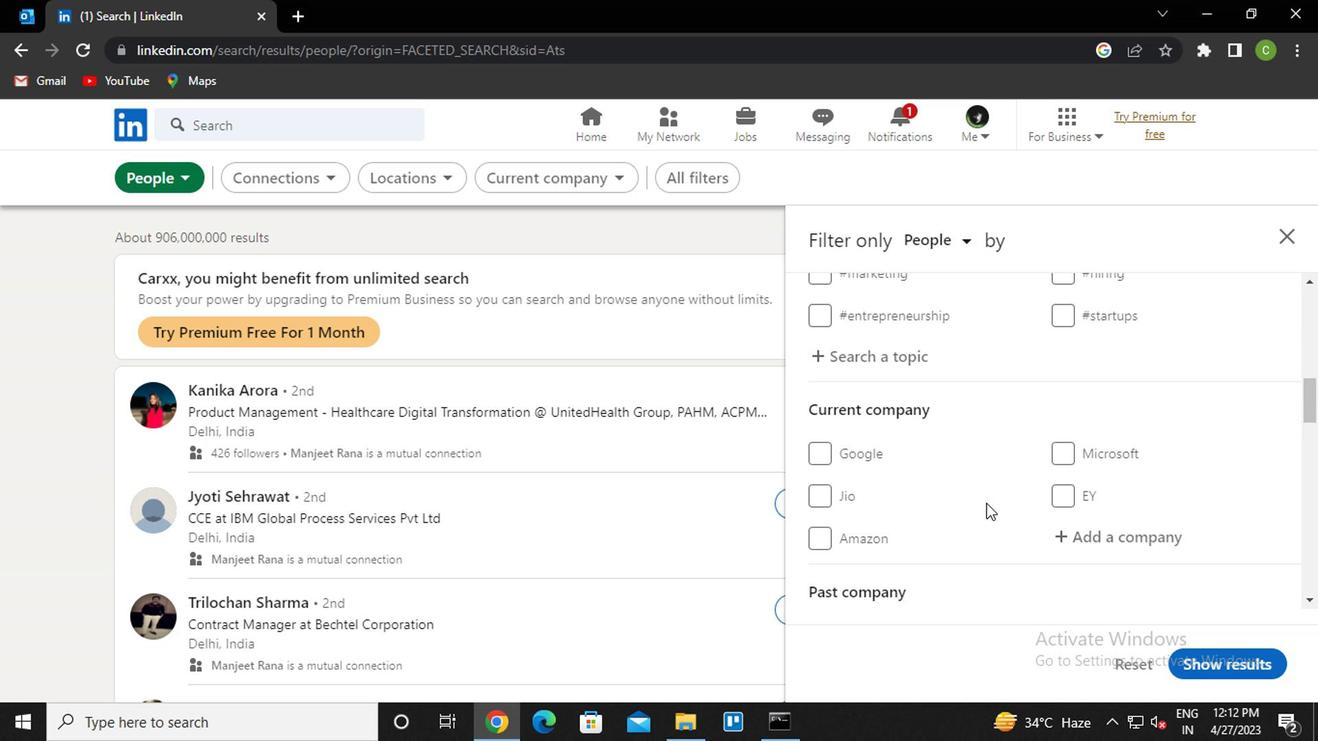
Action: Mouse scrolled (985, 500) with delta (0, 0)
Screenshot: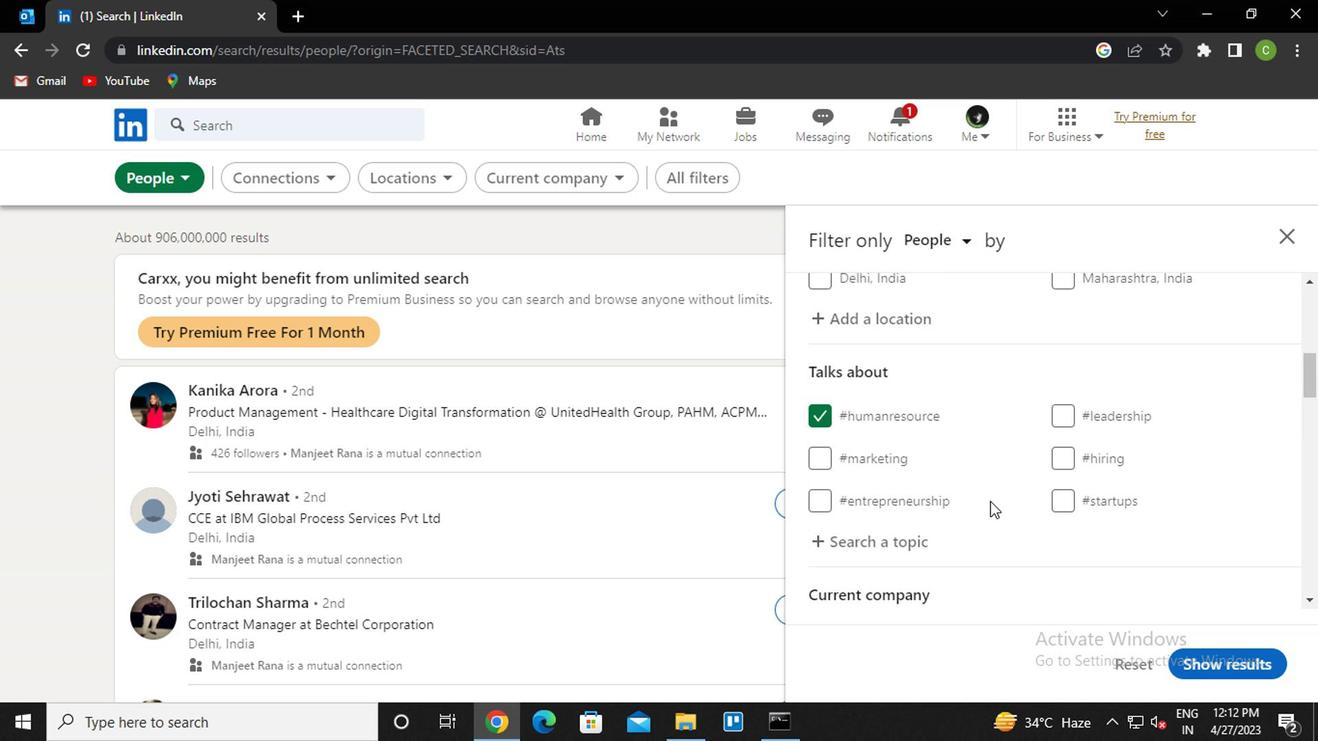 
Action: Mouse moved to (982, 502)
Screenshot: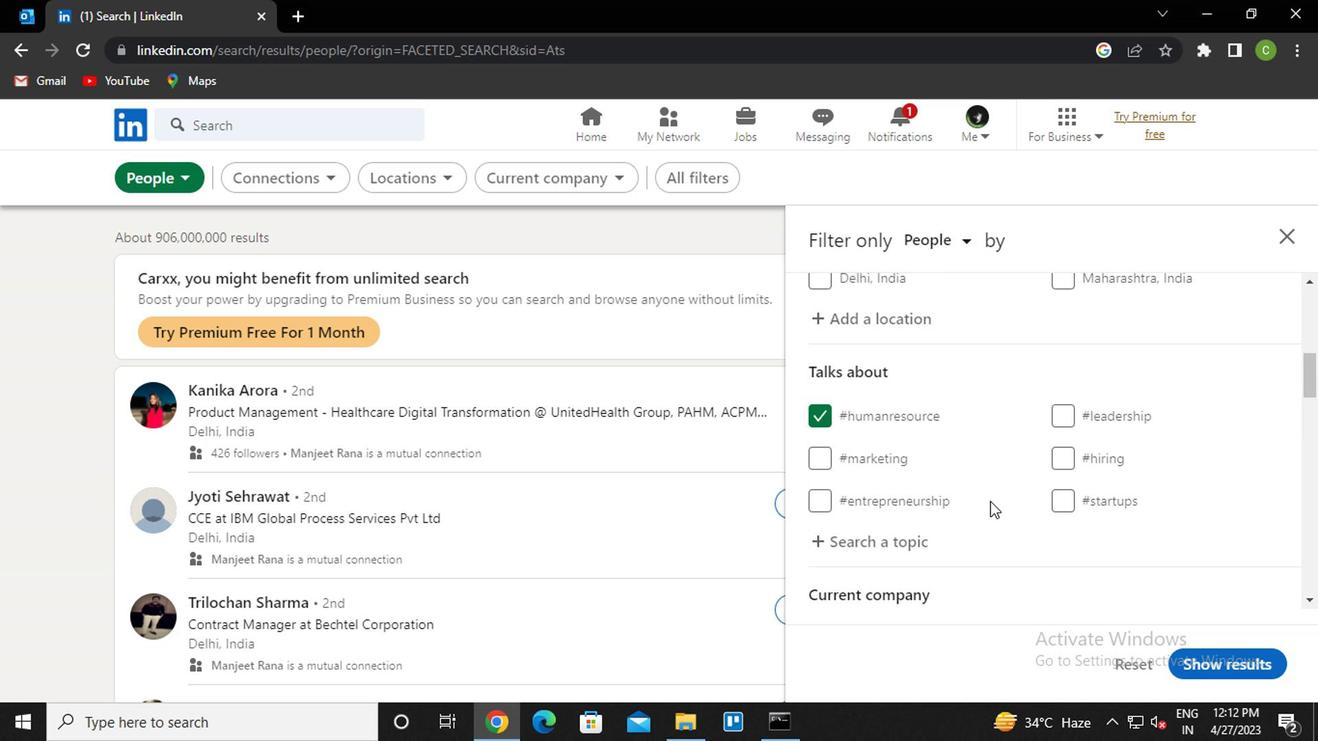 
Action: Mouse scrolled (982, 501) with delta (0, -1)
Screenshot: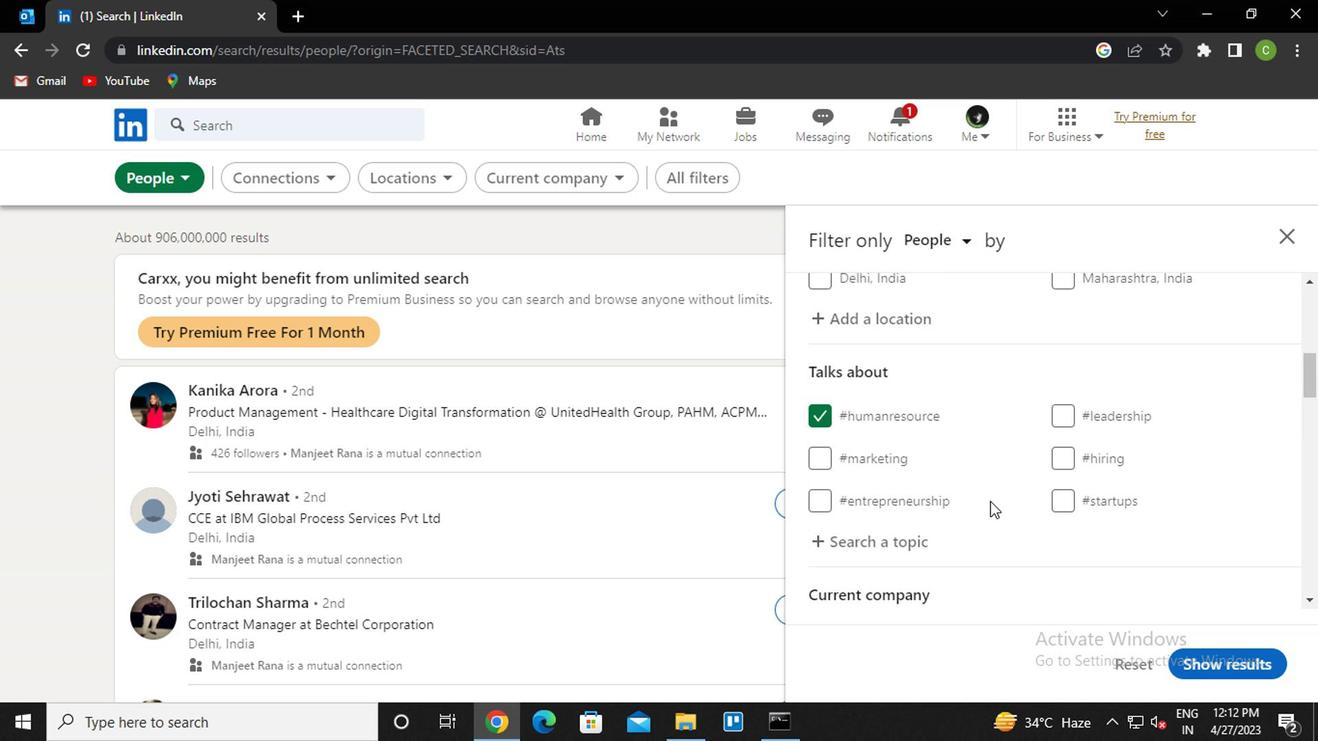
Action: Mouse scrolled (982, 501) with delta (0, -1)
Screenshot: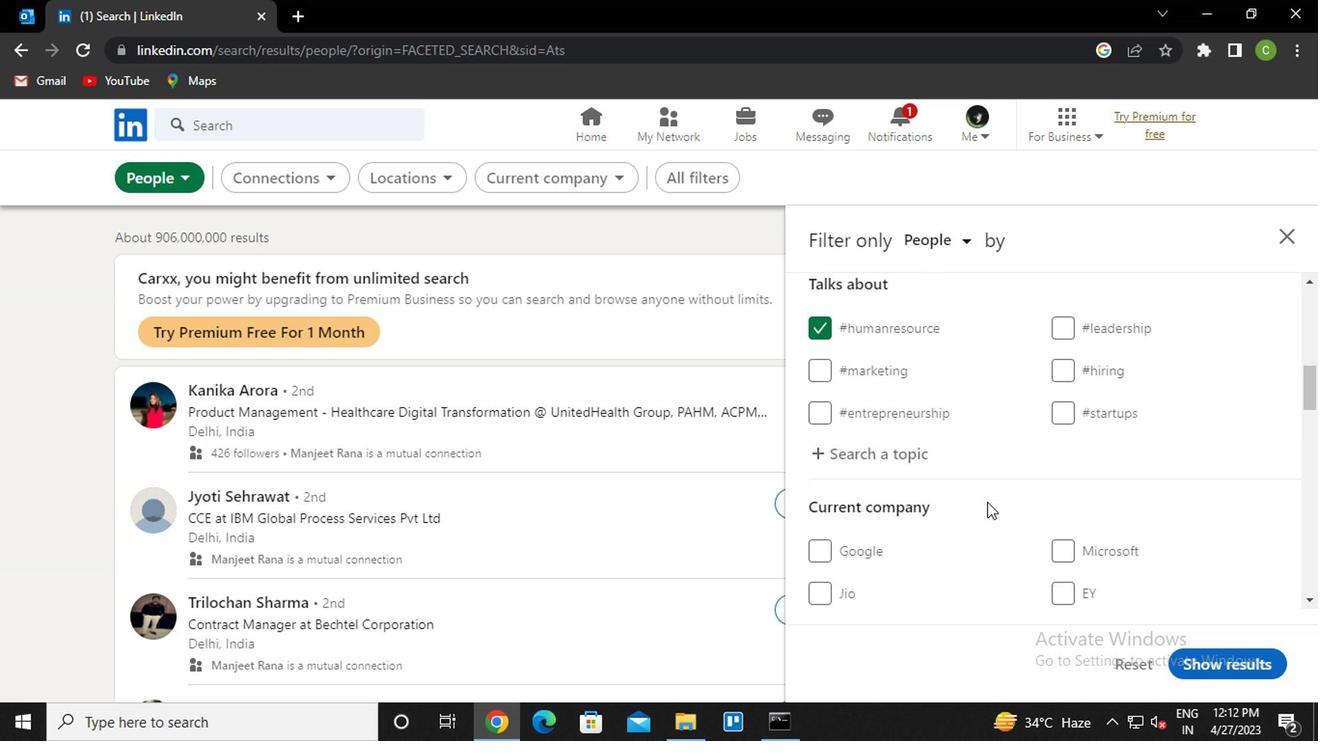 
Action: Mouse moved to (1146, 430)
Screenshot: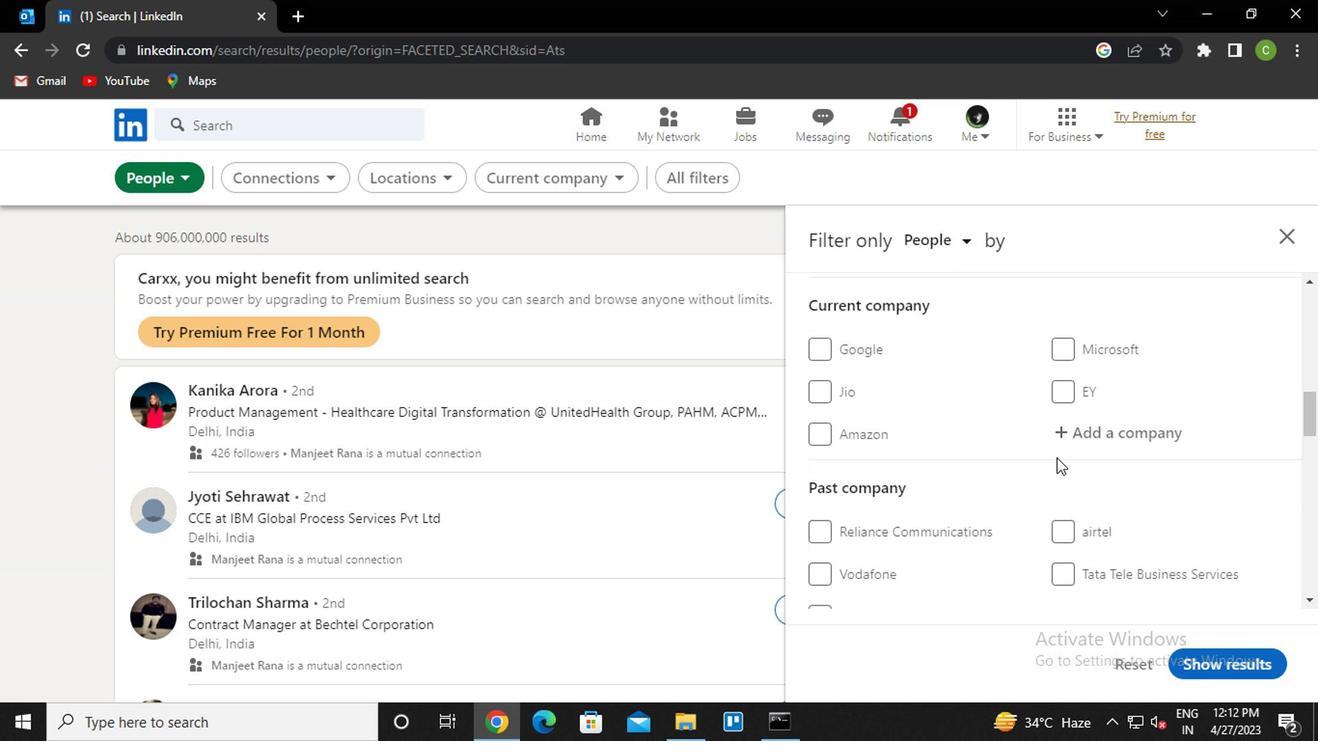 
Action: Mouse pressed left at (1146, 430)
Screenshot: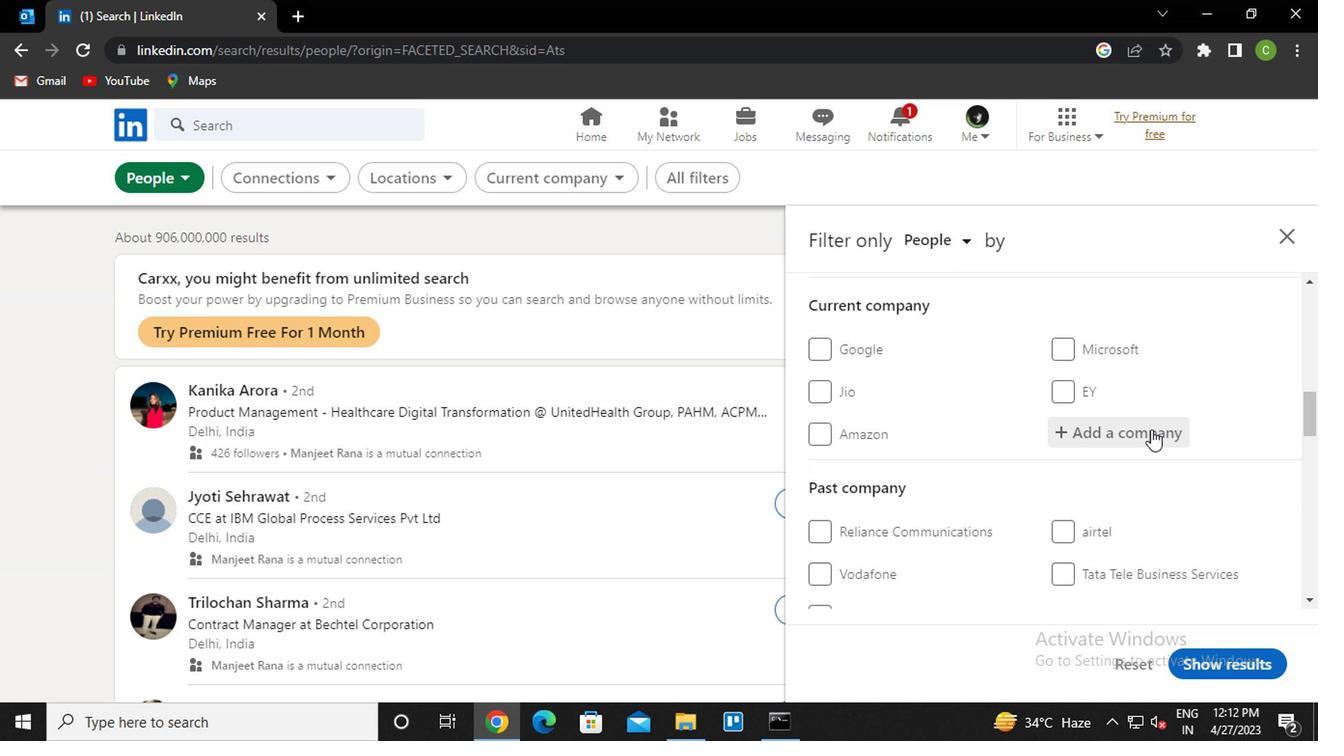 
Action: Key pressed <Key.caps_lock>c<Key.caps_lock>romp<Key.down><Key.enter>
Screenshot: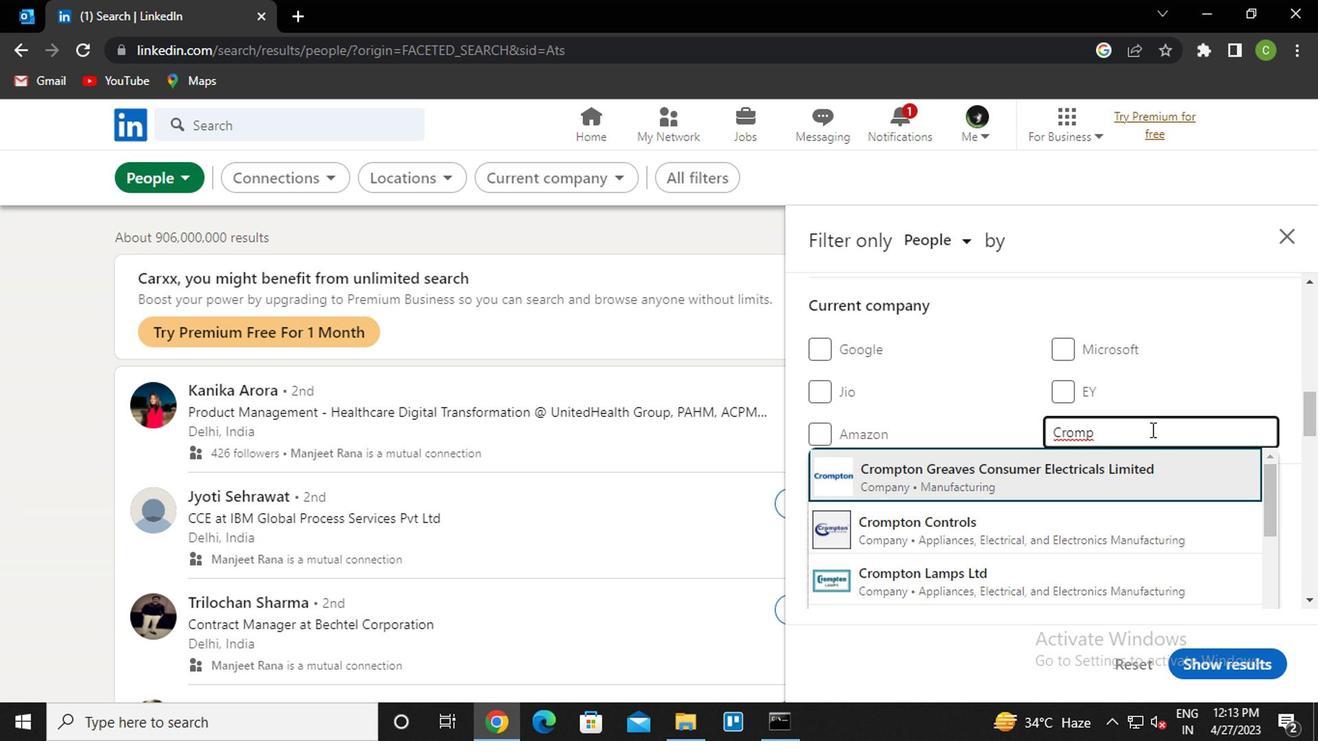 
Action: Mouse scrolled (1146, 429) with delta (0, -1)
Screenshot: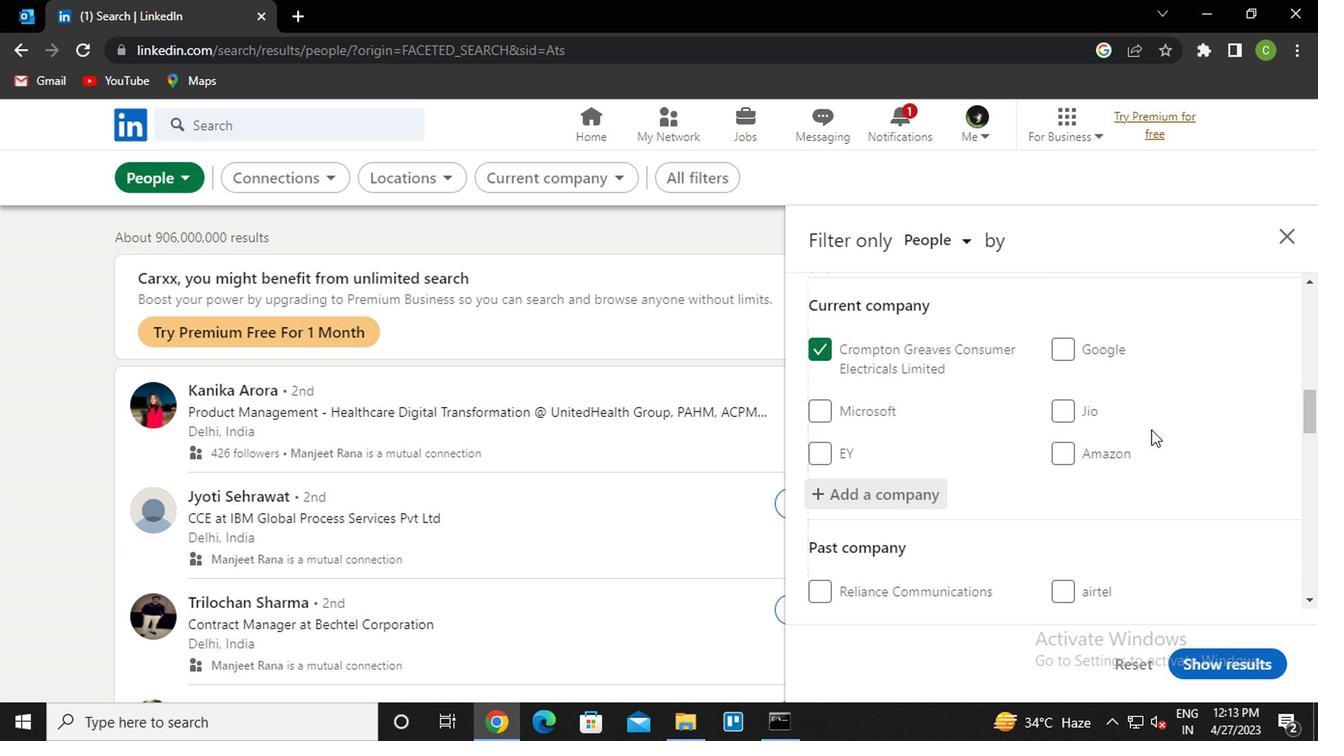 
Action: Mouse scrolled (1146, 429) with delta (0, -1)
Screenshot: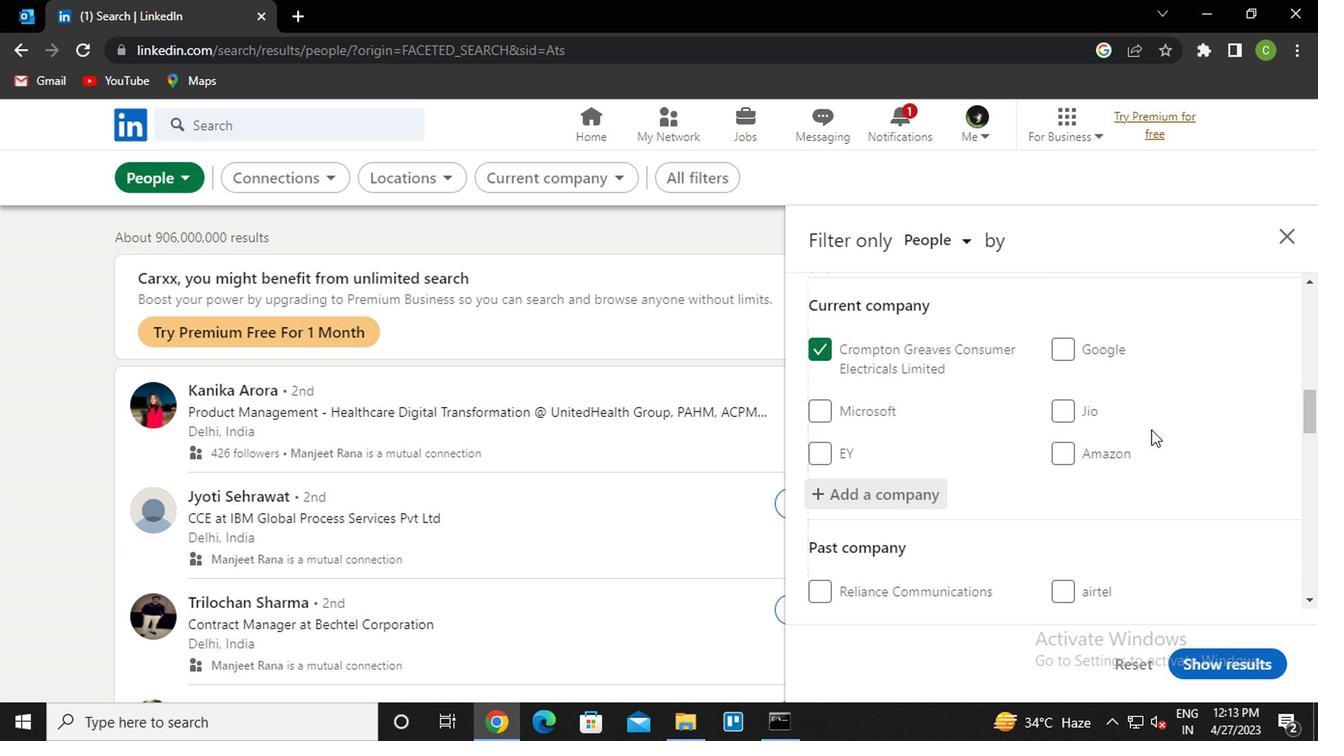 
Action: Mouse scrolled (1146, 429) with delta (0, -1)
Screenshot: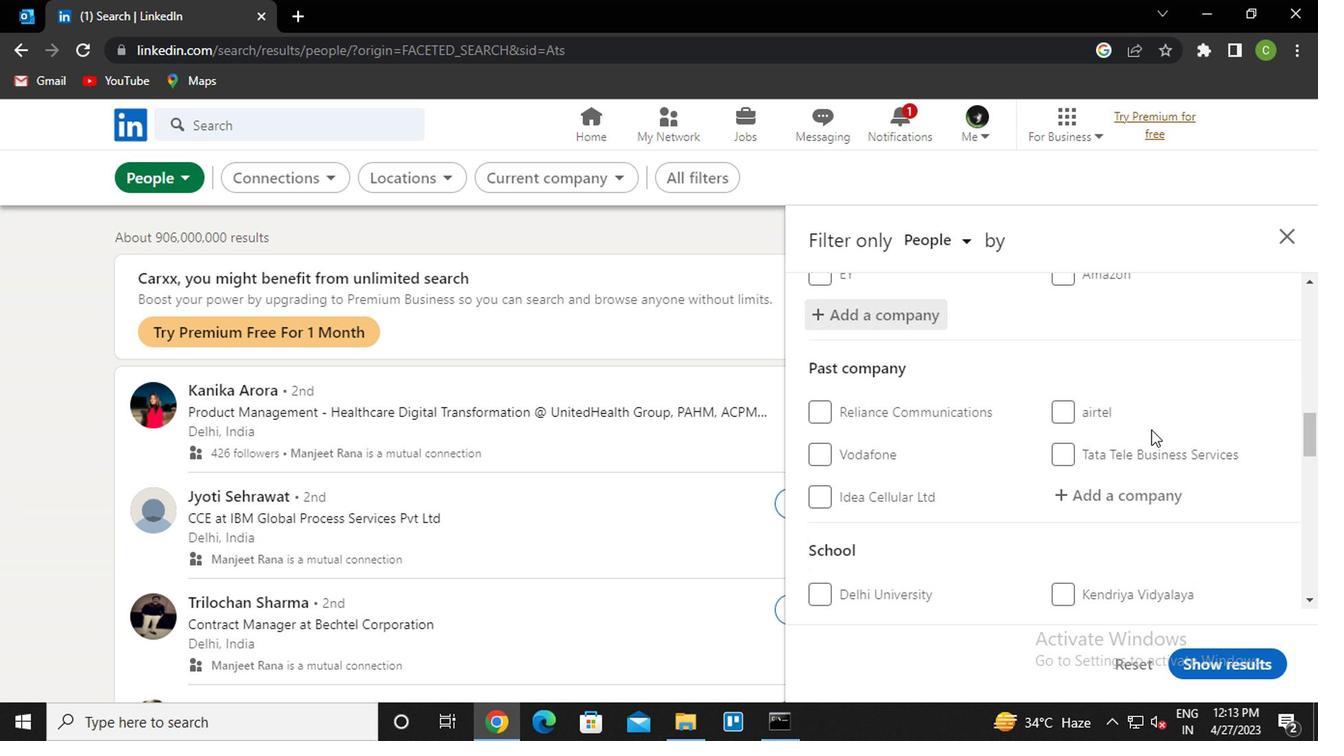 
Action: Mouse scrolled (1146, 429) with delta (0, -1)
Screenshot: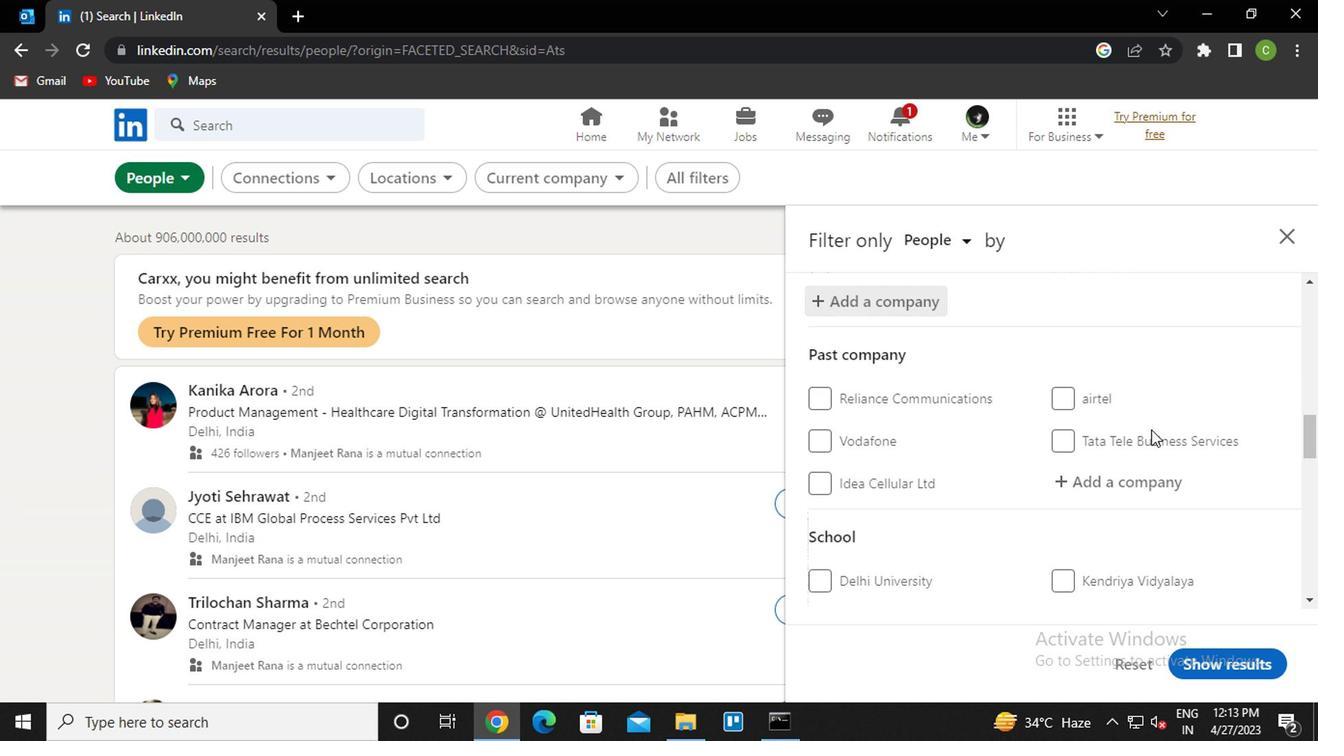 
Action: Mouse scrolled (1146, 429) with delta (0, -1)
Screenshot: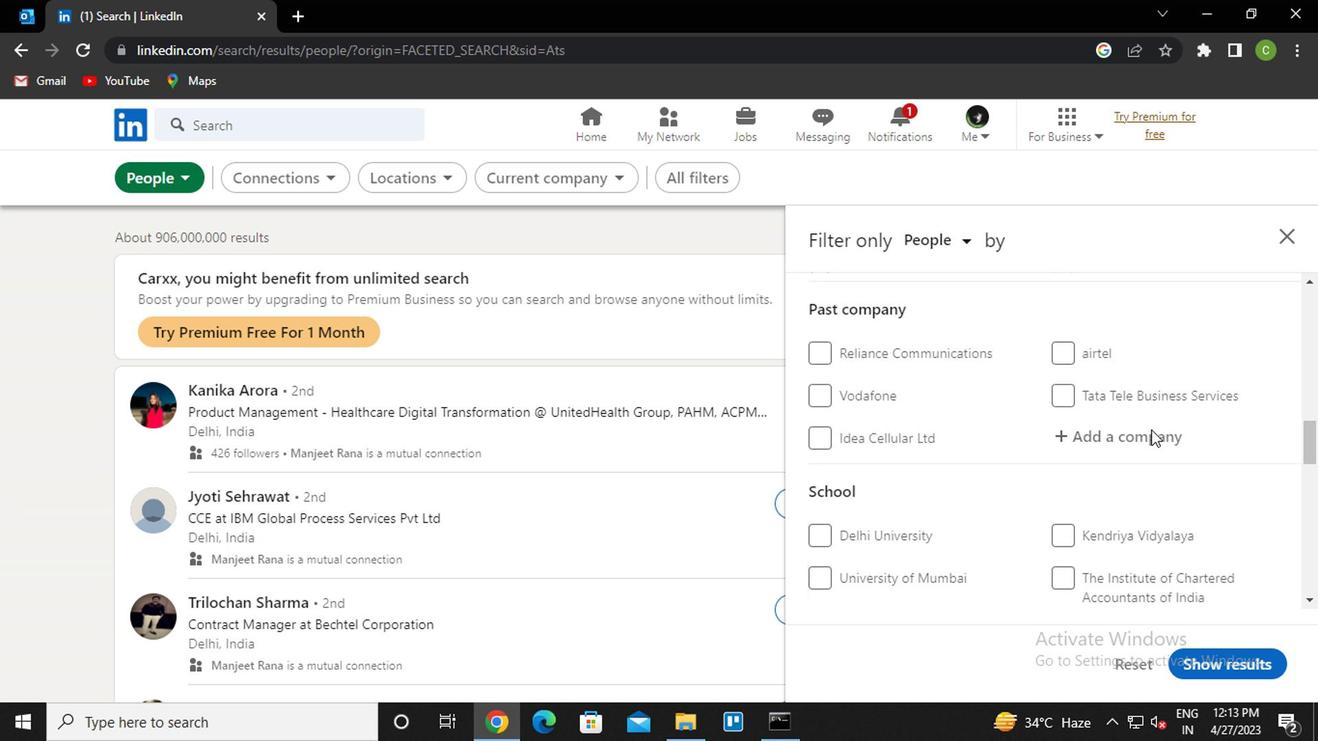 
Action: Mouse moved to (1126, 396)
Screenshot: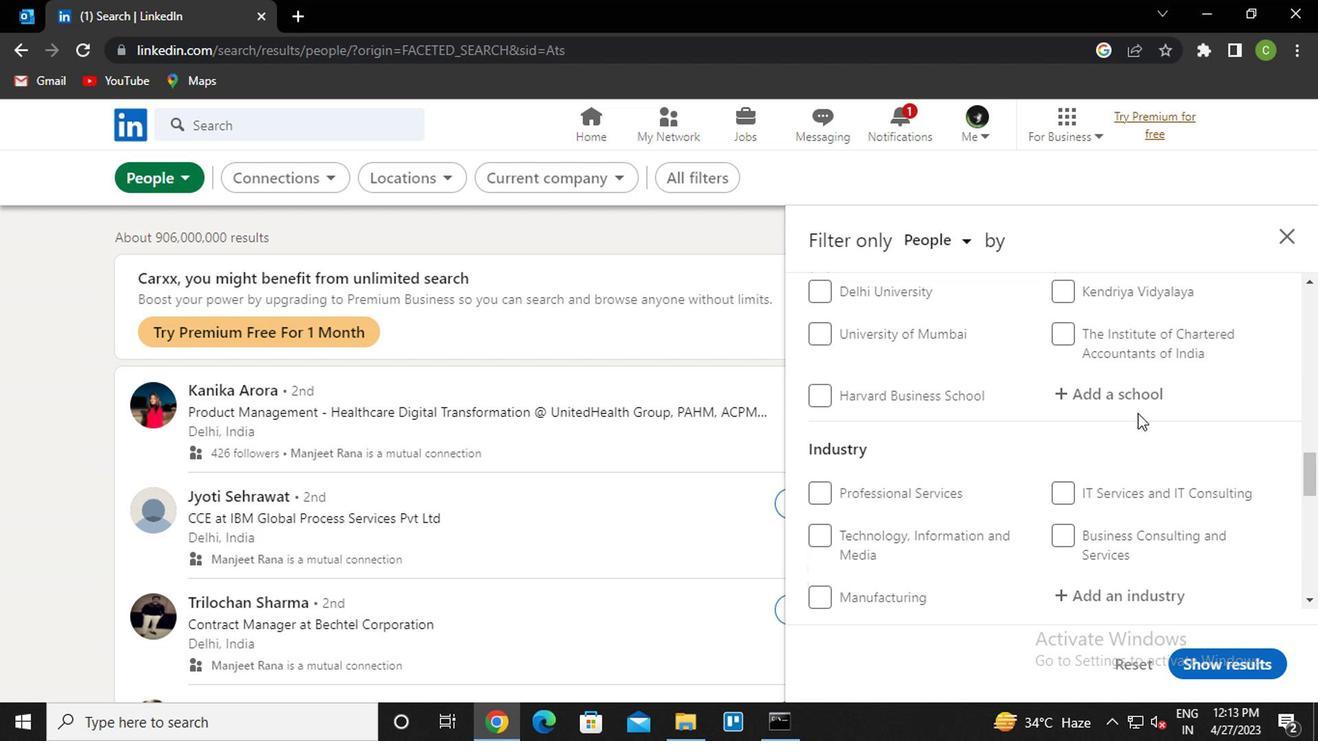 
Action: Mouse pressed left at (1126, 396)
Screenshot: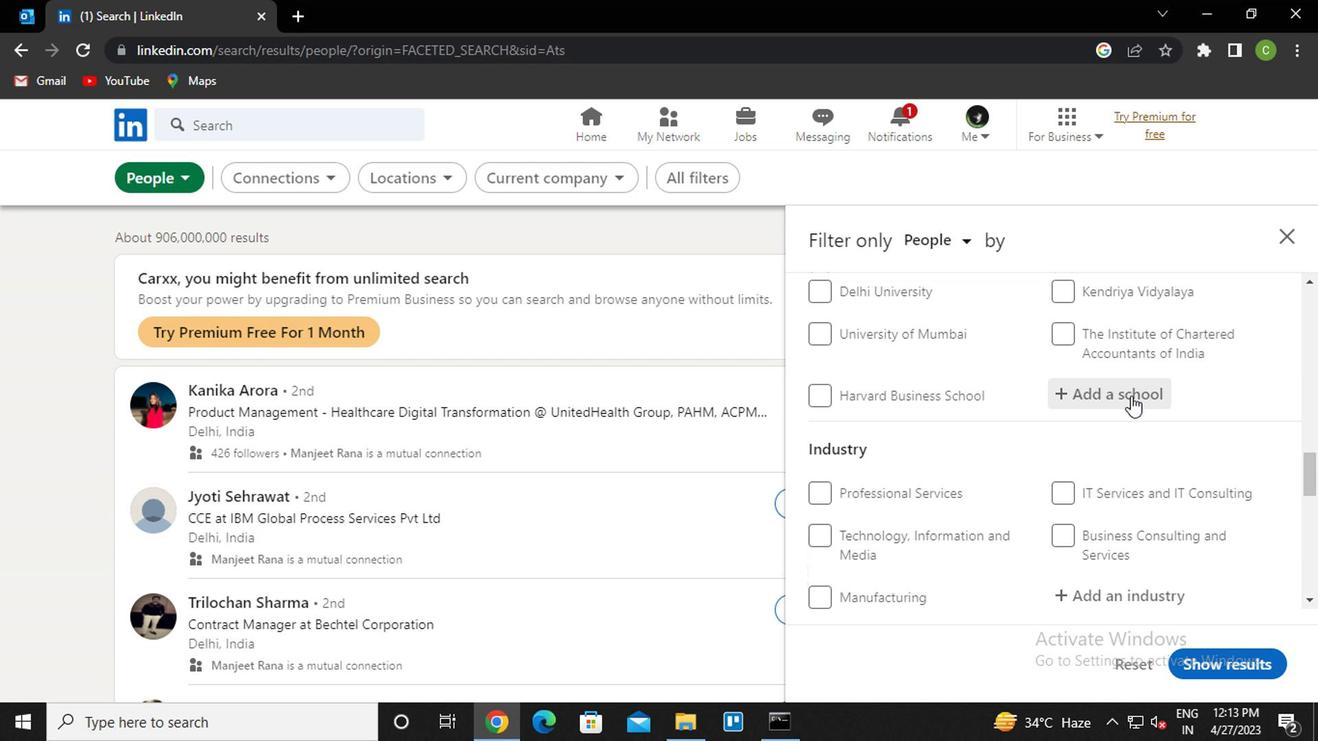 
Action: Key pressed <Key.caps_lock>k<Key.caps_lock>ongu<Key.space><Key.down><Key.enter>
Screenshot: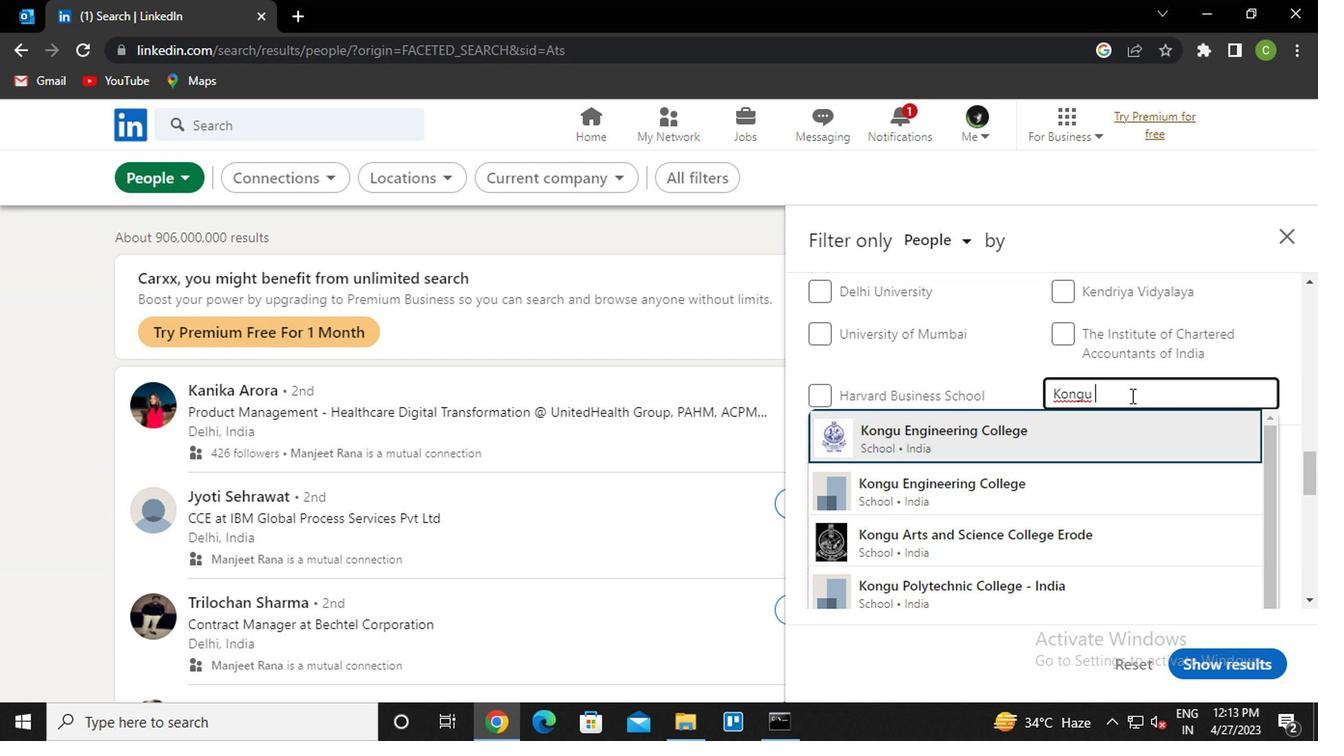 
Action: Mouse scrolled (1126, 395) with delta (0, -1)
Screenshot: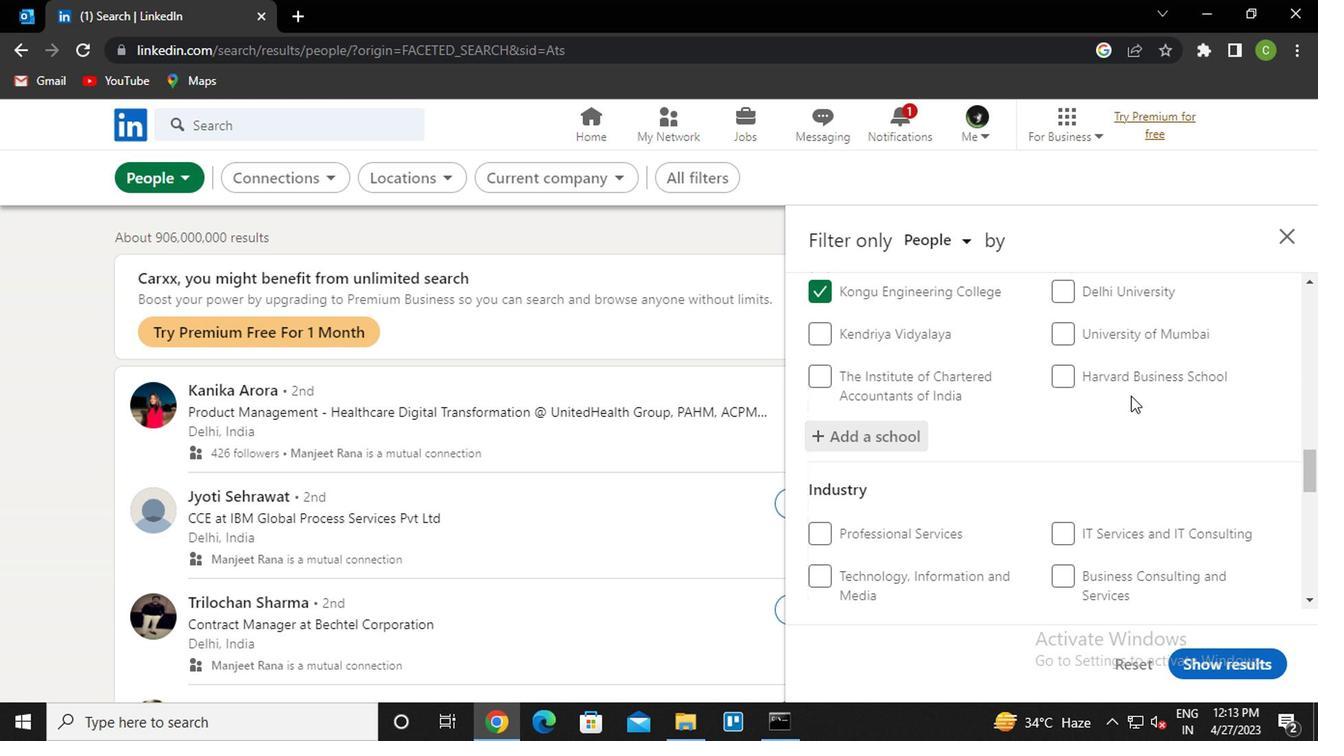 
Action: Mouse scrolled (1126, 395) with delta (0, -1)
Screenshot: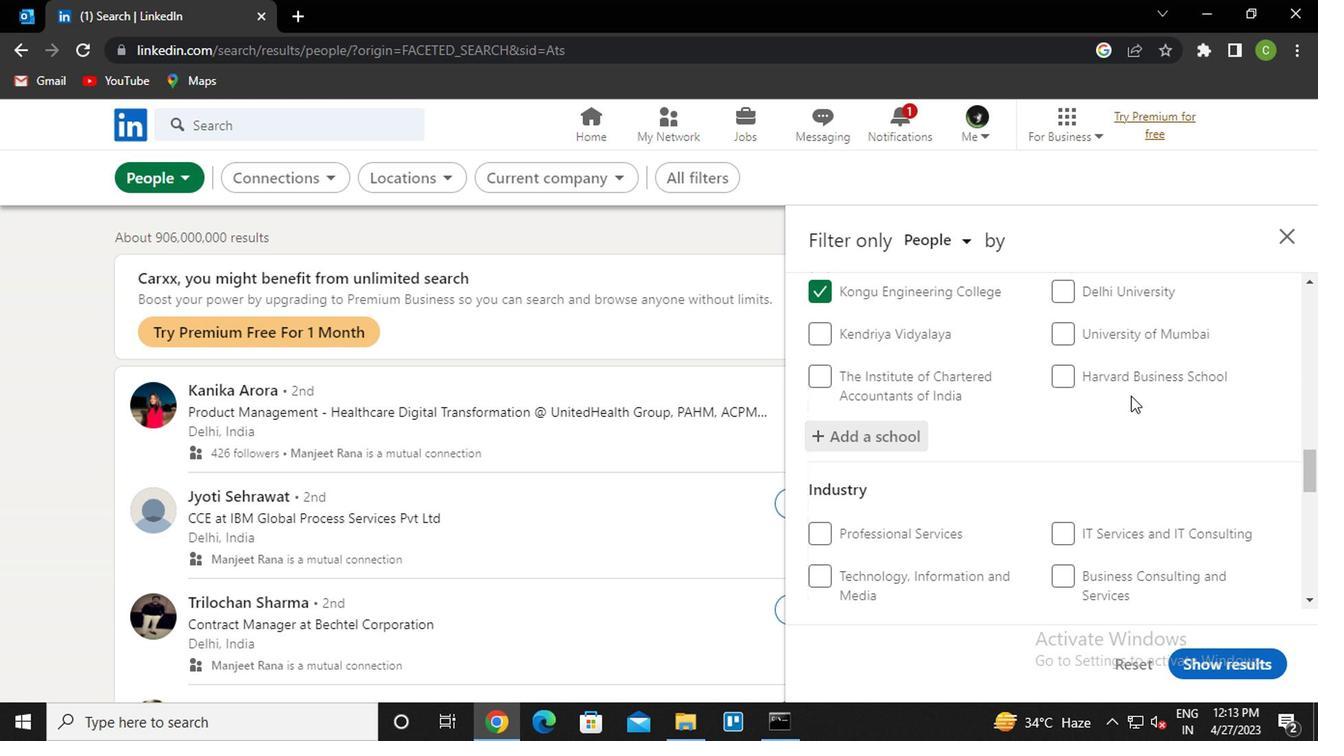 
Action: Mouse moved to (1122, 440)
Screenshot: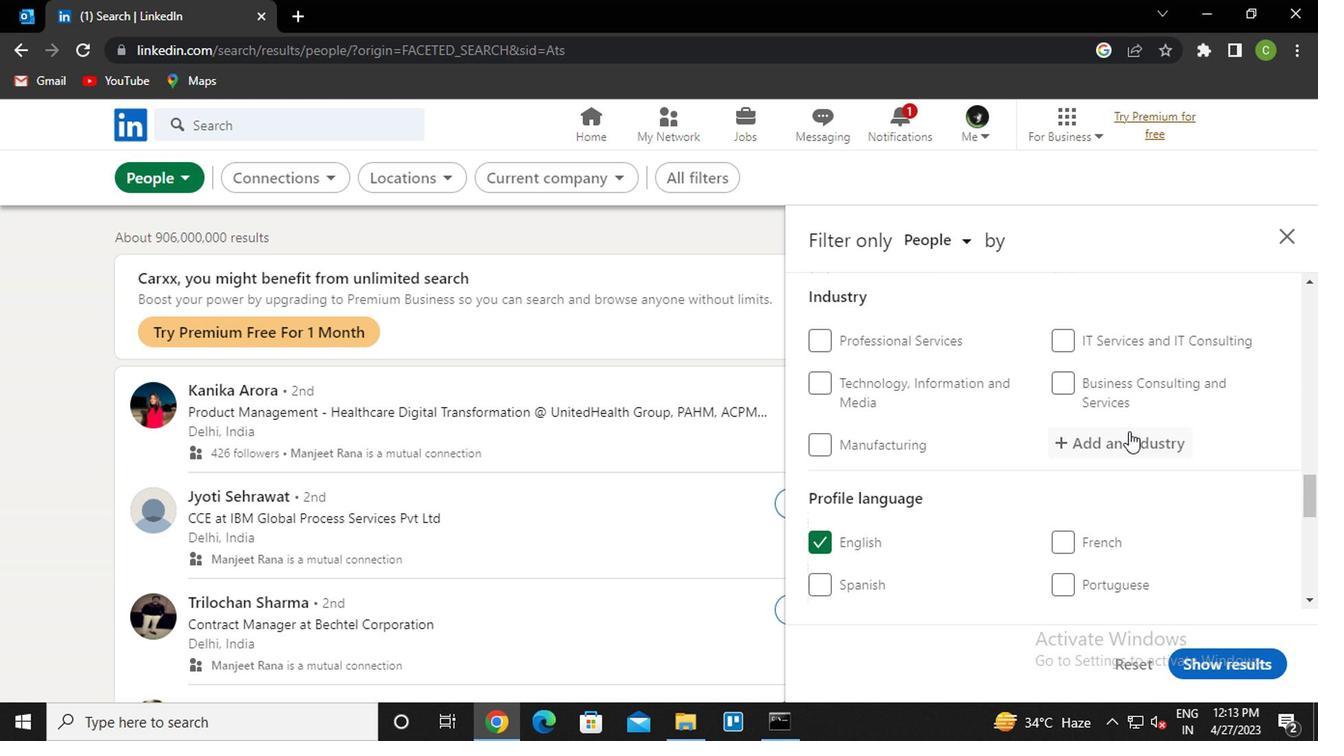 
Action: Mouse pressed left at (1122, 440)
Screenshot: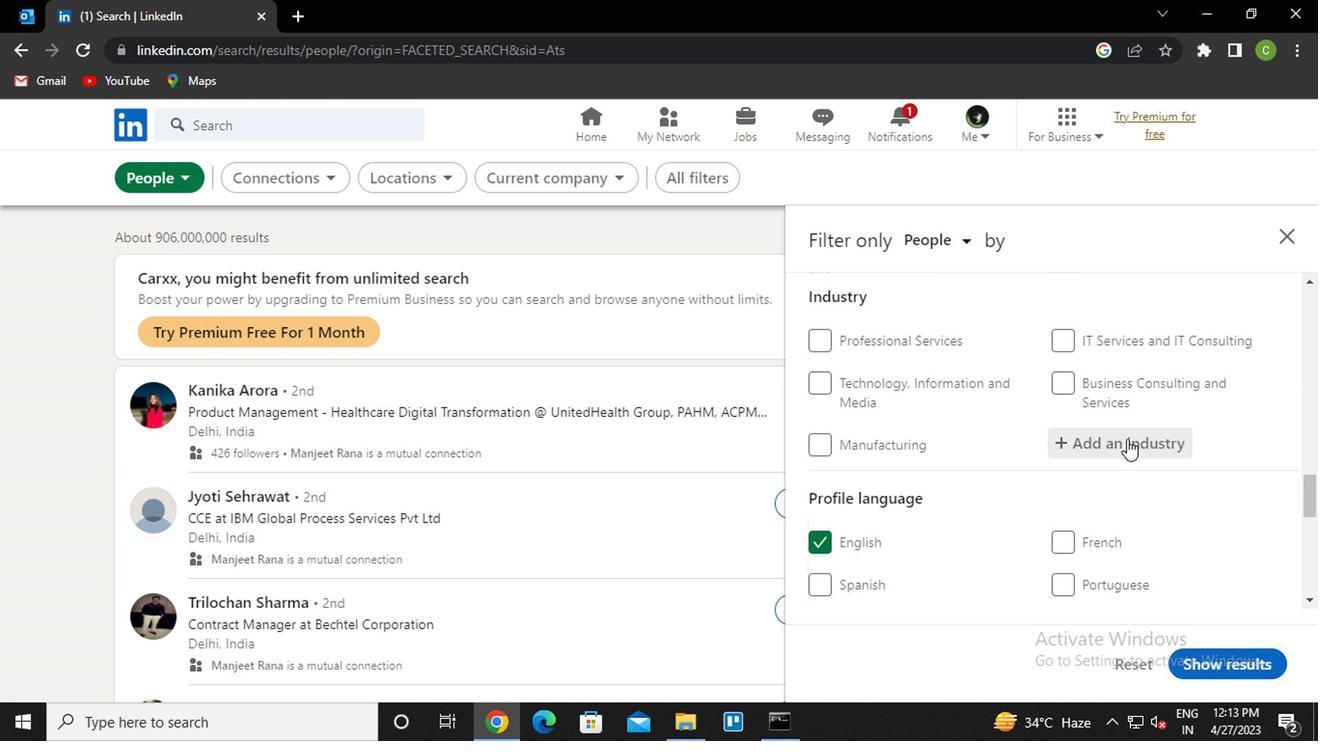 
Action: Key pressed <Key.caps_lock>c<Key.caps_lock>onversation<Key.space><Key.caps_lock>p<Key.caps_lock>rogram
Screenshot: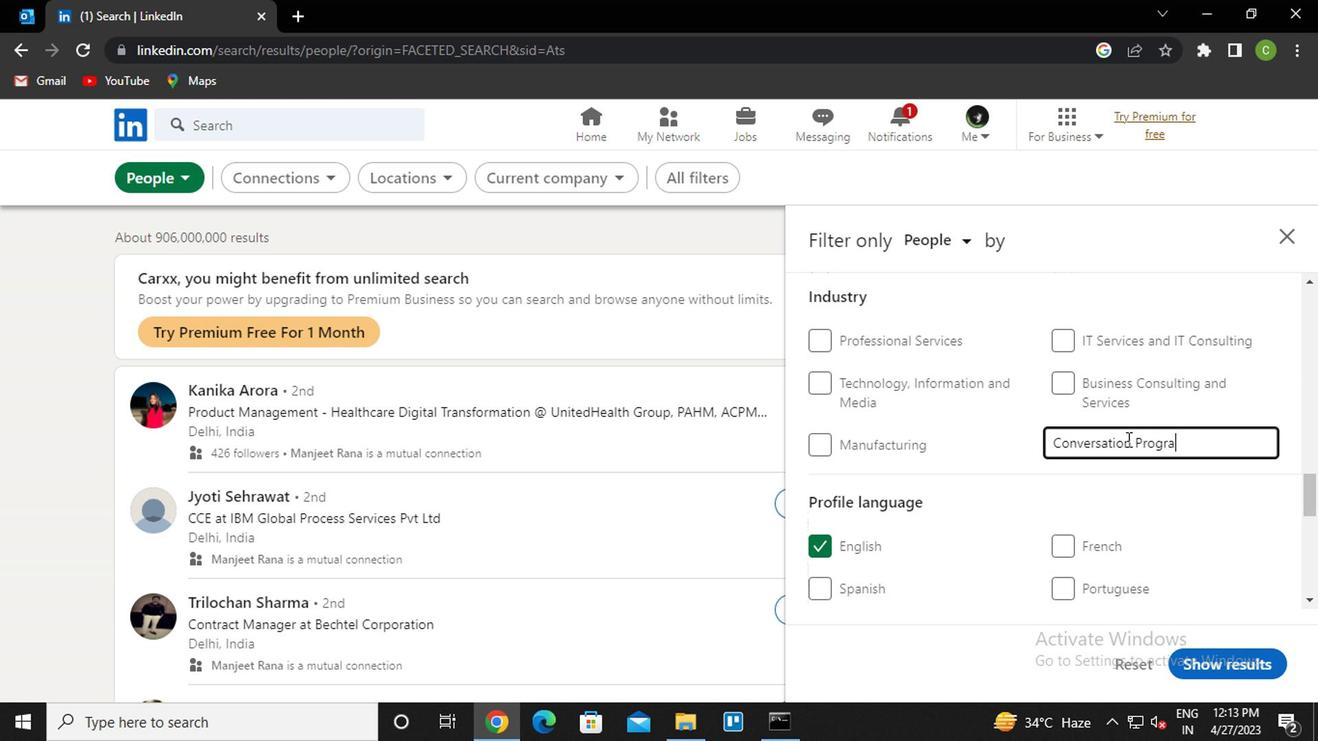 
Action: Mouse scrolled (1122, 438) with delta (0, -1)
Screenshot: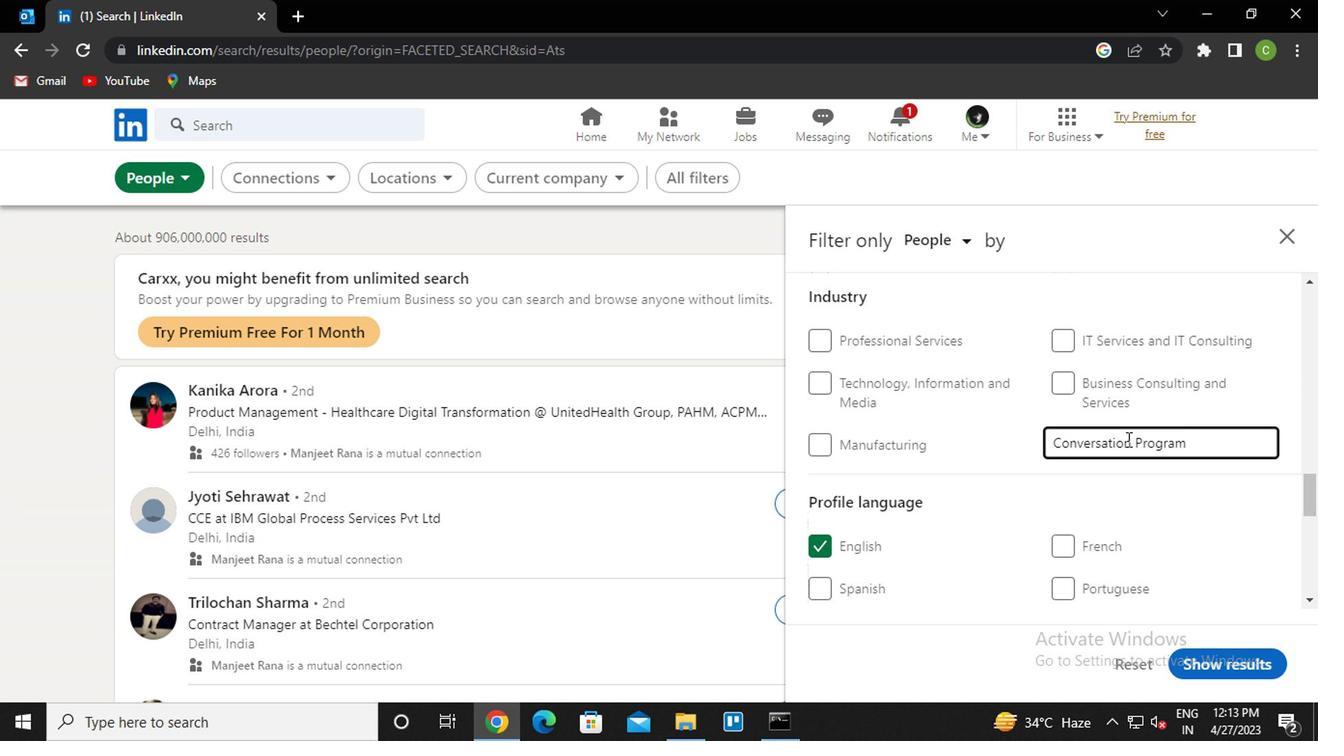 
Action: Mouse scrolled (1122, 438) with delta (0, -1)
Screenshot: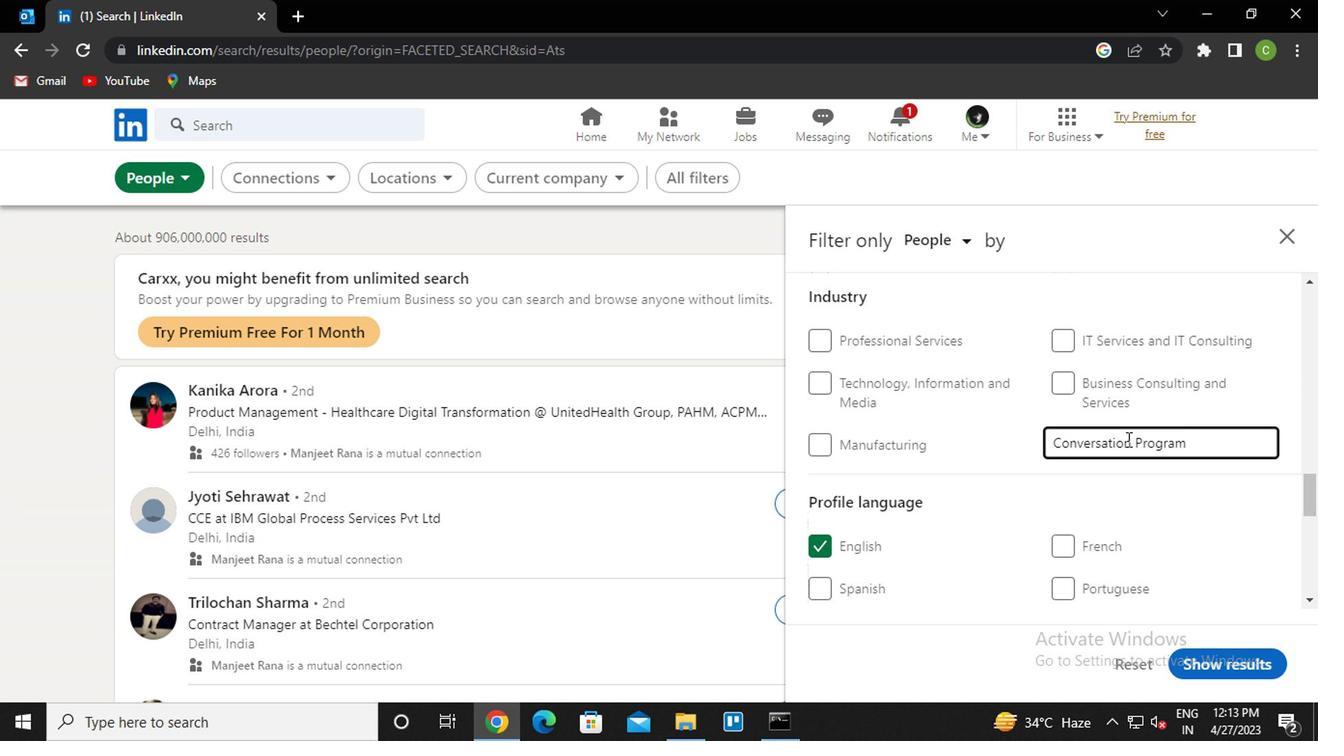 
Action: Mouse scrolled (1122, 438) with delta (0, -1)
Screenshot: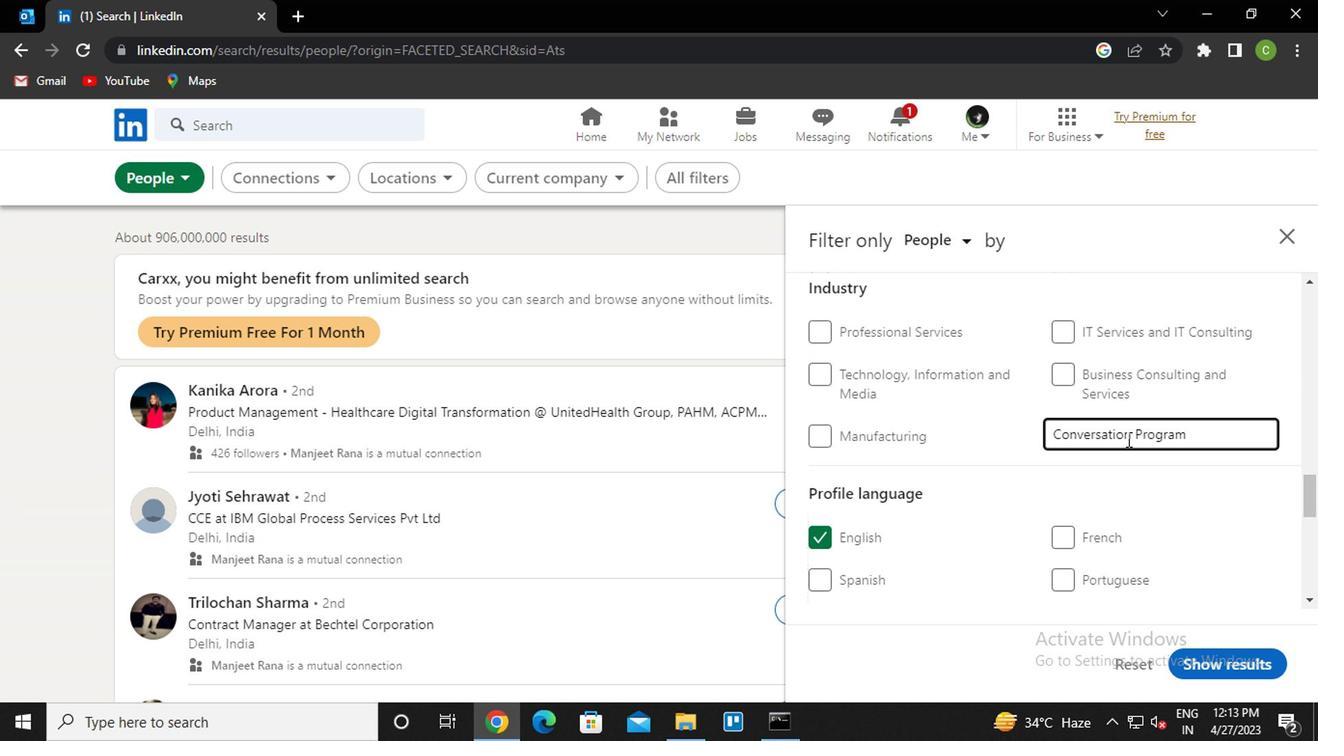 
Action: Mouse scrolled (1122, 438) with delta (0, -1)
Screenshot: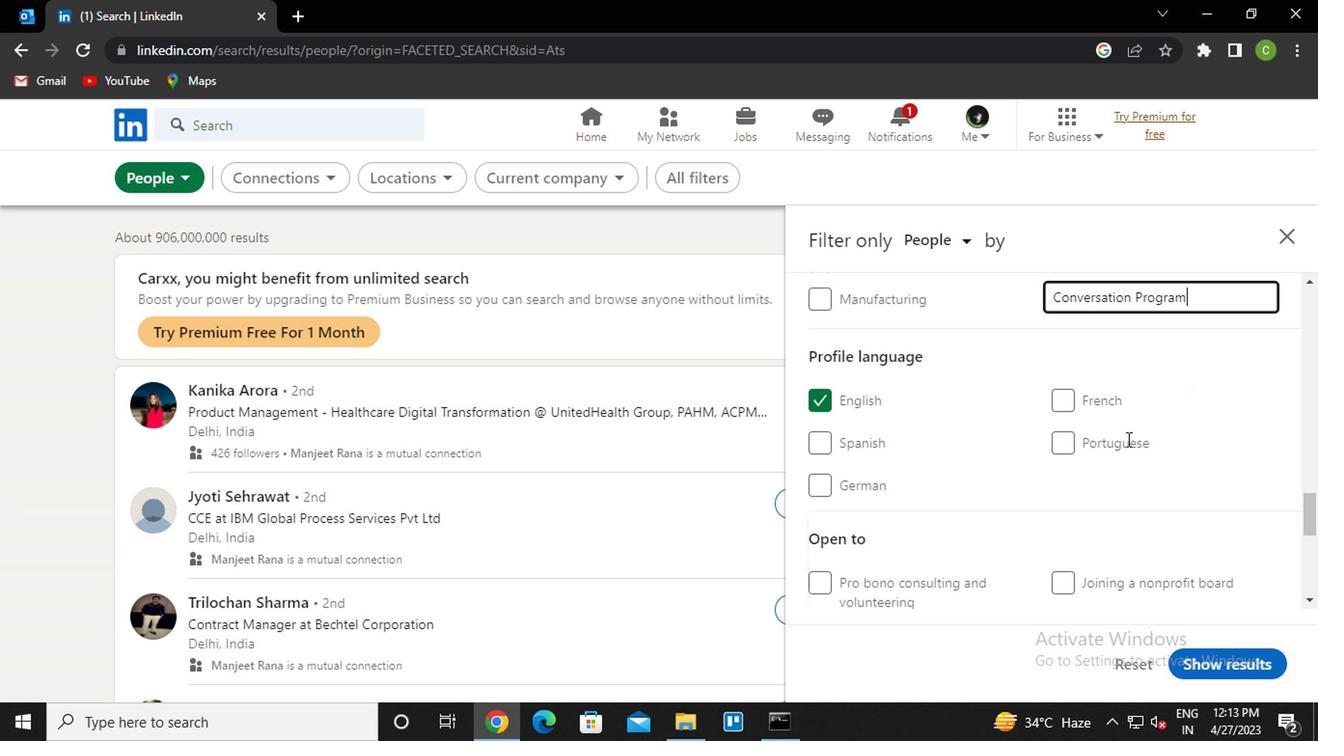 
Action: Mouse scrolled (1122, 438) with delta (0, -1)
Screenshot: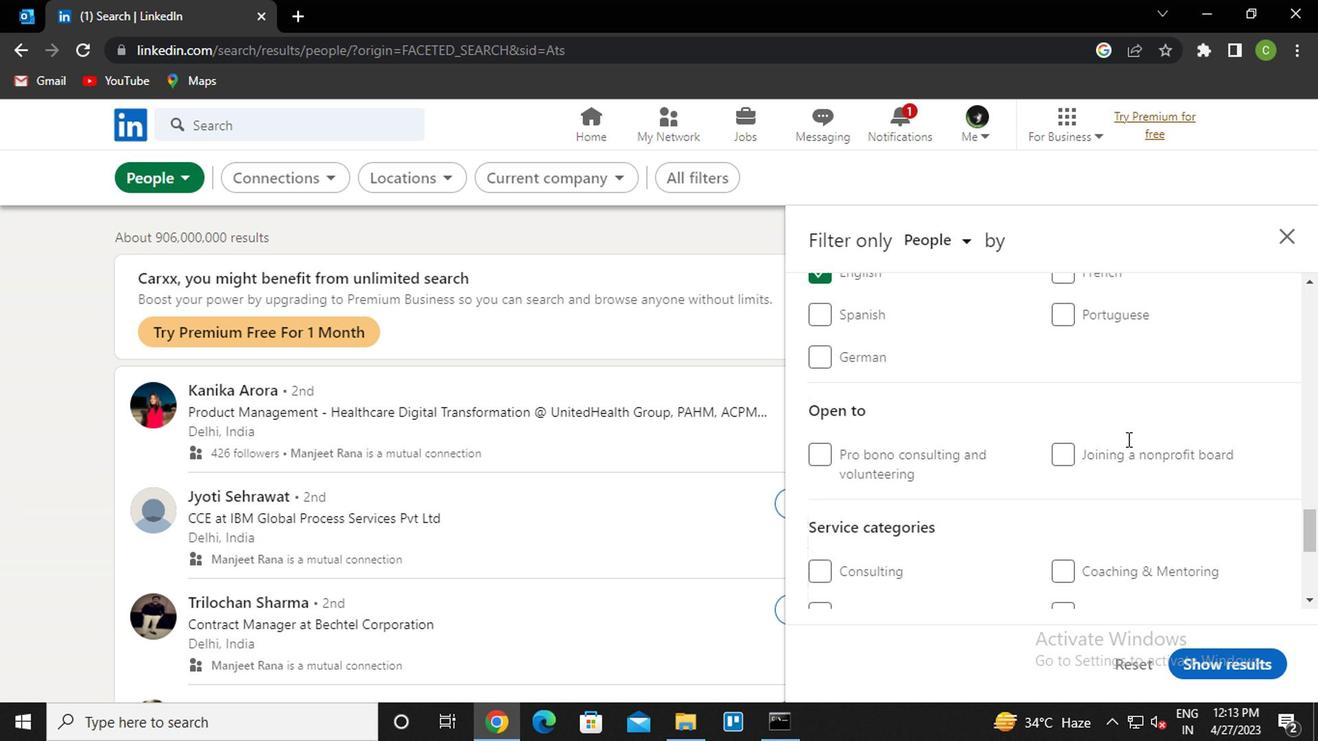 
Action: Mouse moved to (1073, 448)
Screenshot: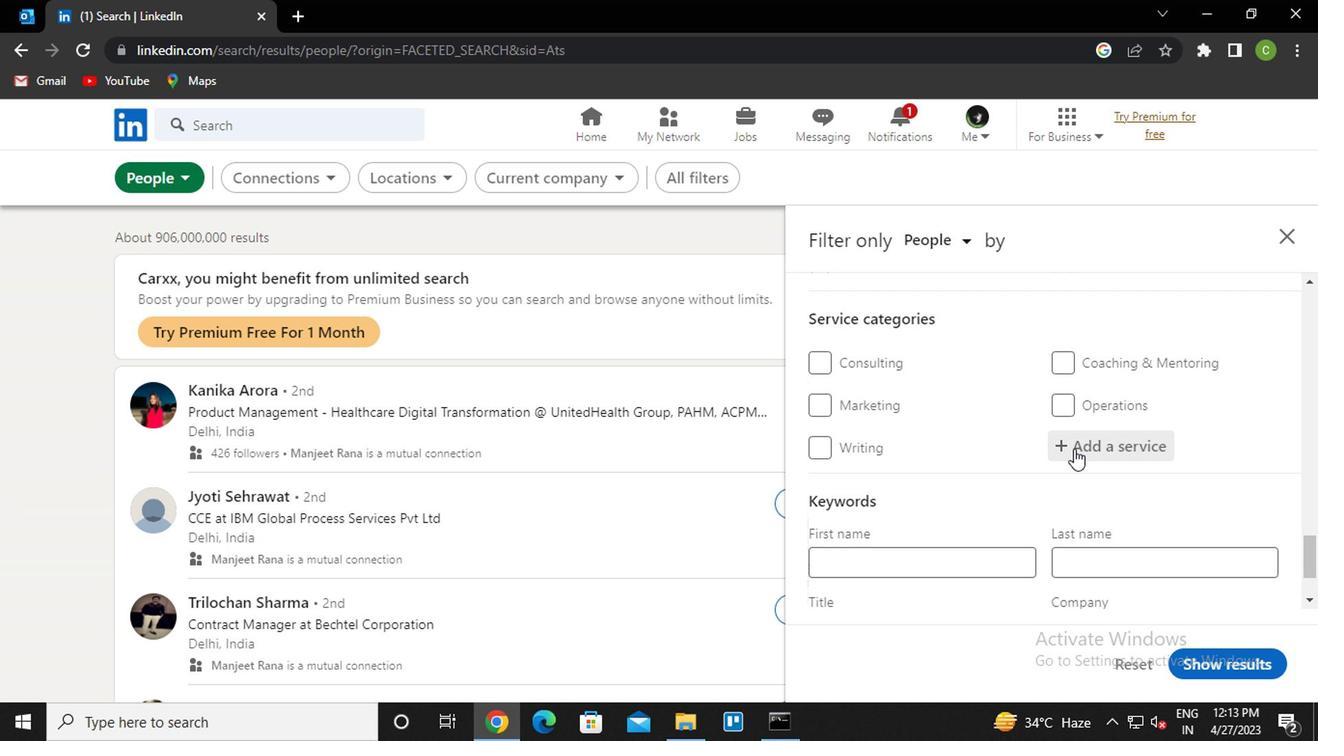 
Action: Mouse pressed left at (1073, 448)
Screenshot: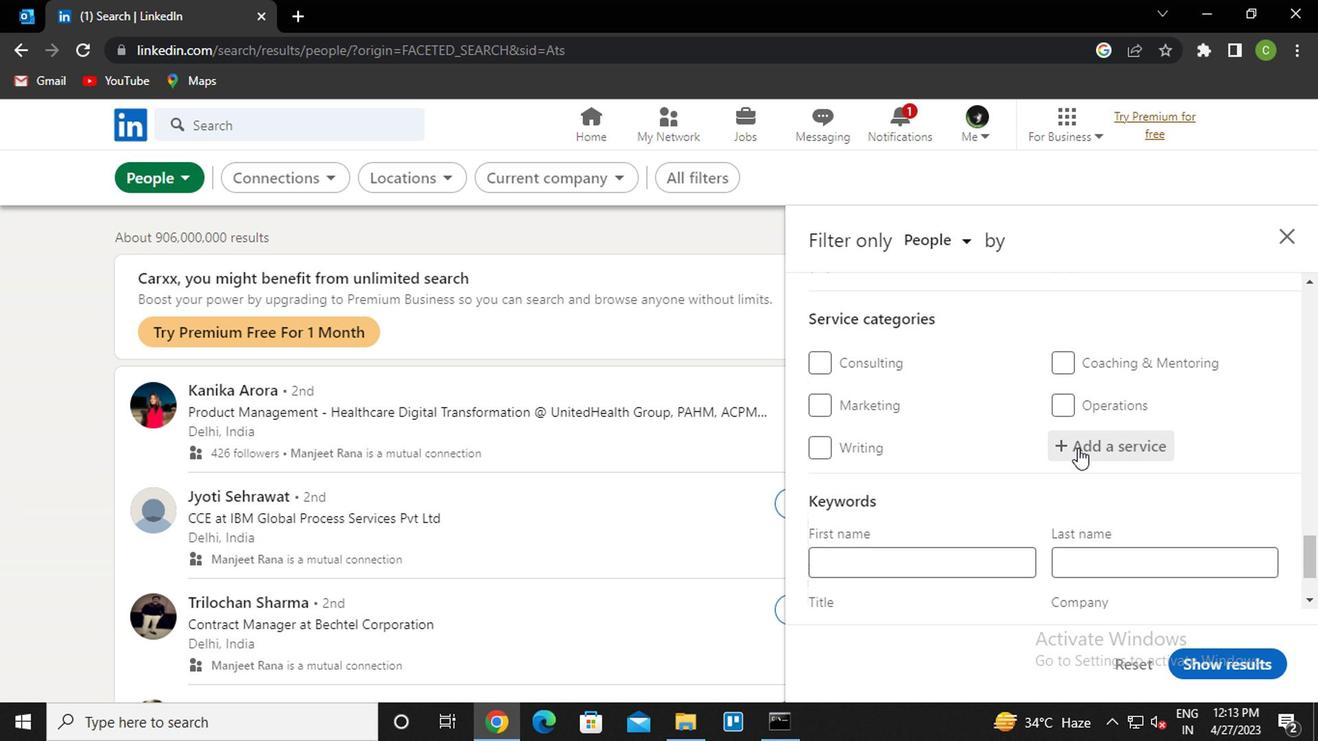 
Action: Key pressed <Key.caps_lock>p<Key.caps_lock>roduct<Key.space>mar<Key.down><Key.enter>
Screenshot: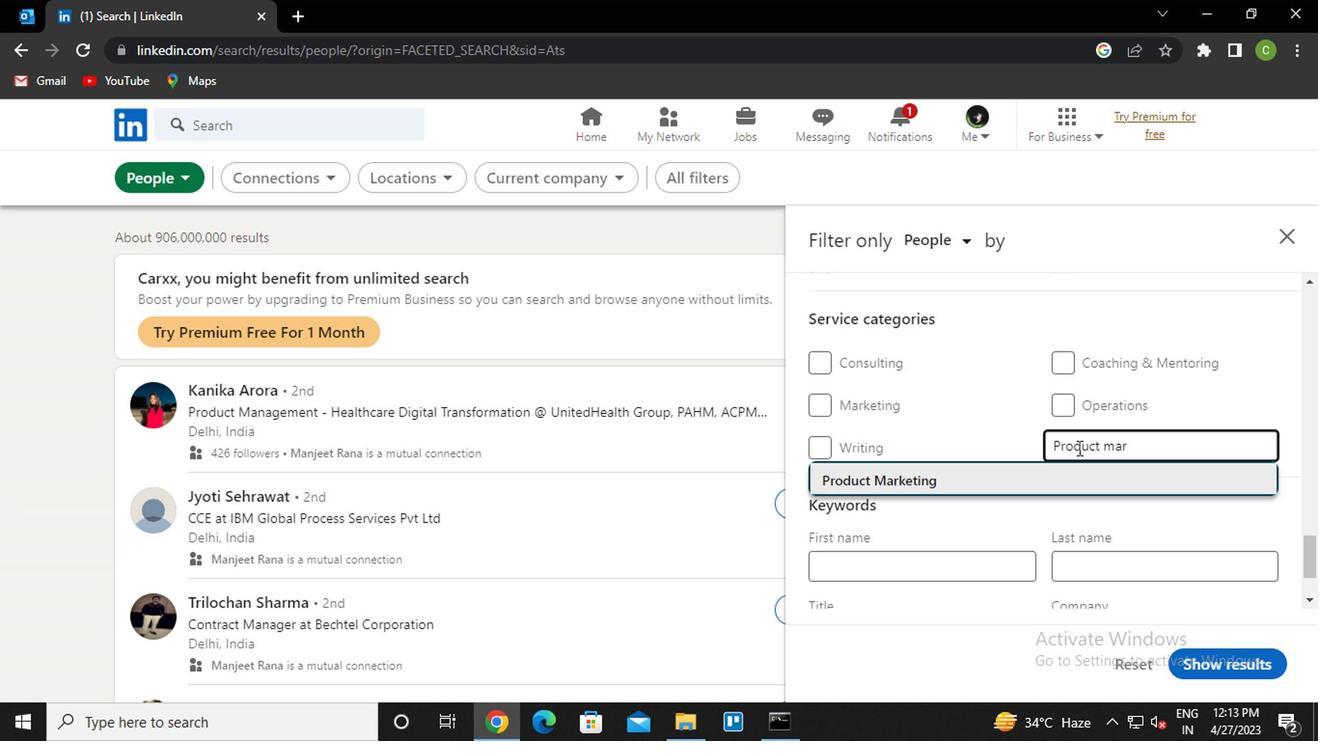 
Action: Mouse moved to (1078, 447)
Screenshot: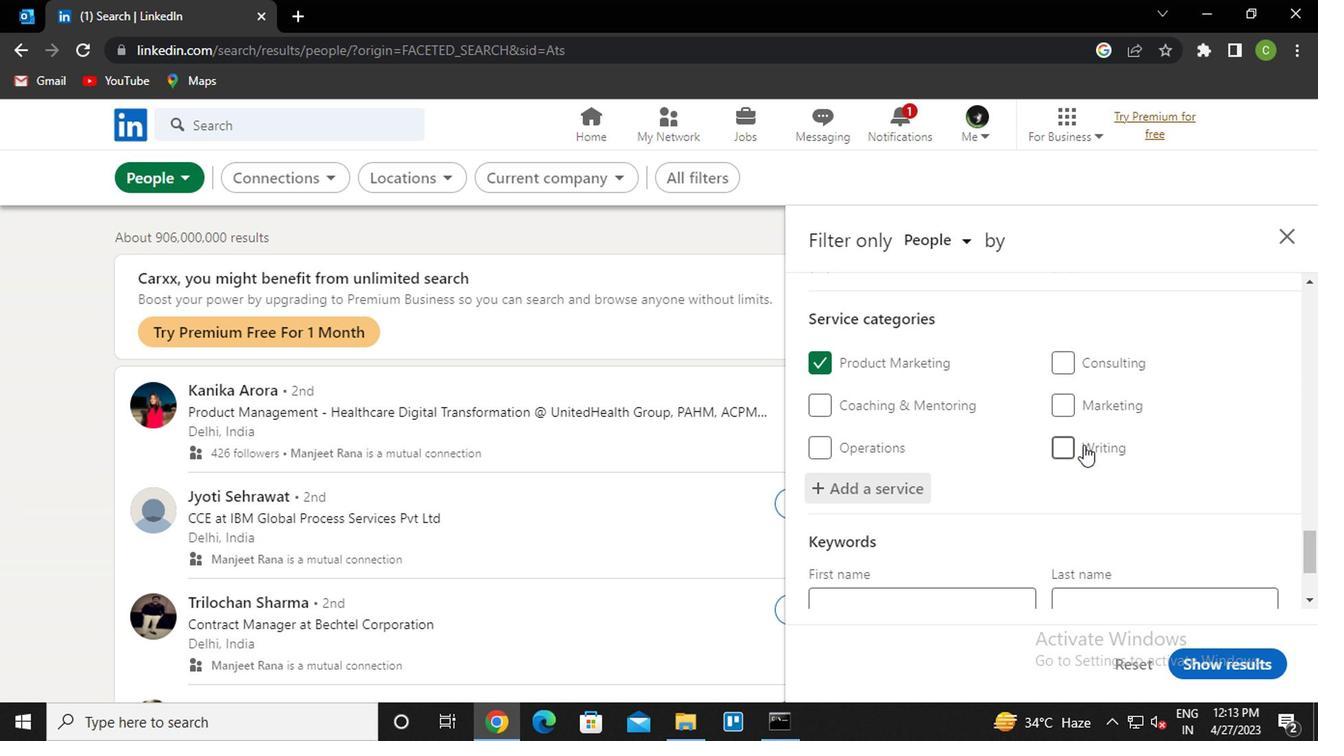 
Action: Mouse scrolled (1078, 447) with delta (0, 0)
Screenshot: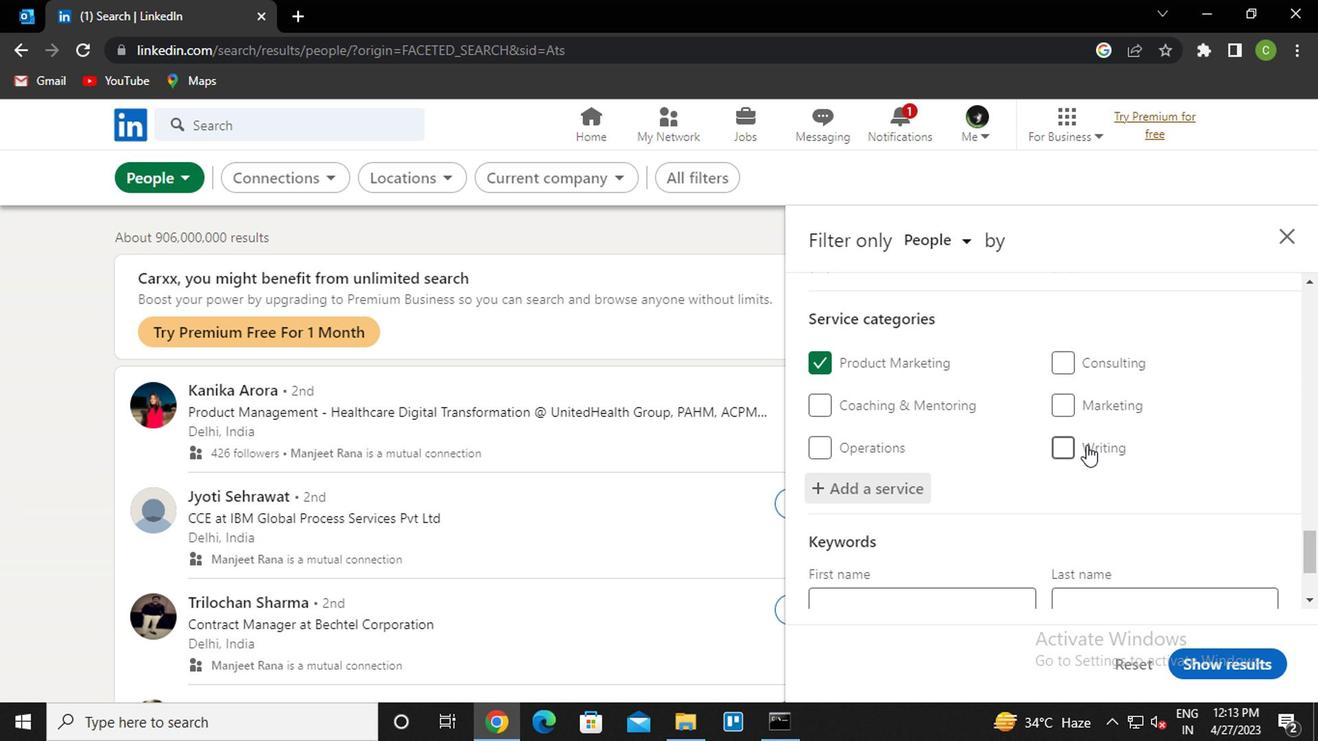 
Action: Mouse moved to (1076, 448)
Screenshot: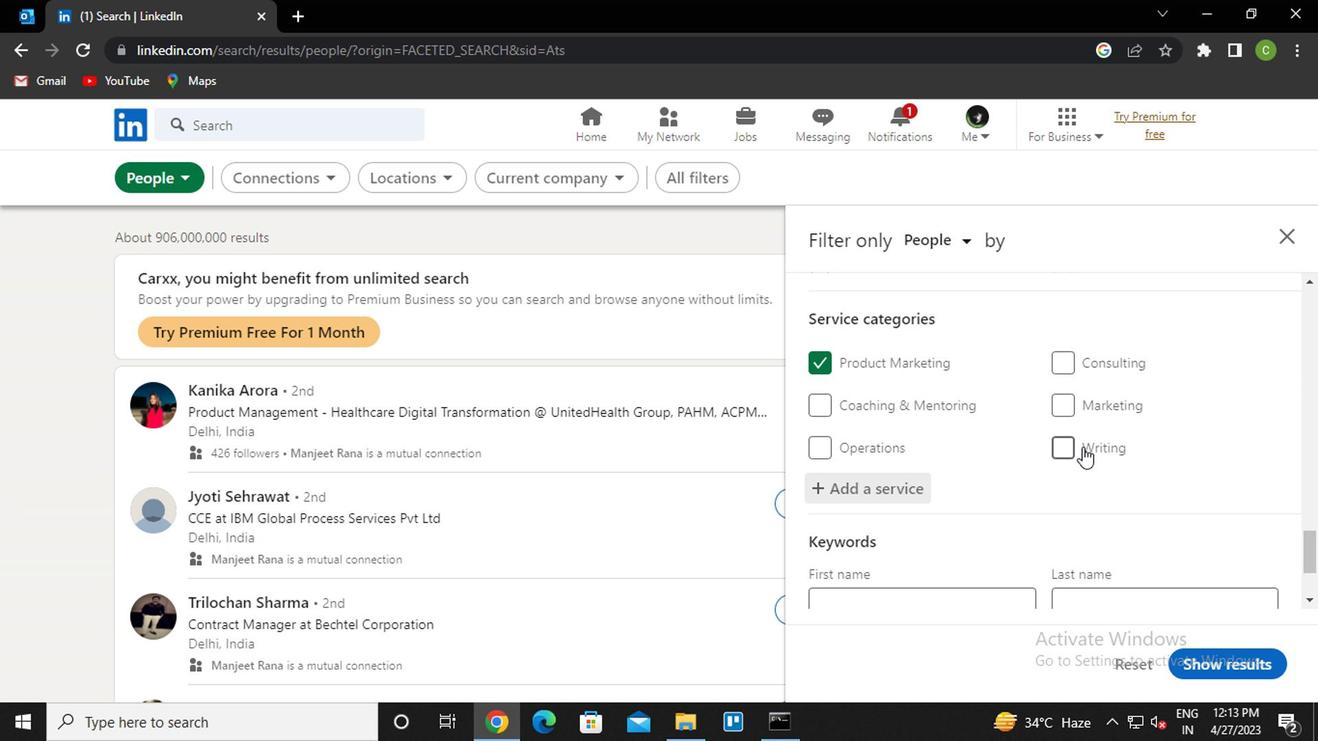 
Action: Mouse scrolled (1076, 447) with delta (0, 0)
Screenshot: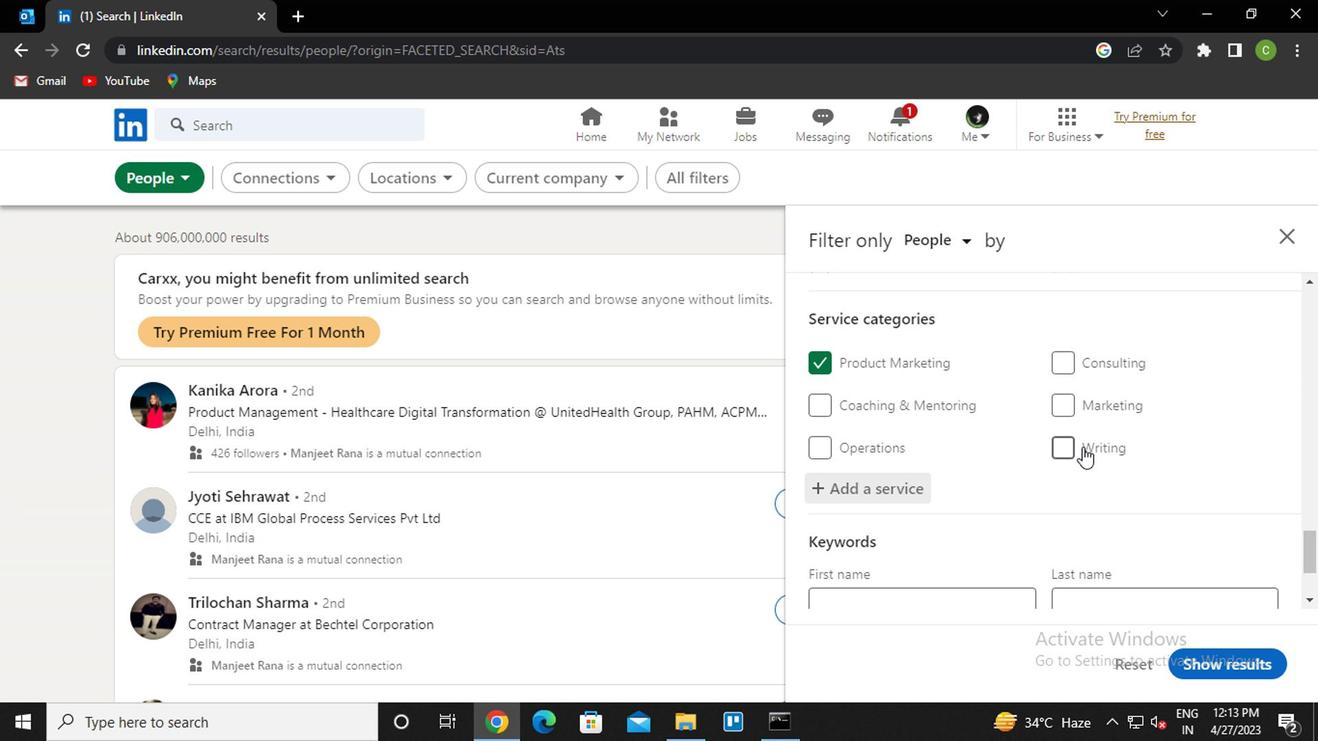 
Action: Mouse moved to (1073, 450)
Screenshot: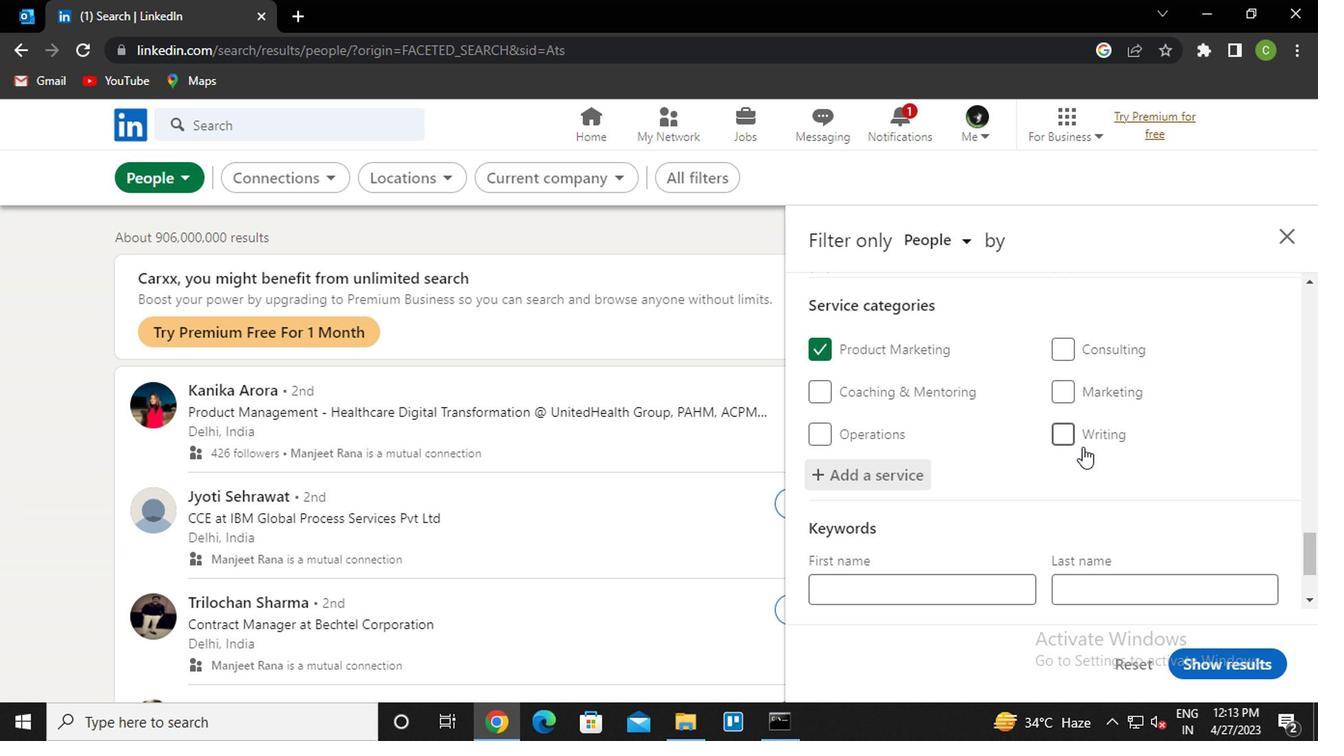 
Action: Mouse scrolled (1073, 449) with delta (0, 0)
Screenshot: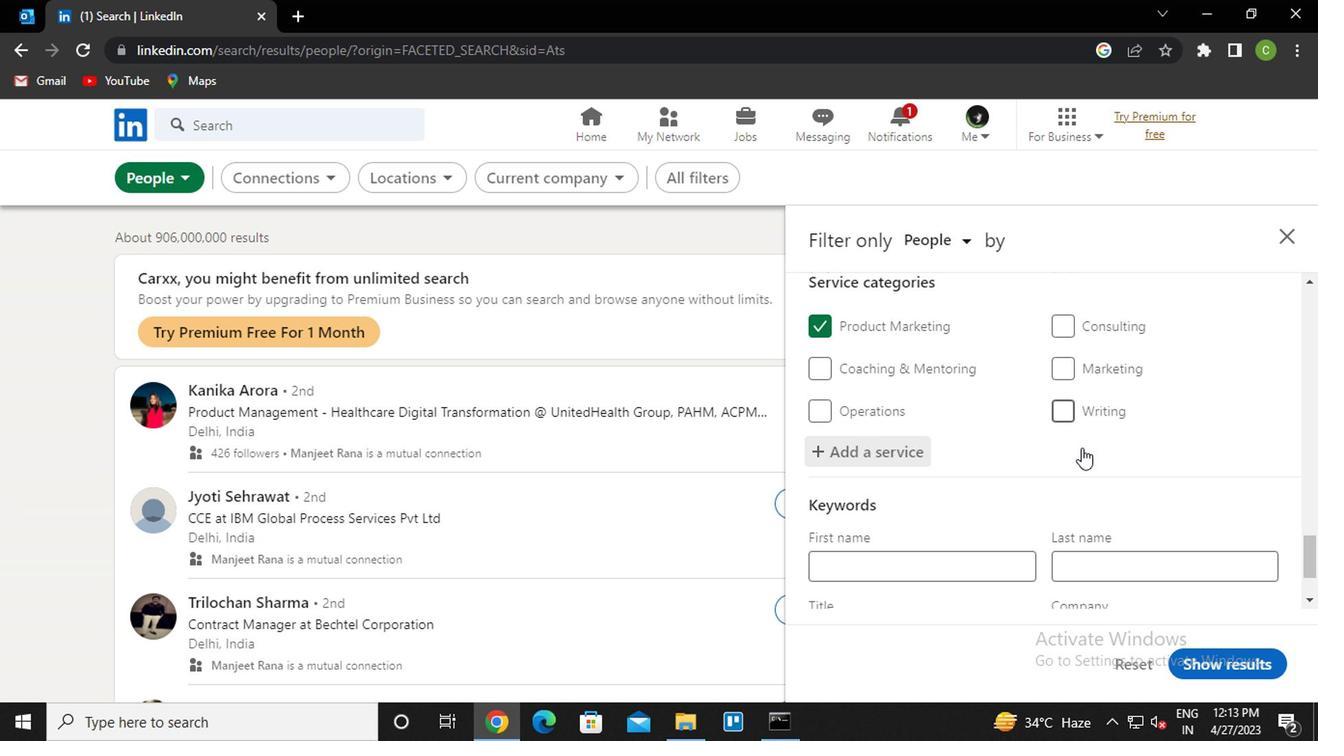 
Action: Mouse moved to (1071, 450)
Screenshot: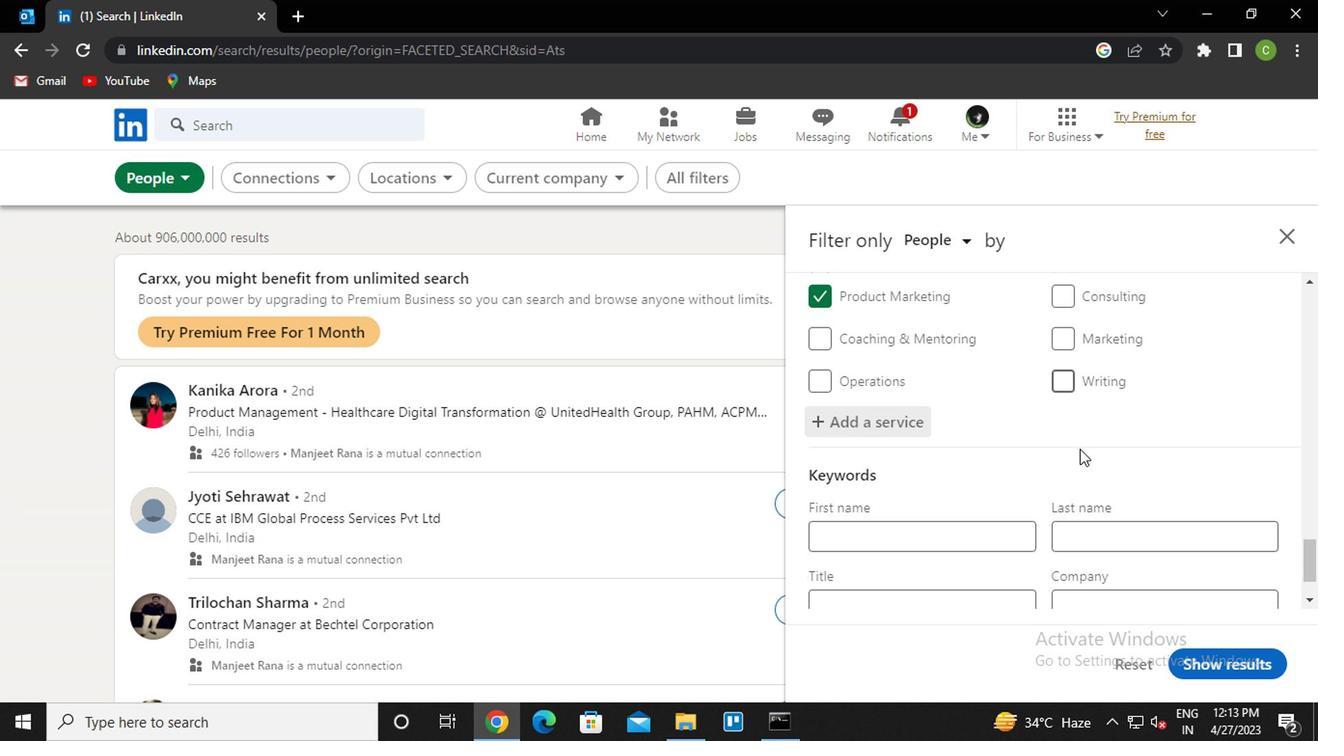 
Action: Mouse scrolled (1071, 449) with delta (0, 0)
Screenshot: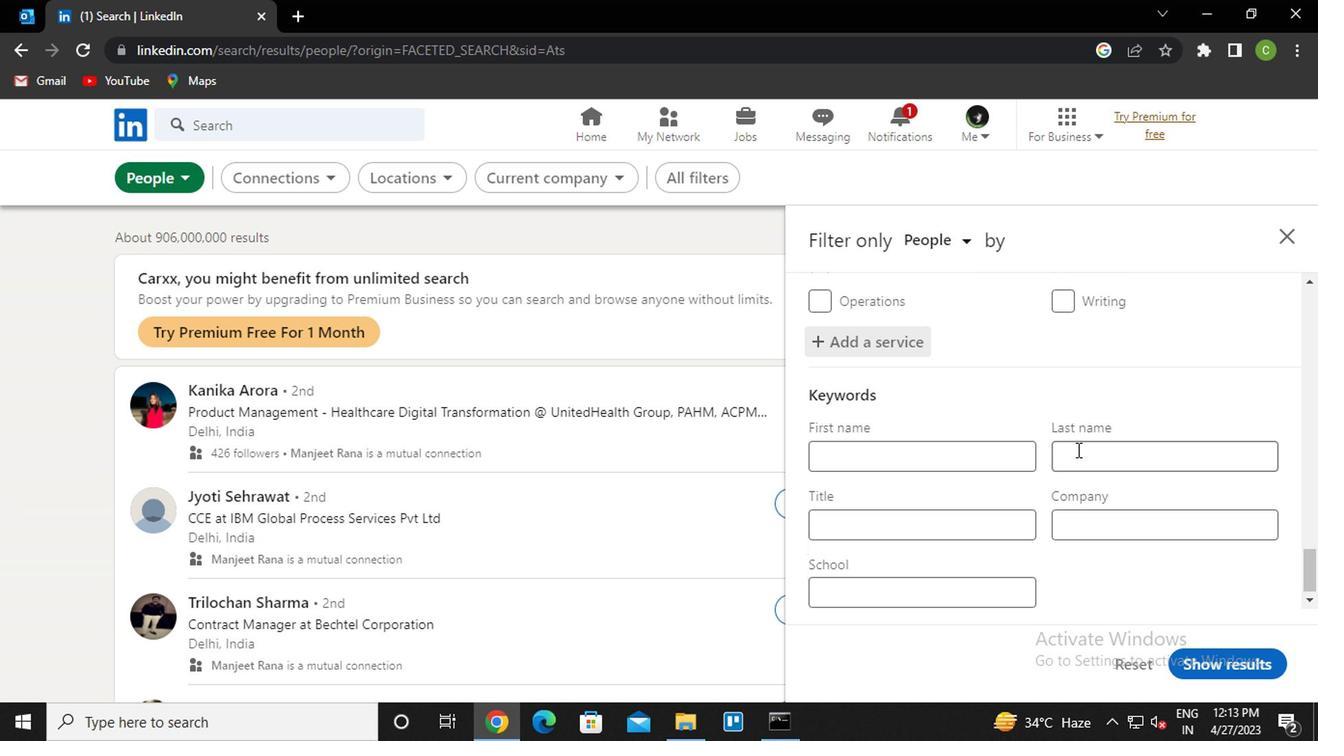
Action: Mouse moved to (1069, 452)
Screenshot: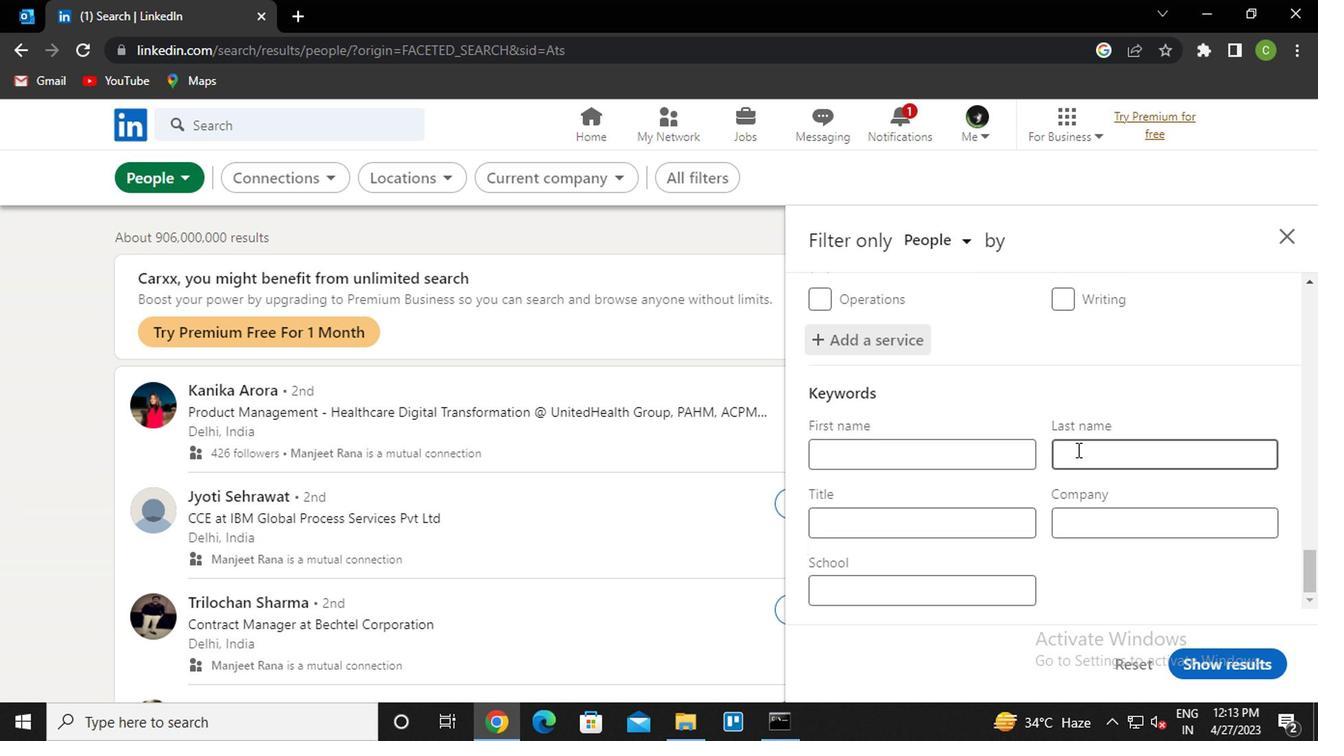 
Action: Mouse scrolled (1069, 451) with delta (0, 0)
Screenshot: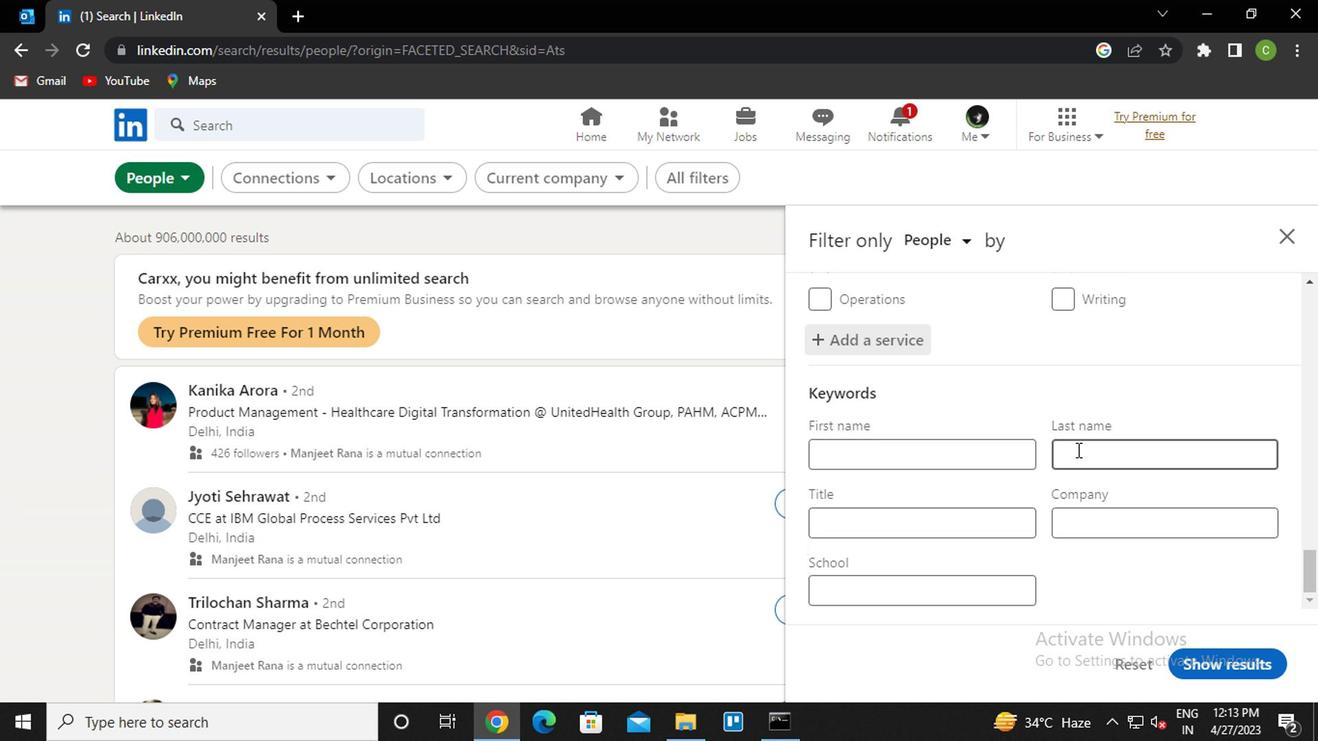 
Action: Mouse moved to (1008, 521)
Screenshot: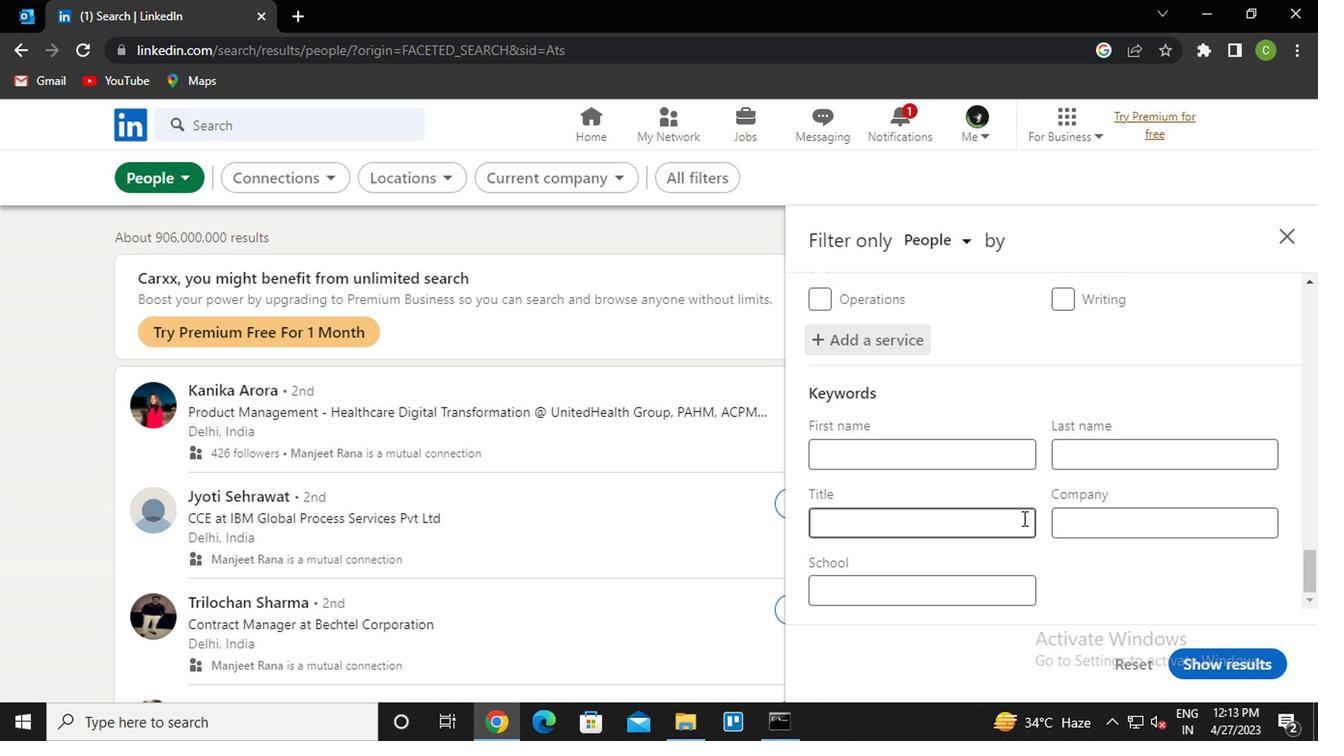 
Action: Mouse pressed left at (1008, 521)
Screenshot: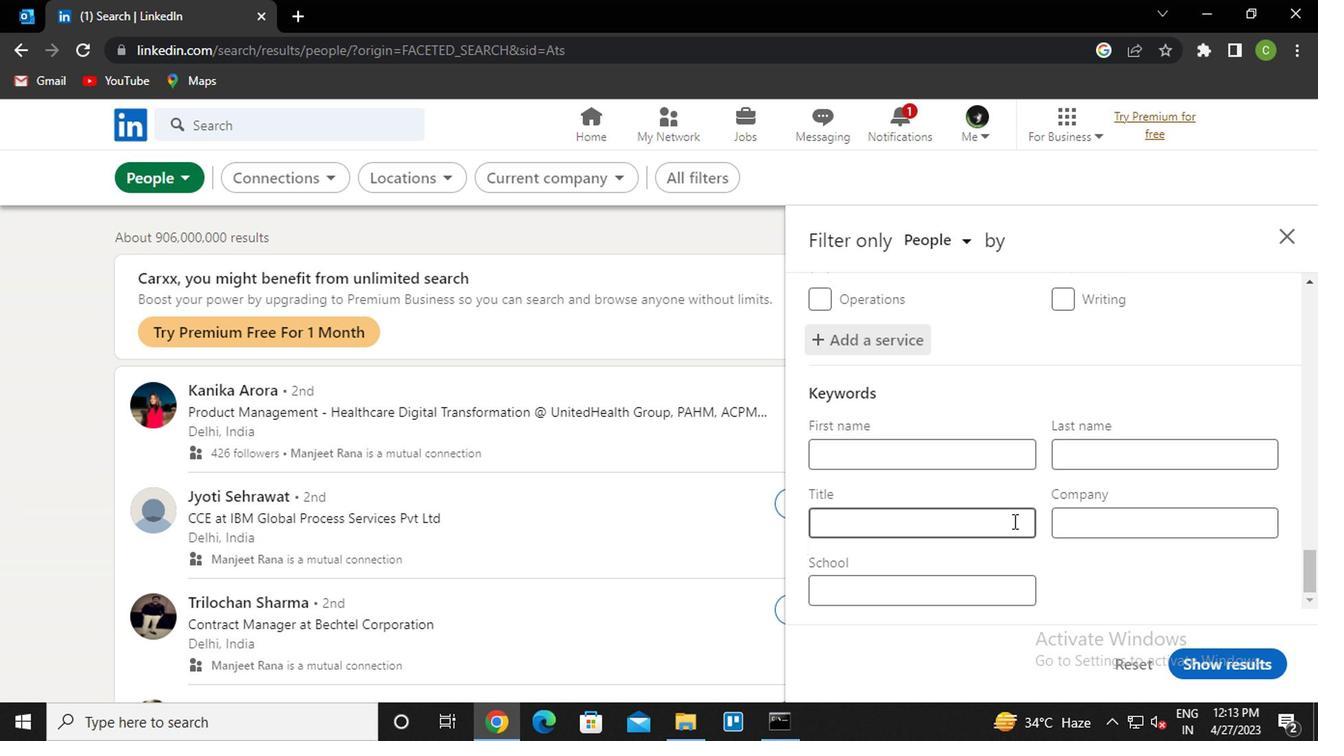 
Action: Key pressed <Key.caps_lock>ux<Key.space>d<Key.caps_lock>esigner<Key.space><Key.shift><Key.shift><Key.shift><Key.shift><Key.shift><Key.shift><Key.shift><Key.shift><Key.shift><Key.shift><Key.shift><Key.shift><Key.shift><Key.shift><Key.shift><Key.shift><Key.shift><Key.shift><Key.shift><Key.shift><Key.shift><Key.shift><Key.shift><Key.shift><Key.shift><Key.shift><Key.shift><Key.shift><Key.shift><Key.shift><Key.shift><Key.shift>&<Key.space><Key.caps_lock>UI<Key.space>D<Key.caps_lock>EVELOPER
Screenshot: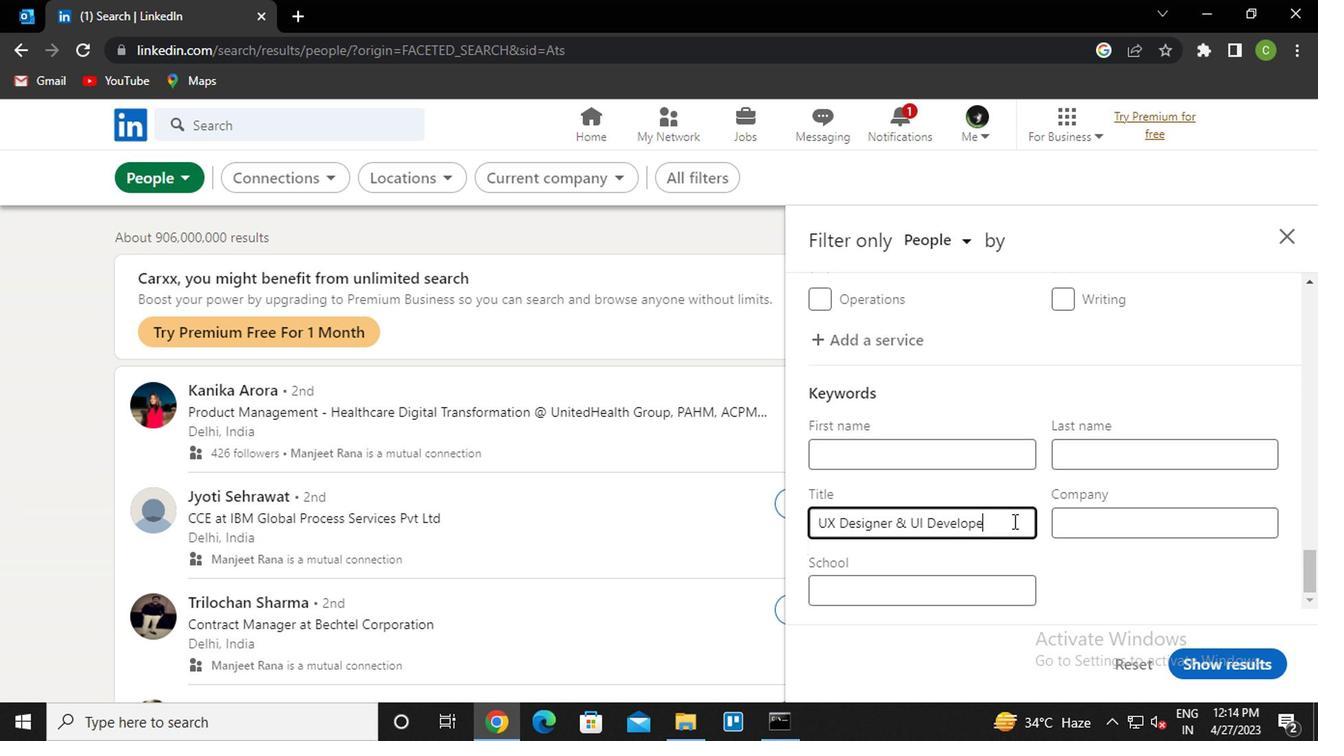 
Action: Mouse moved to (1185, 654)
Screenshot: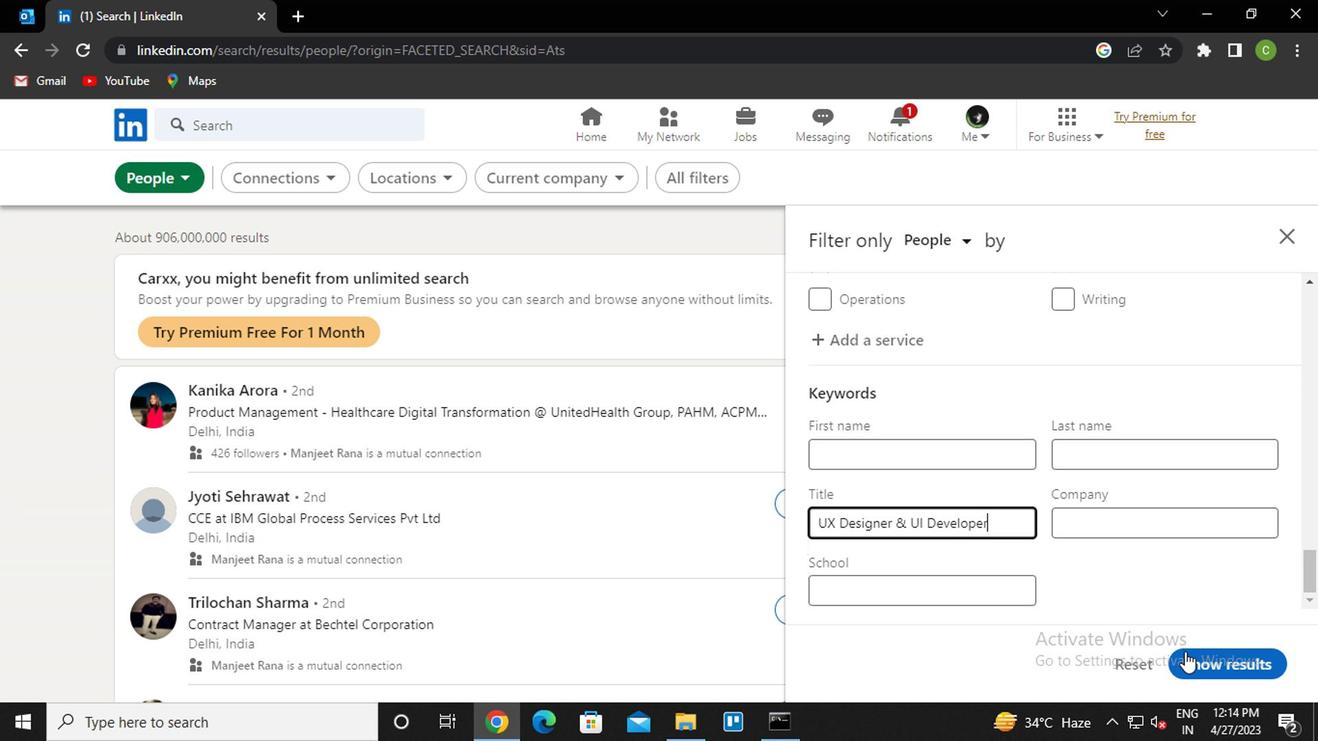 
Action: Mouse pressed left at (1185, 654)
Screenshot: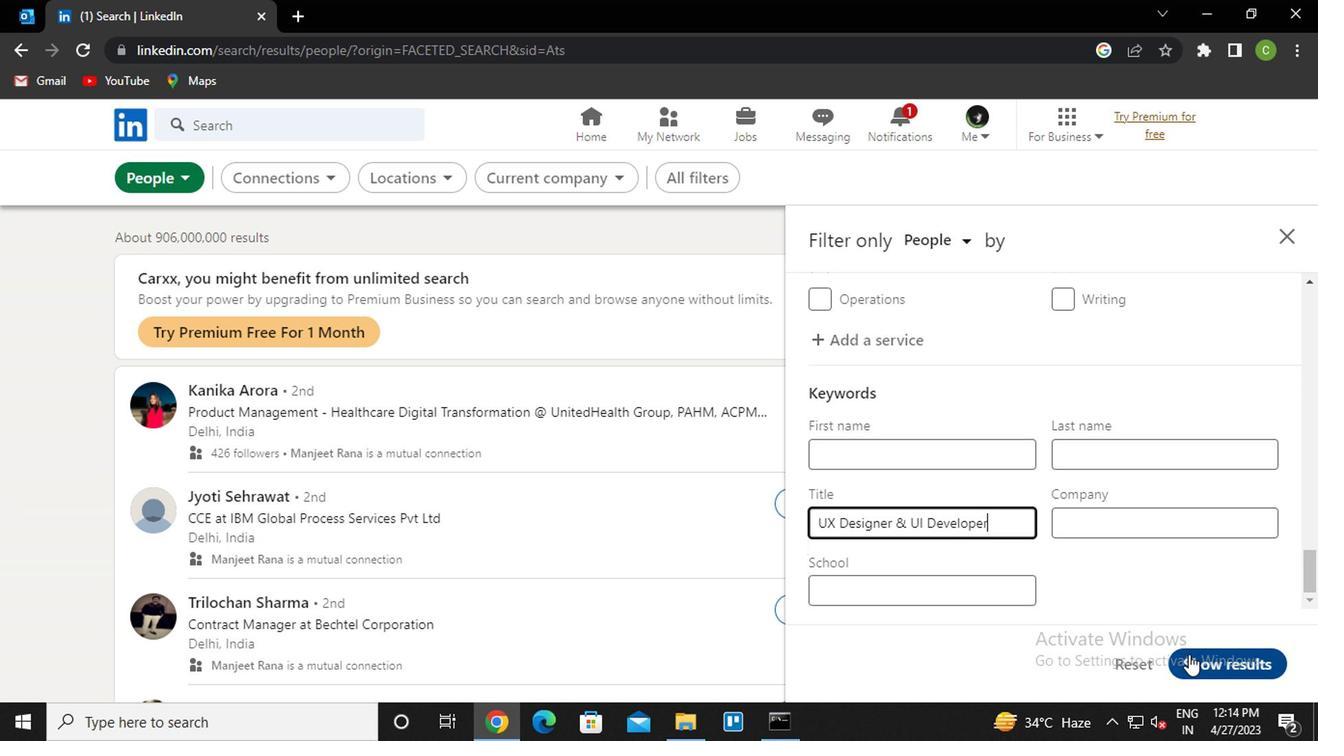 
Action: Mouse moved to (493, 302)
Screenshot: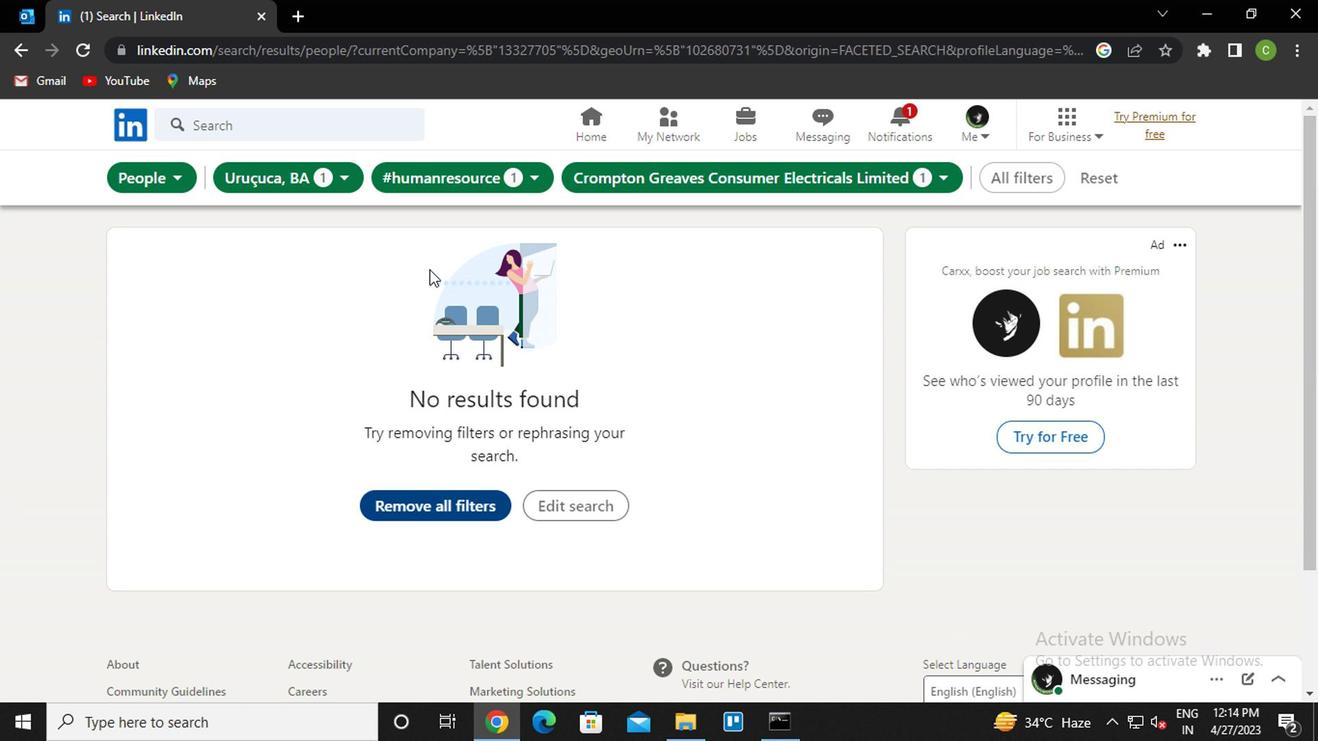 
Action: Key pressed <Key.f8>
Screenshot: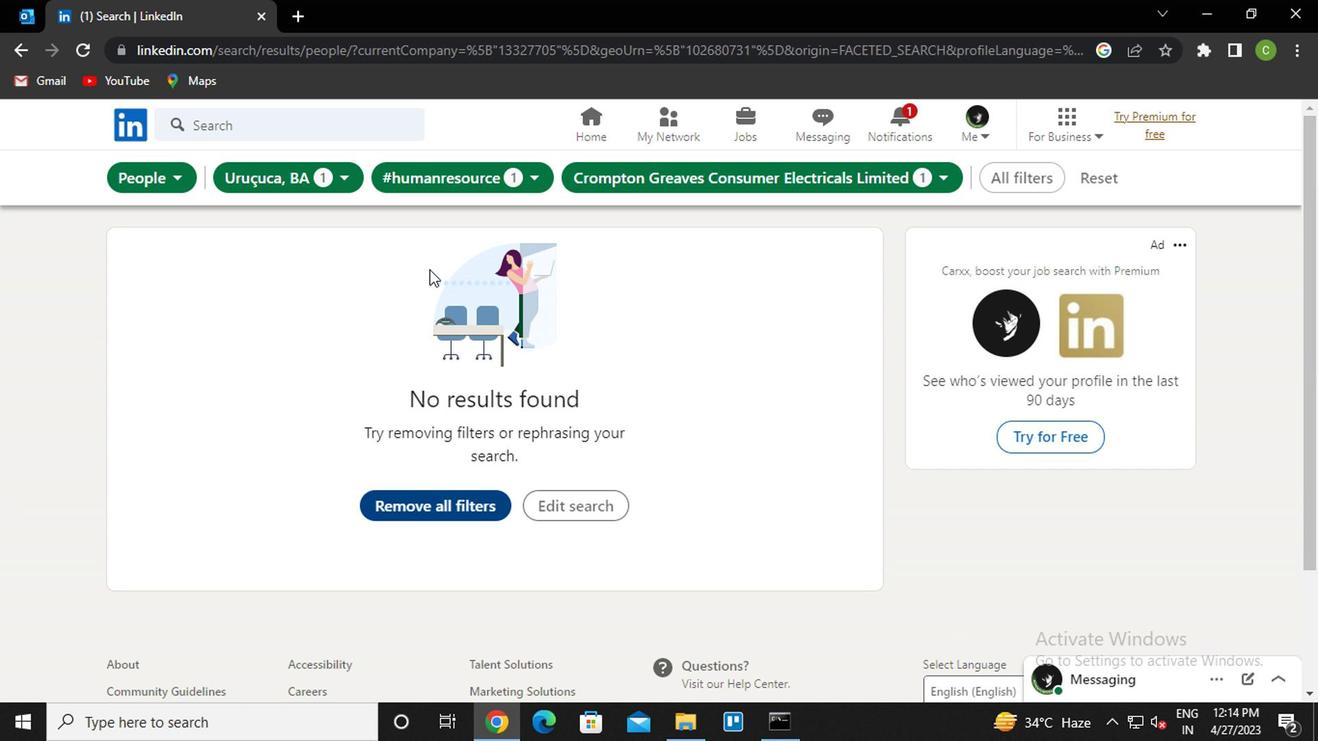 
